 Task: Buy 4 Razor Strops for Men's from Shave & Hair Removal section under best seller category for shipping address: Manuel Garcia, 1228 Ridge Road, Dodge City, Kansas 67801, Cell Number 6205197251. Pay from credit card ending with 7965, CVV 549
Action: Mouse moved to (485, 66)
Screenshot: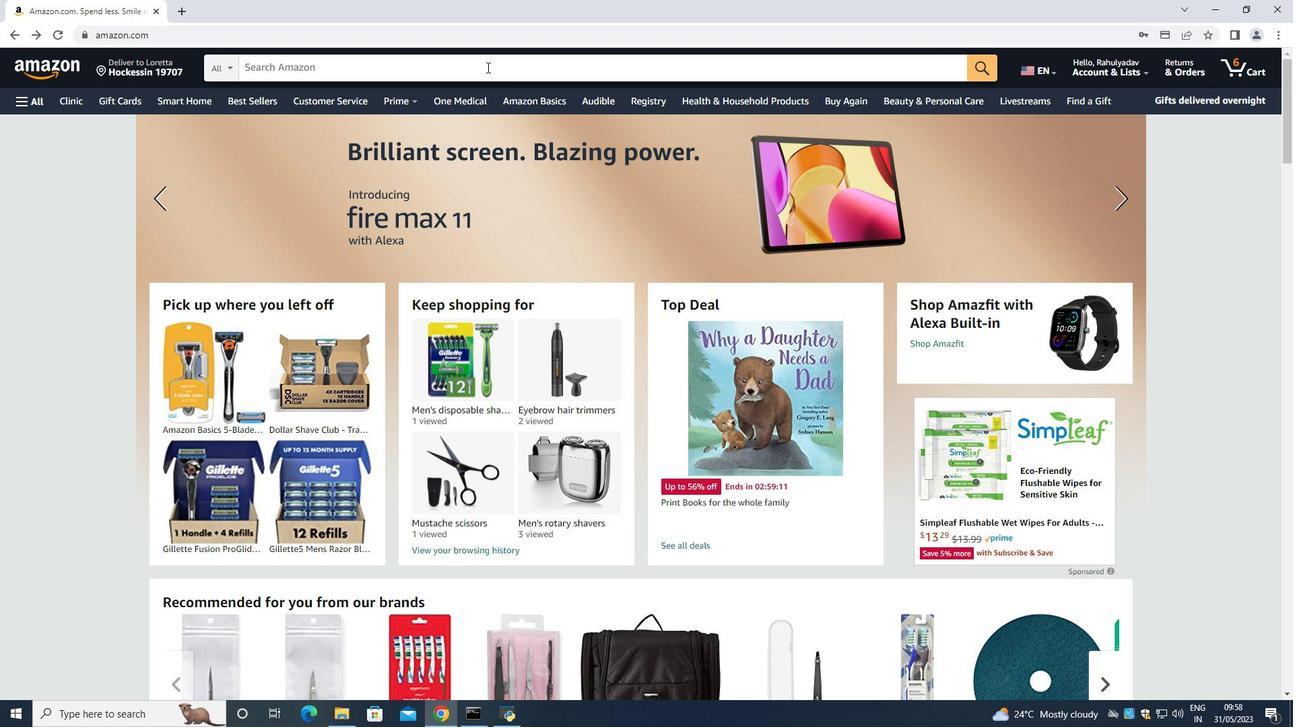 
Action: Mouse pressed left at (485, 66)
Screenshot: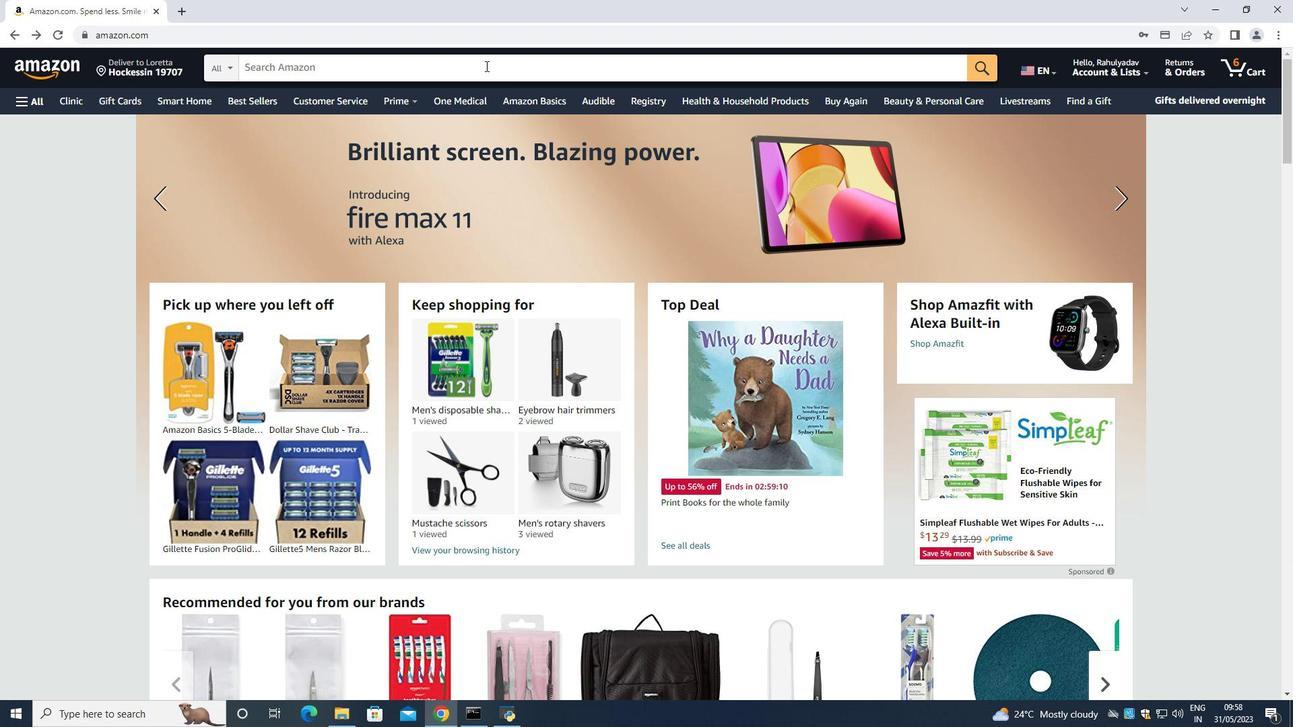 
Action: Key pressed <Key.shift>ra<Key.backspace><Key.backspace><Key.shift><Key.shift>Razor<Key.space><Key.shift>Strop<Key.space><Key.shift>For<Key.space><Key.shift>Men<Key.space>\<Key.enter>
Screenshot: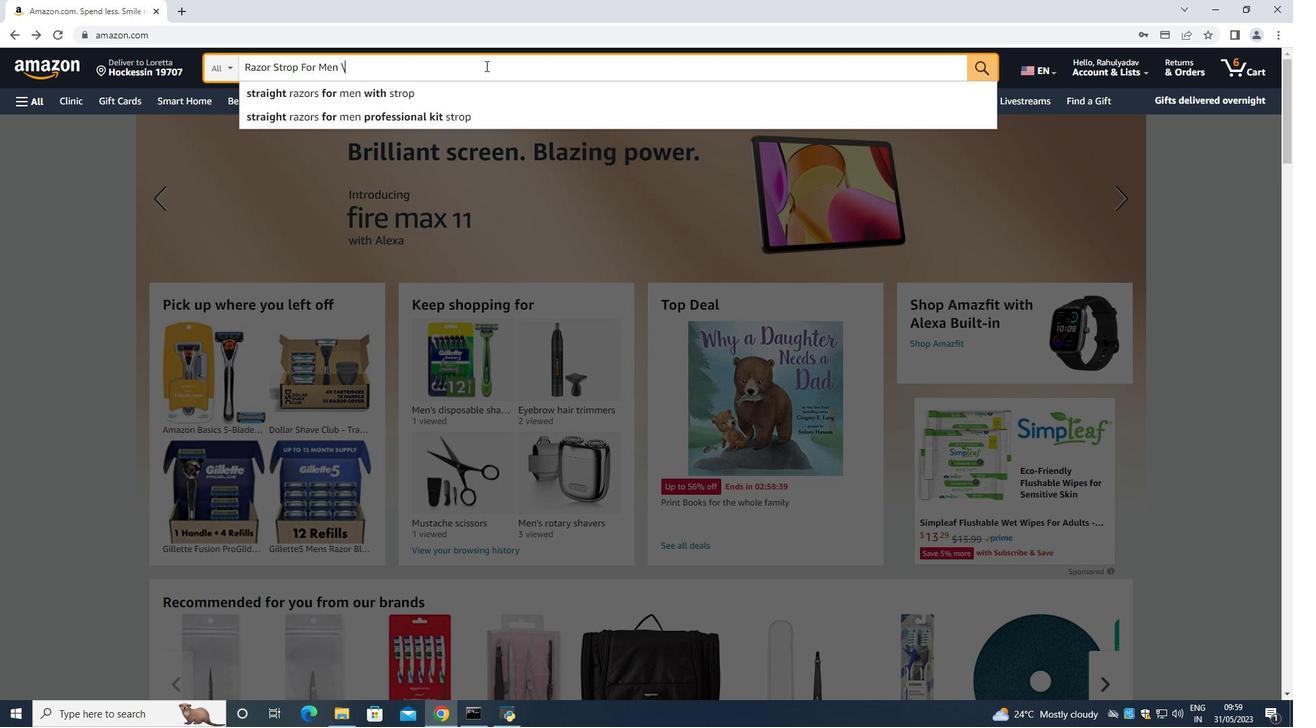 
Action: Mouse moved to (427, 52)
Screenshot: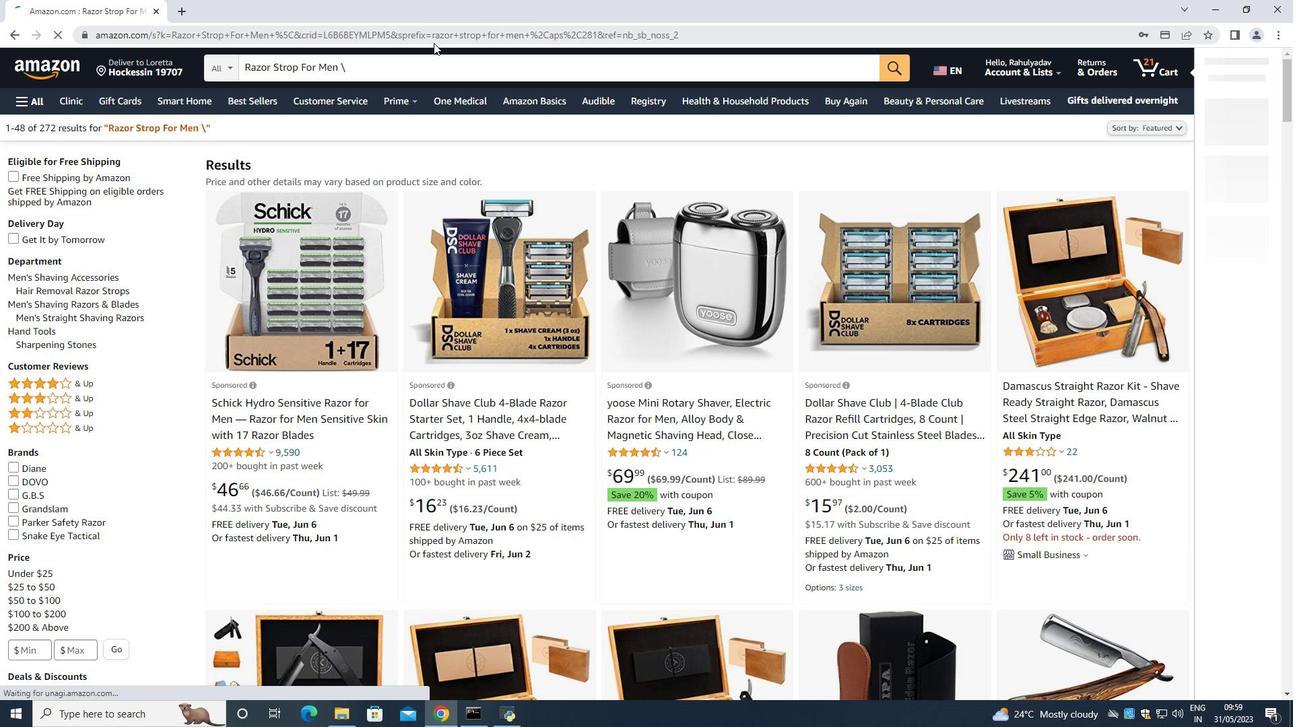 
Action: Mouse pressed left at (427, 52)
Screenshot: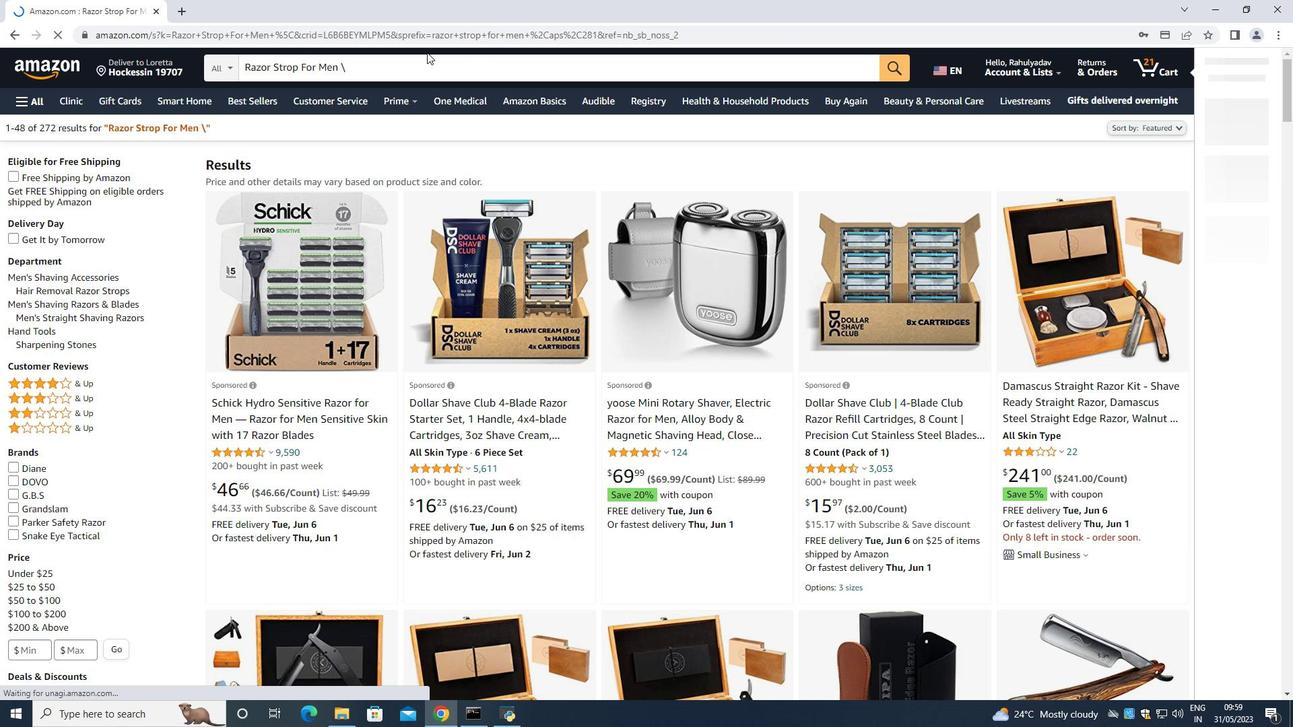 
Action: Mouse moved to (413, 72)
Screenshot: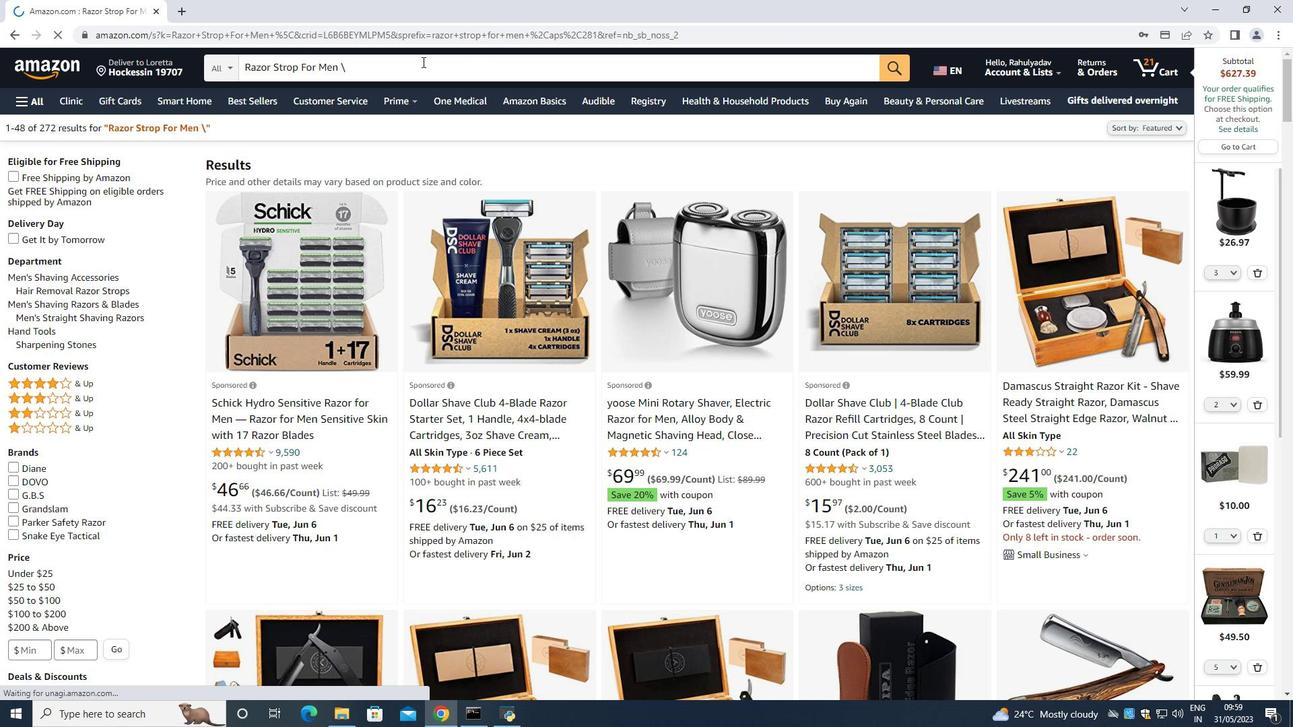 
Action: Mouse pressed left at (413, 72)
Screenshot: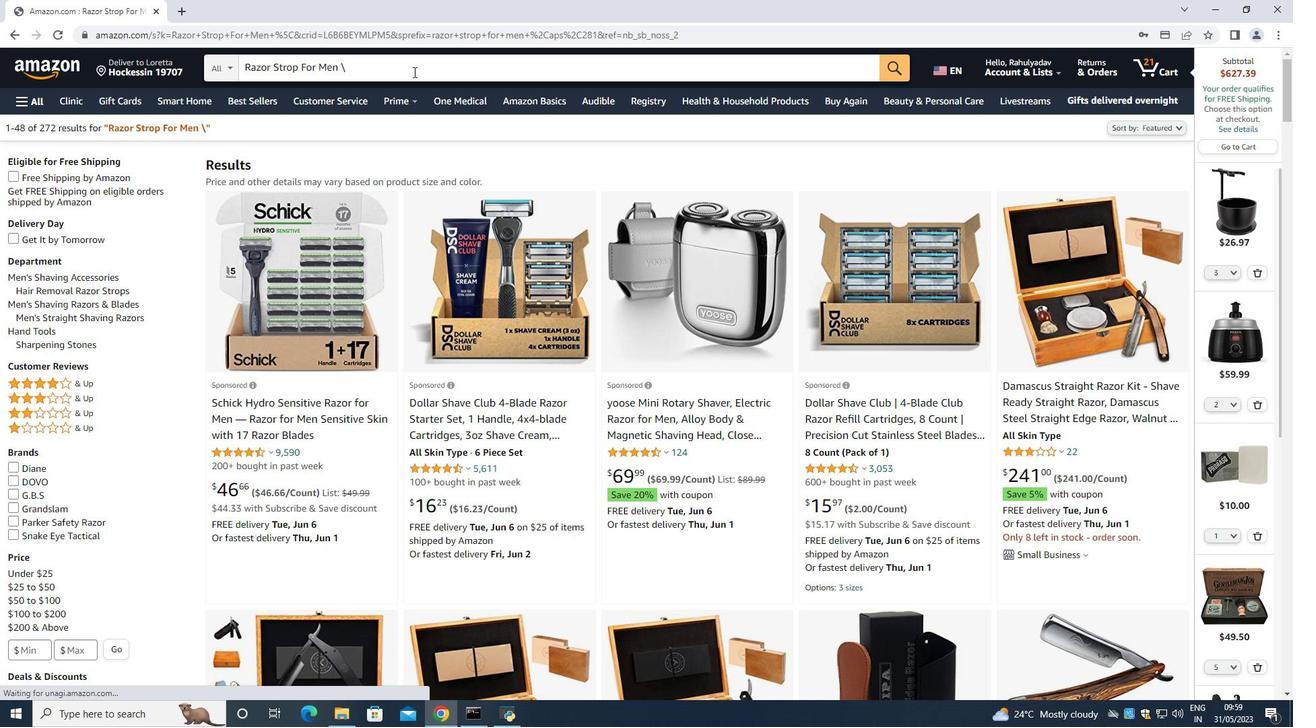 
Action: Mouse moved to (412, 72)
Screenshot: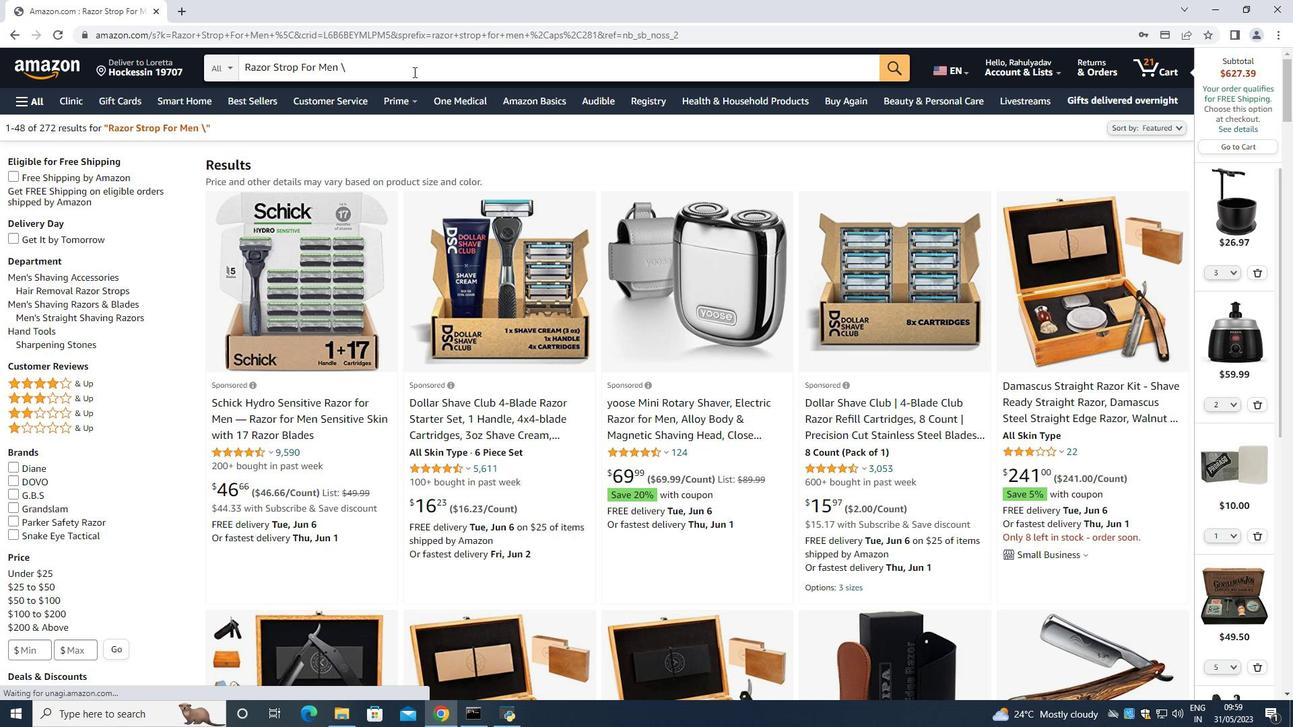 
Action: Key pressed <Key.backspace><Key.enter>
Screenshot: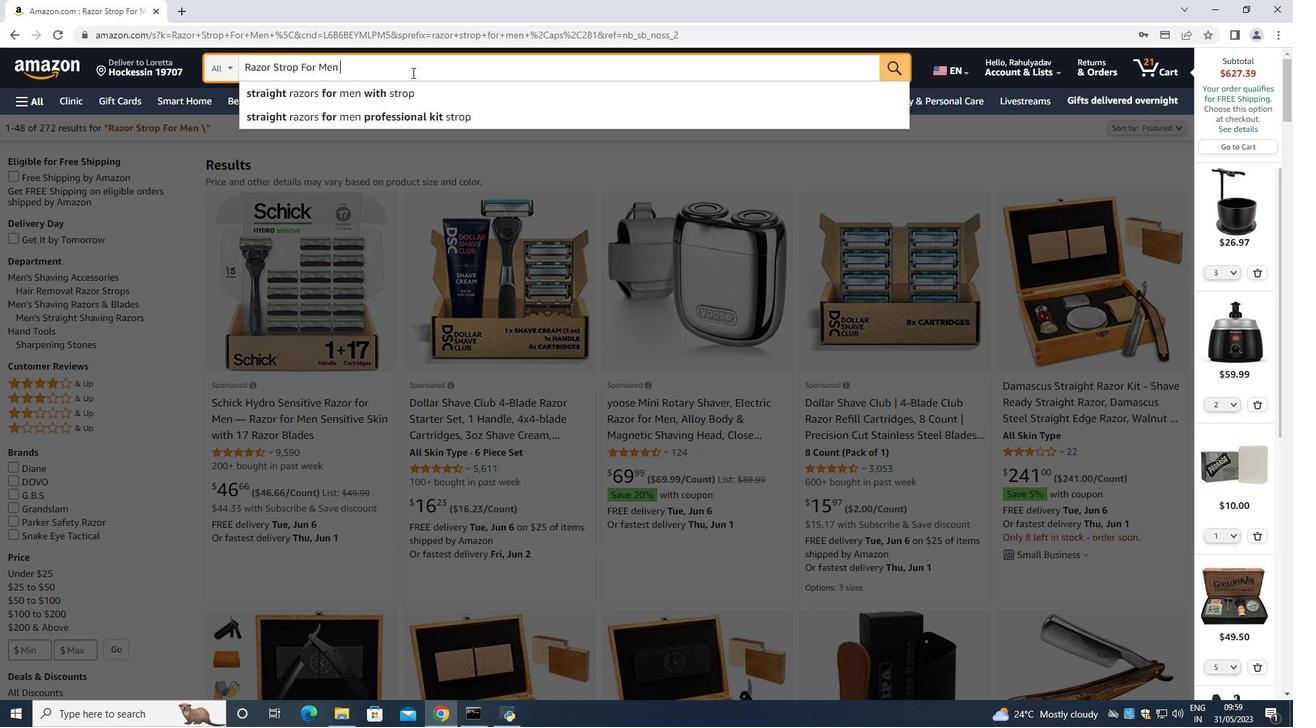 
Action: Mouse moved to (299, 66)
Screenshot: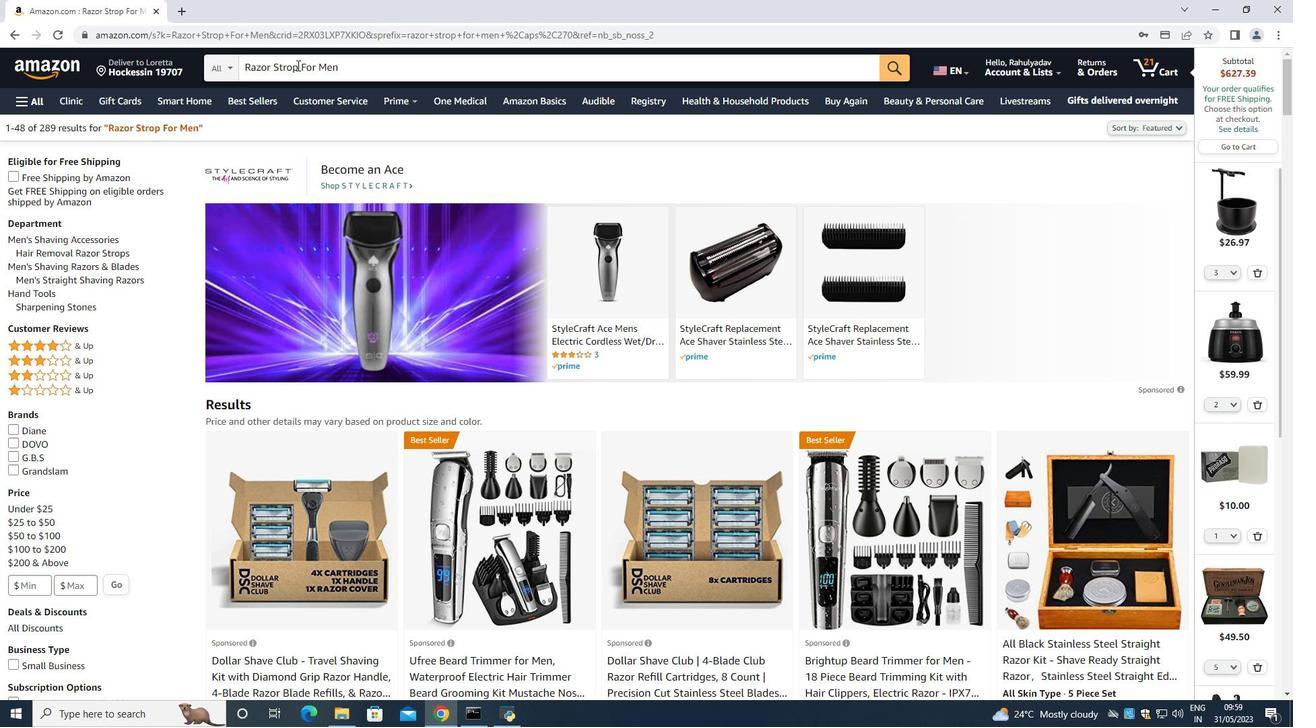 
Action: Mouse pressed left at (299, 66)
Screenshot: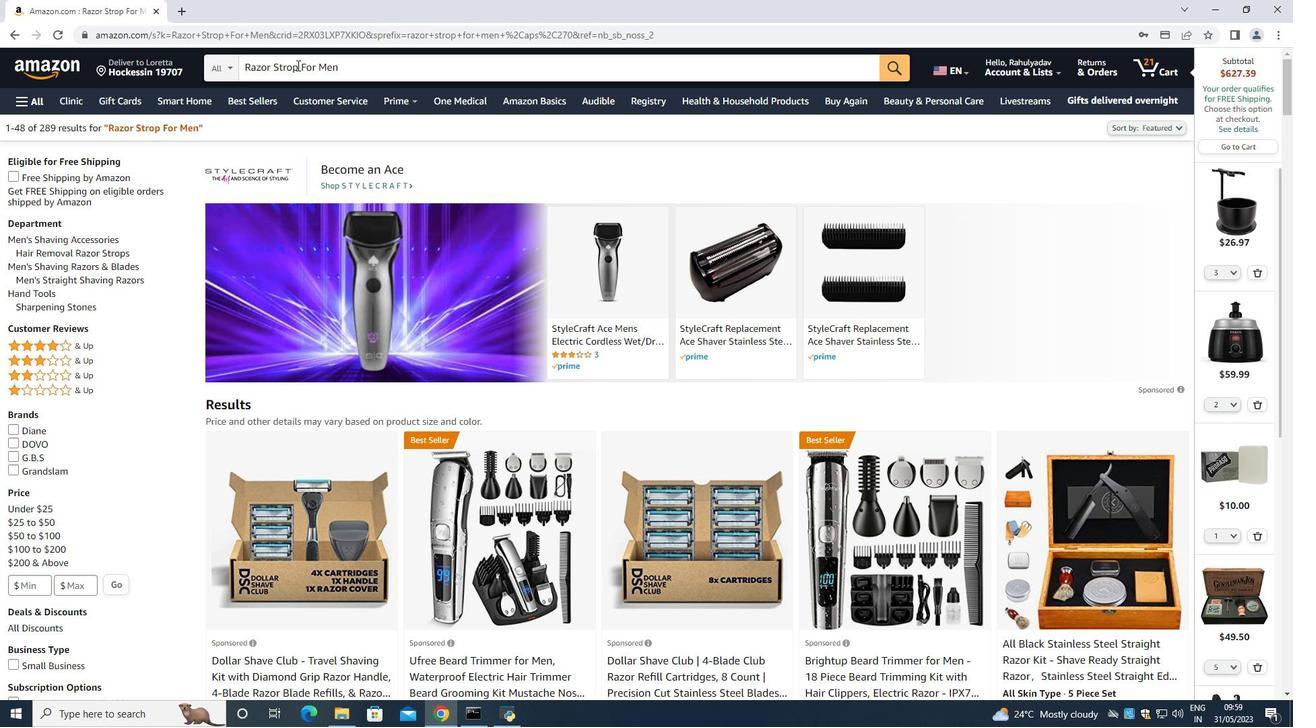 
Action: Mouse moved to (301, 67)
Screenshot: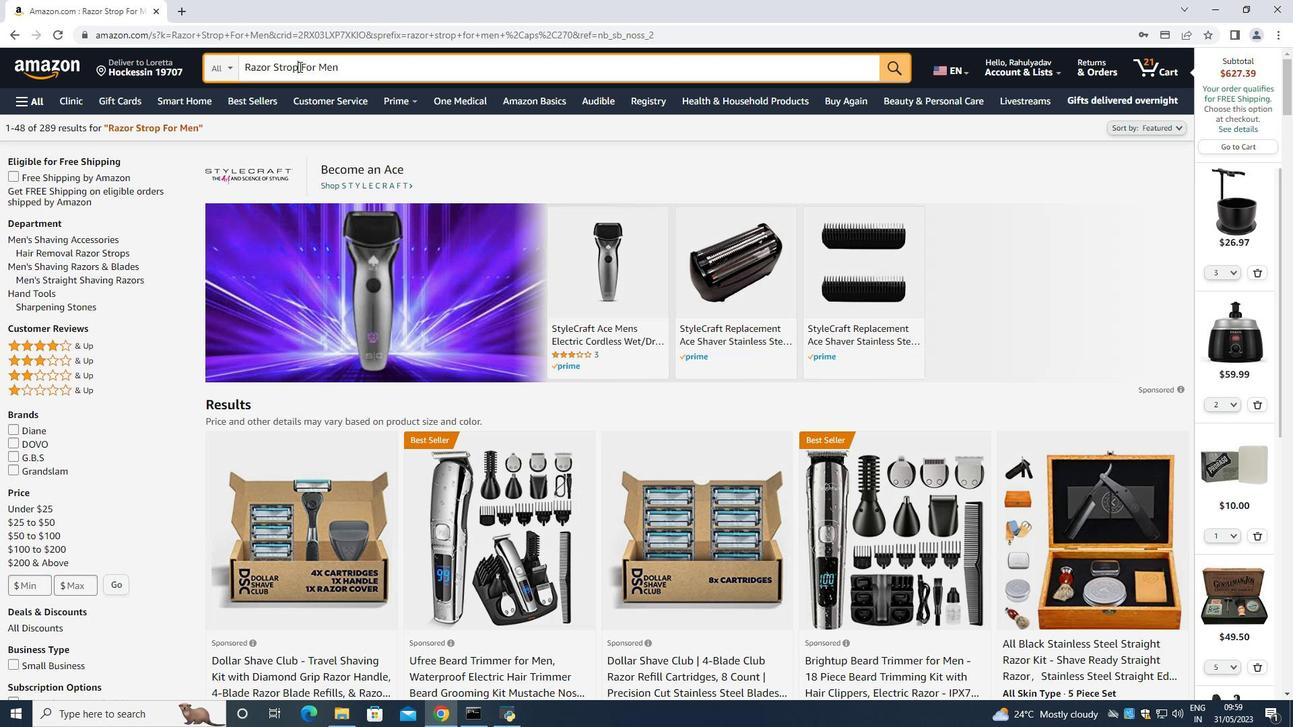 
Action: Key pressed s<Key.enter><Key.down><Key.down><Key.down><Key.down><Key.down><Key.down><Key.down><Key.down><Key.down><Key.down><Key.down><Key.down><Key.down><Key.down><Key.up><Key.up><Key.down><Key.down><Key.down><Key.down><Key.down><Key.down><Key.down><Key.down><Key.down><Key.down><Key.down><Key.down><Key.down><Key.down><Key.down>
Screenshot: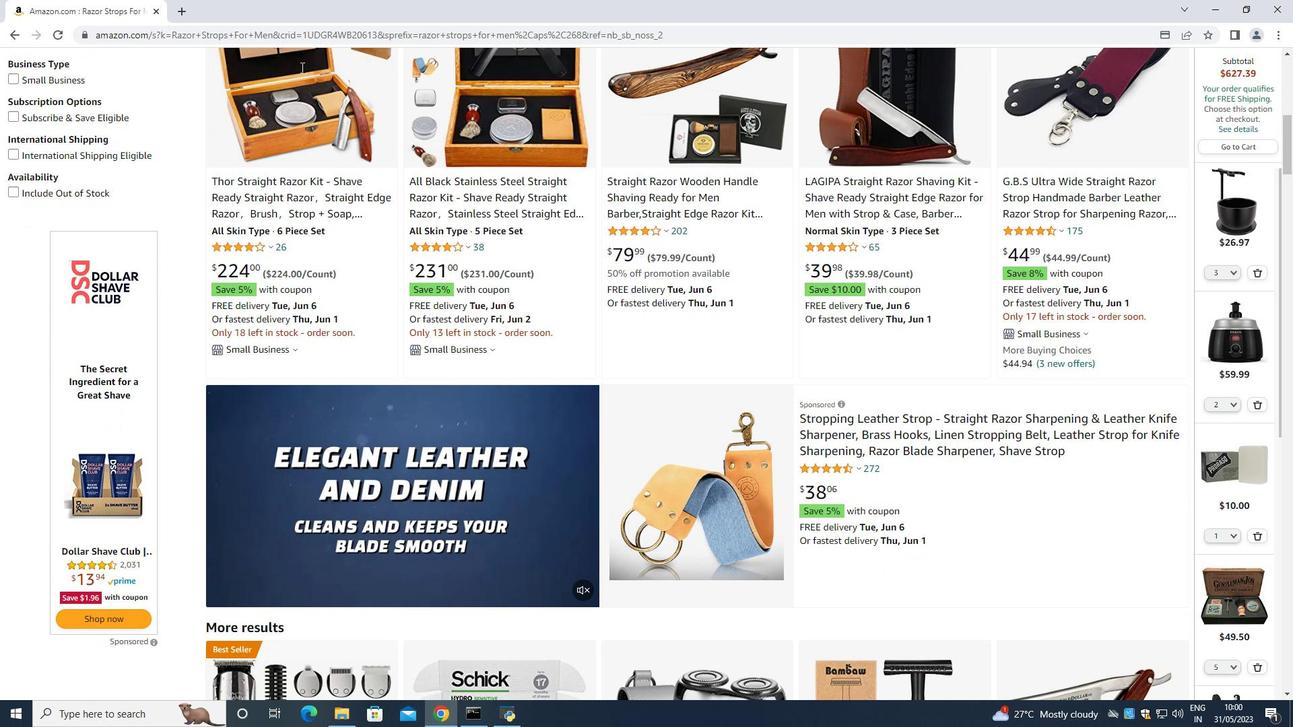 
Action: Mouse moved to (945, 210)
Screenshot: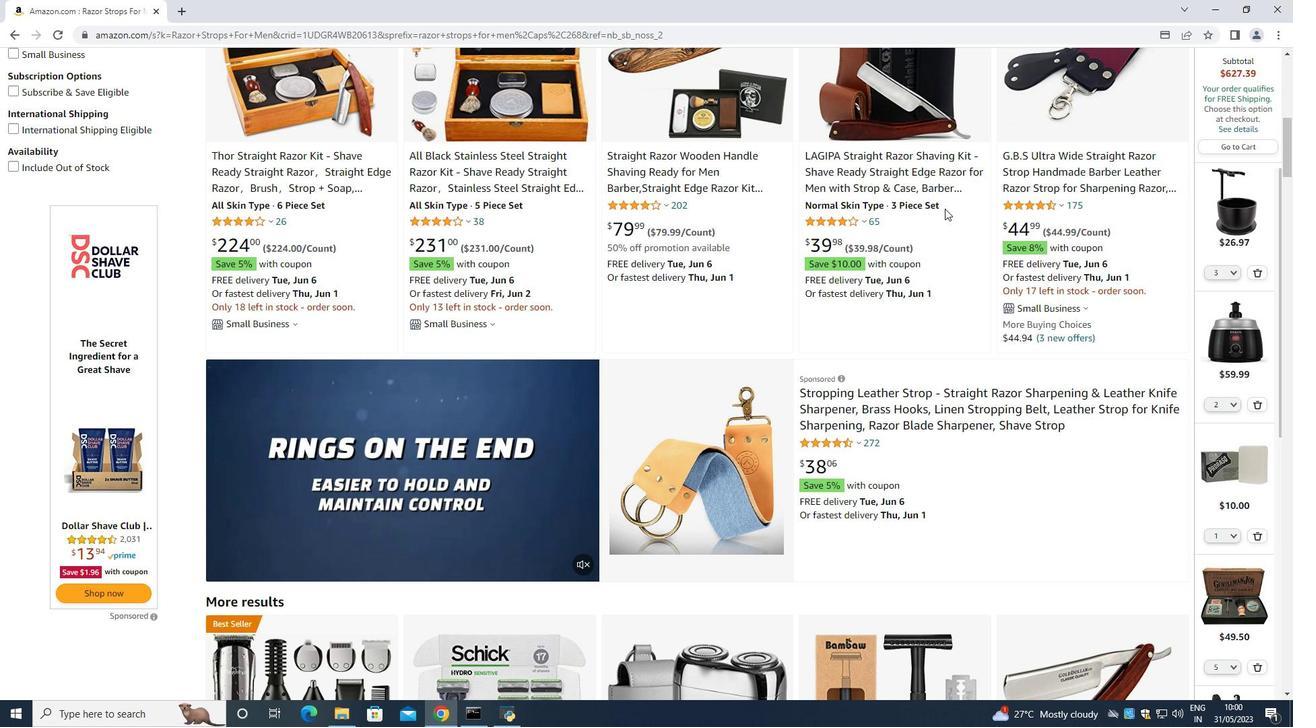 
Action: Mouse scrolled (945, 209) with delta (0, 0)
Screenshot: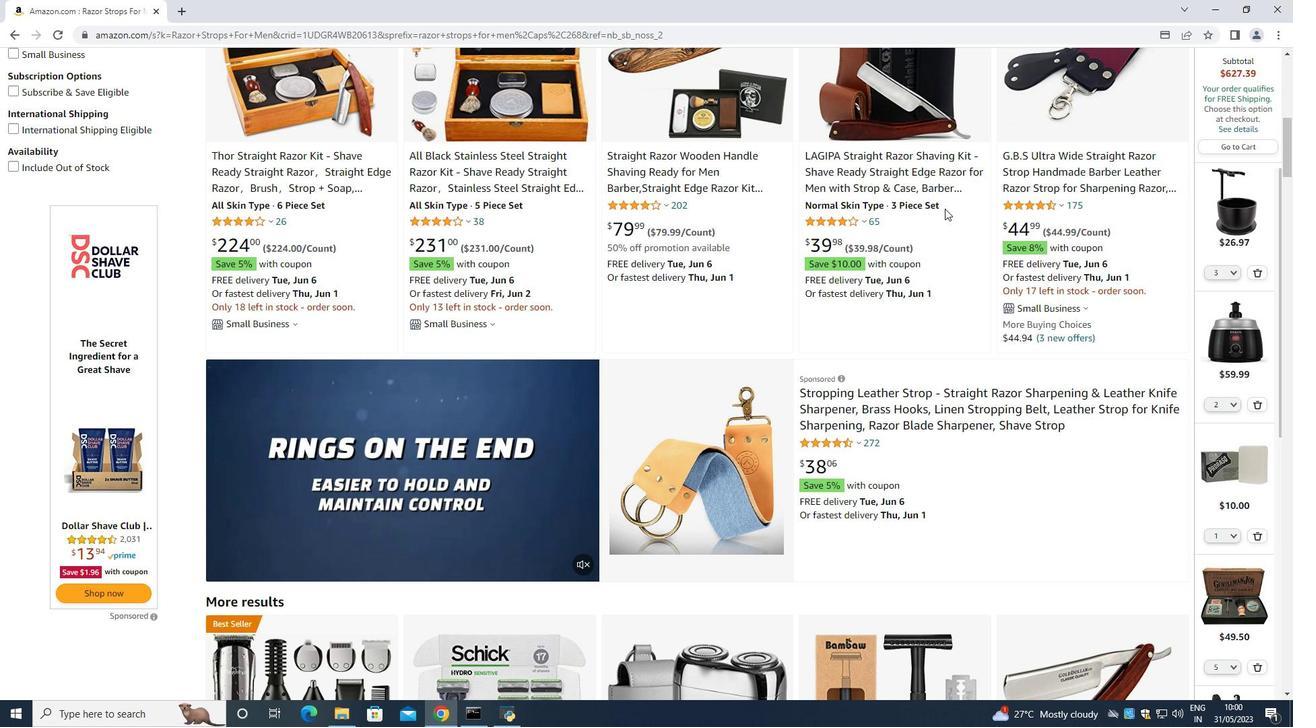 
Action: Mouse moved to (930, 207)
Screenshot: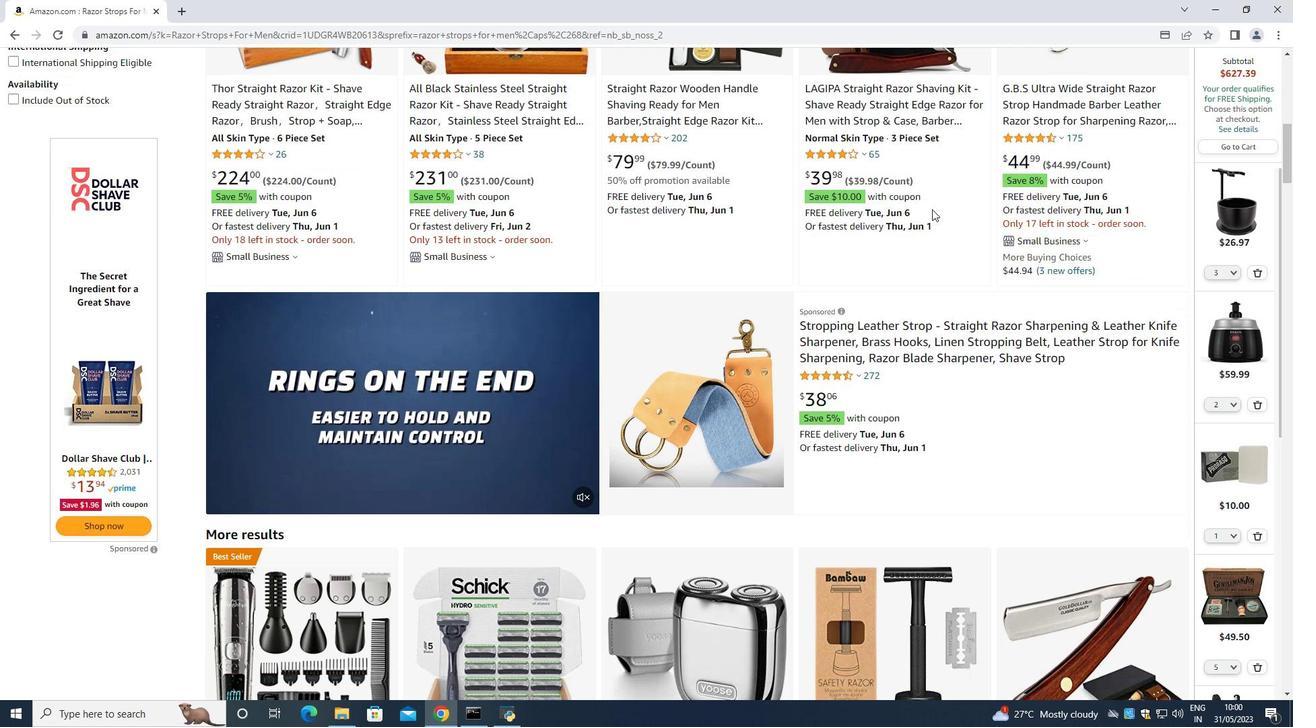 
Action: Mouse scrolled (930, 206) with delta (0, 0)
Screenshot: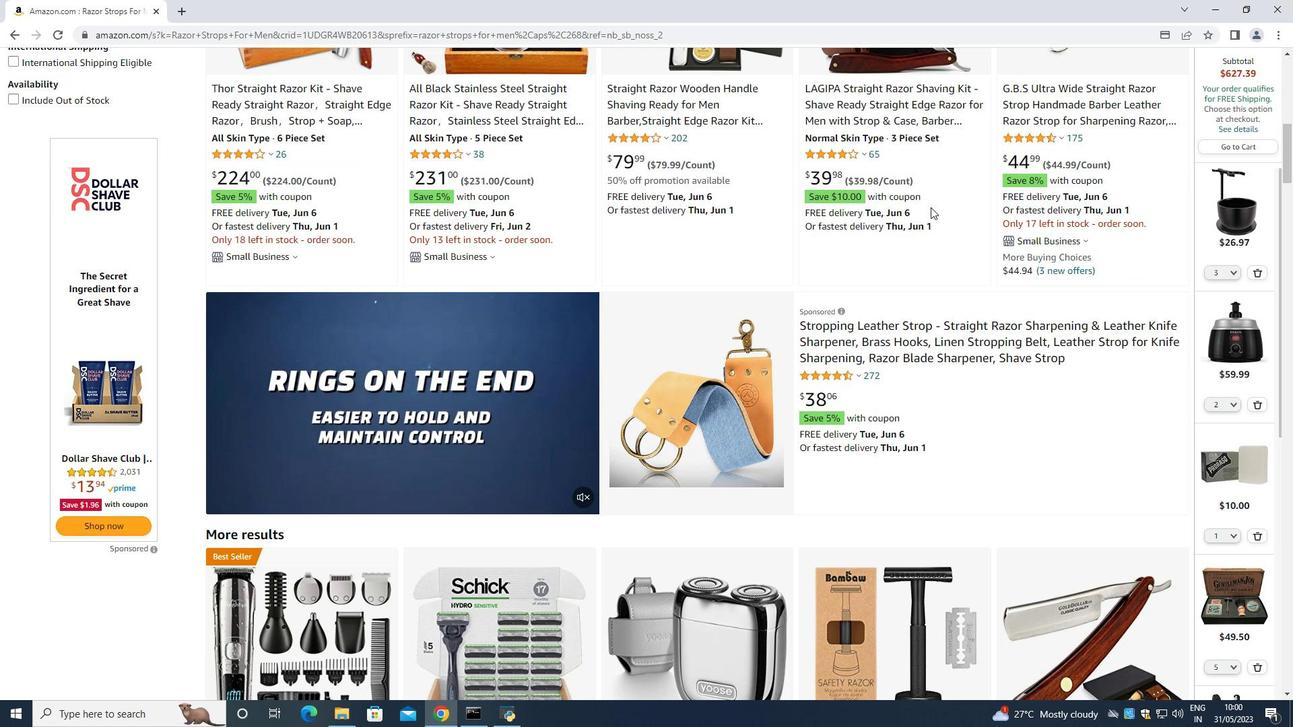 
Action: Mouse scrolled (930, 206) with delta (0, 0)
Screenshot: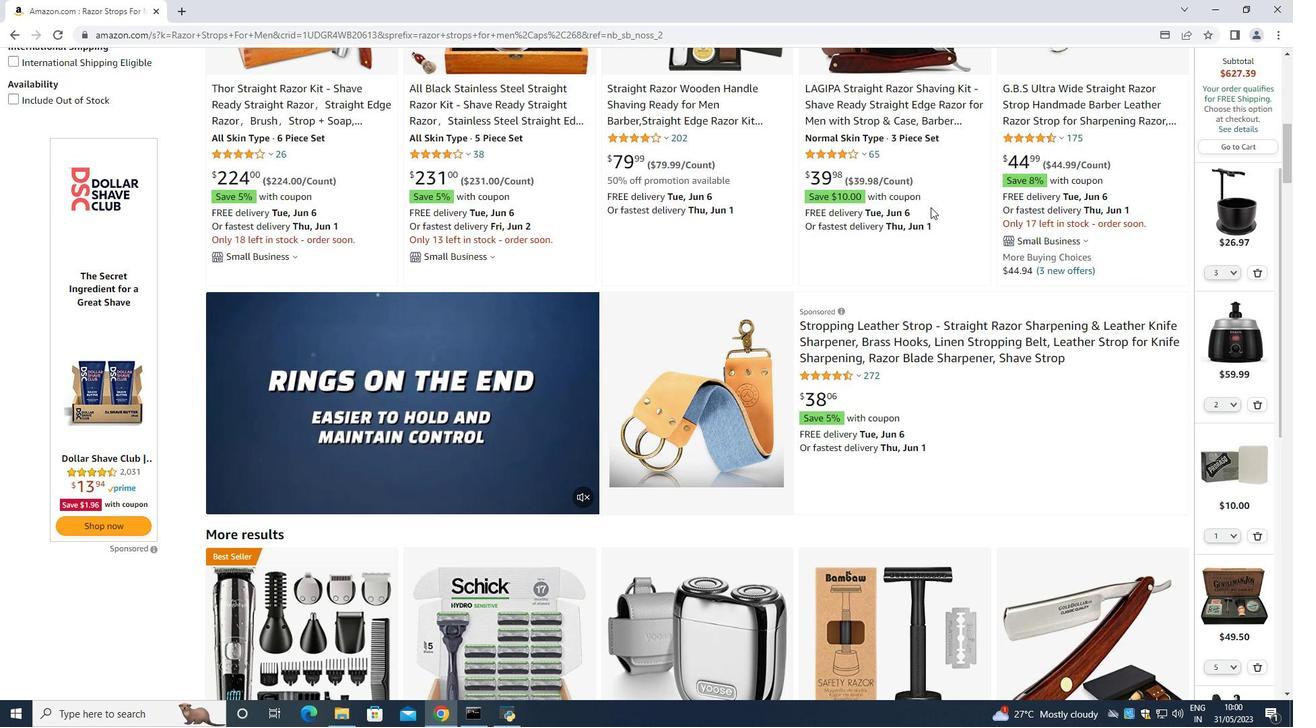 
Action: Mouse moved to (925, 206)
Screenshot: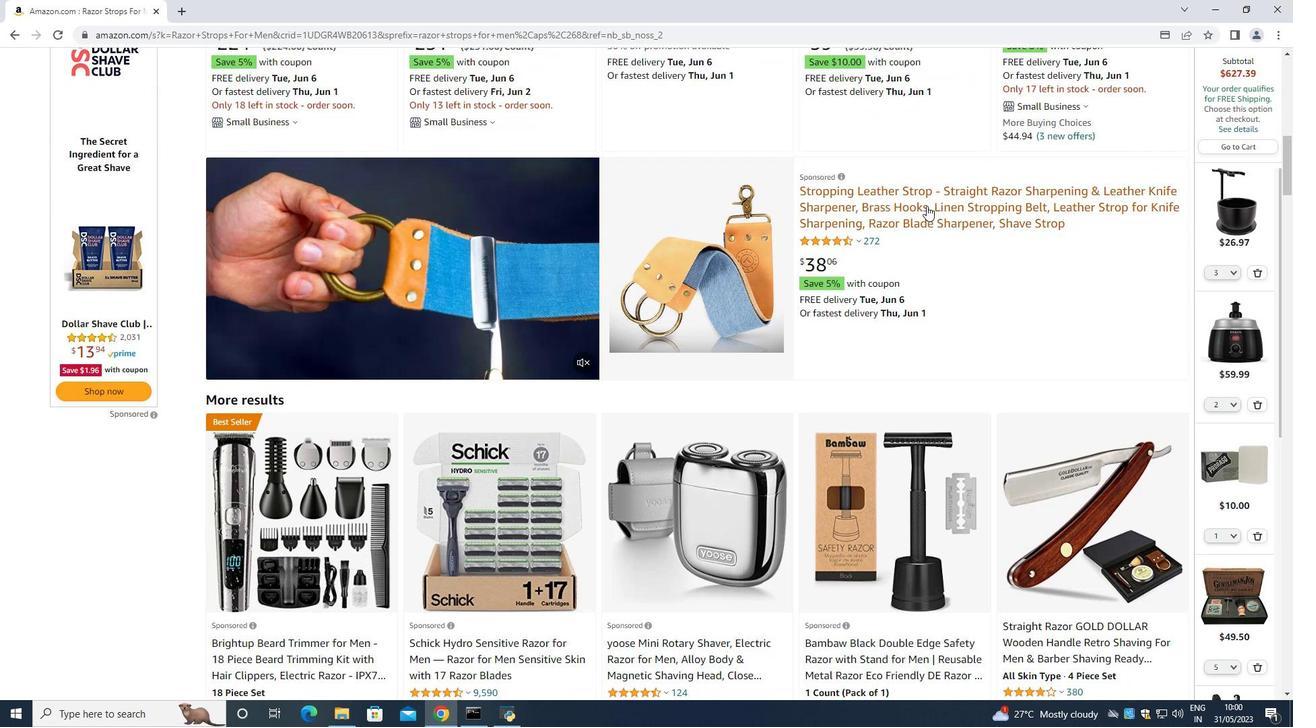 
Action: Mouse scrolled (925, 205) with delta (0, 0)
Screenshot: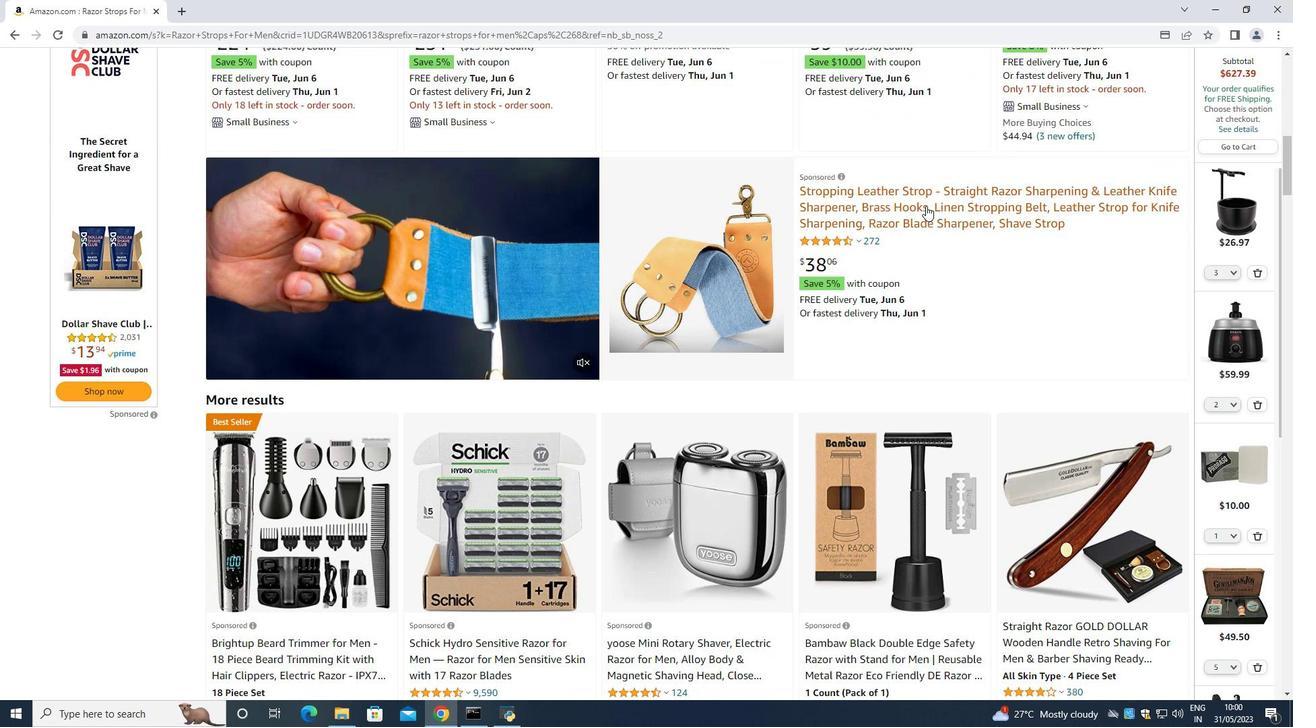 
Action: Mouse scrolled (925, 205) with delta (0, 0)
Screenshot: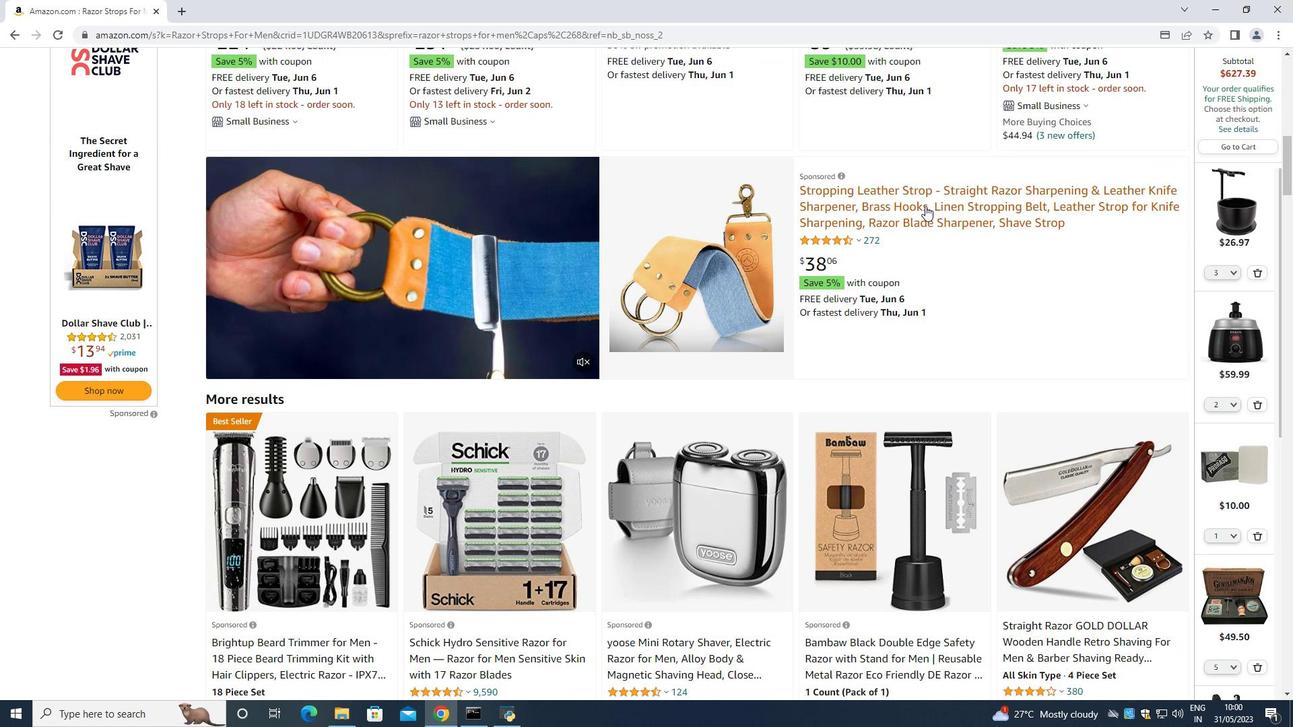
Action: Mouse moved to (918, 204)
Screenshot: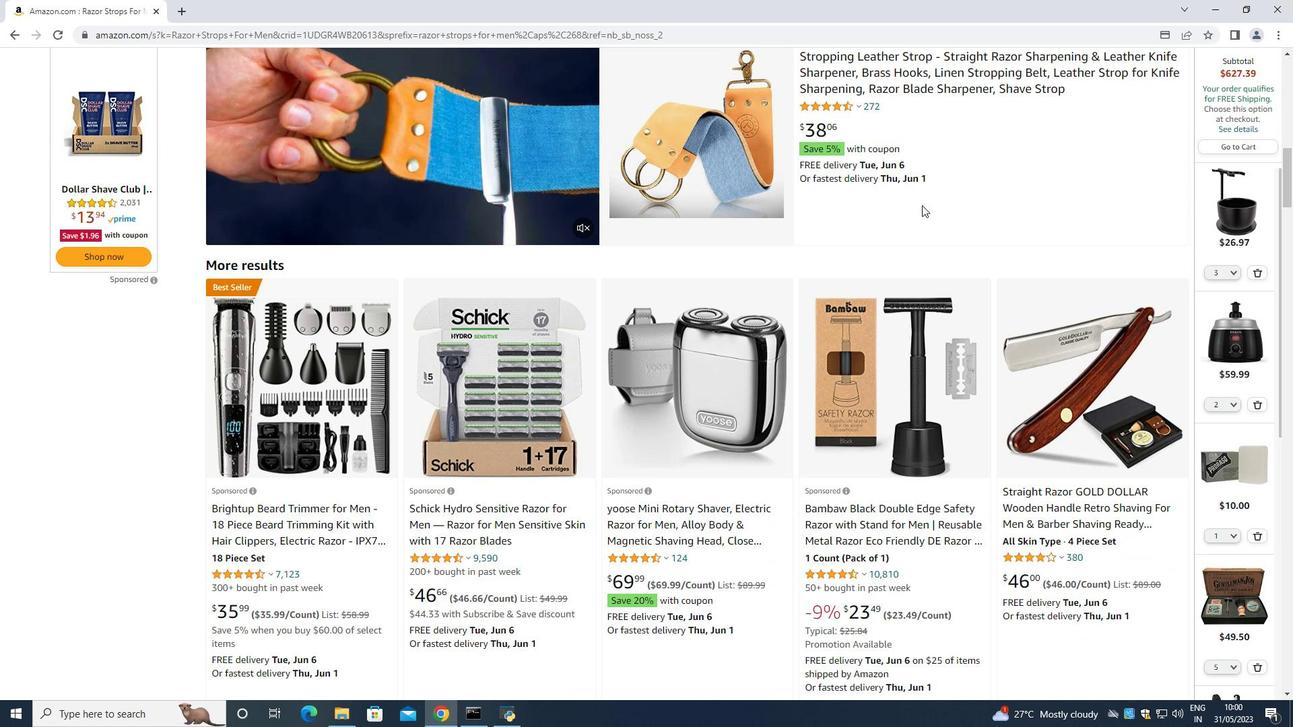 
Action: Mouse scrolled (918, 204) with delta (0, 0)
Screenshot: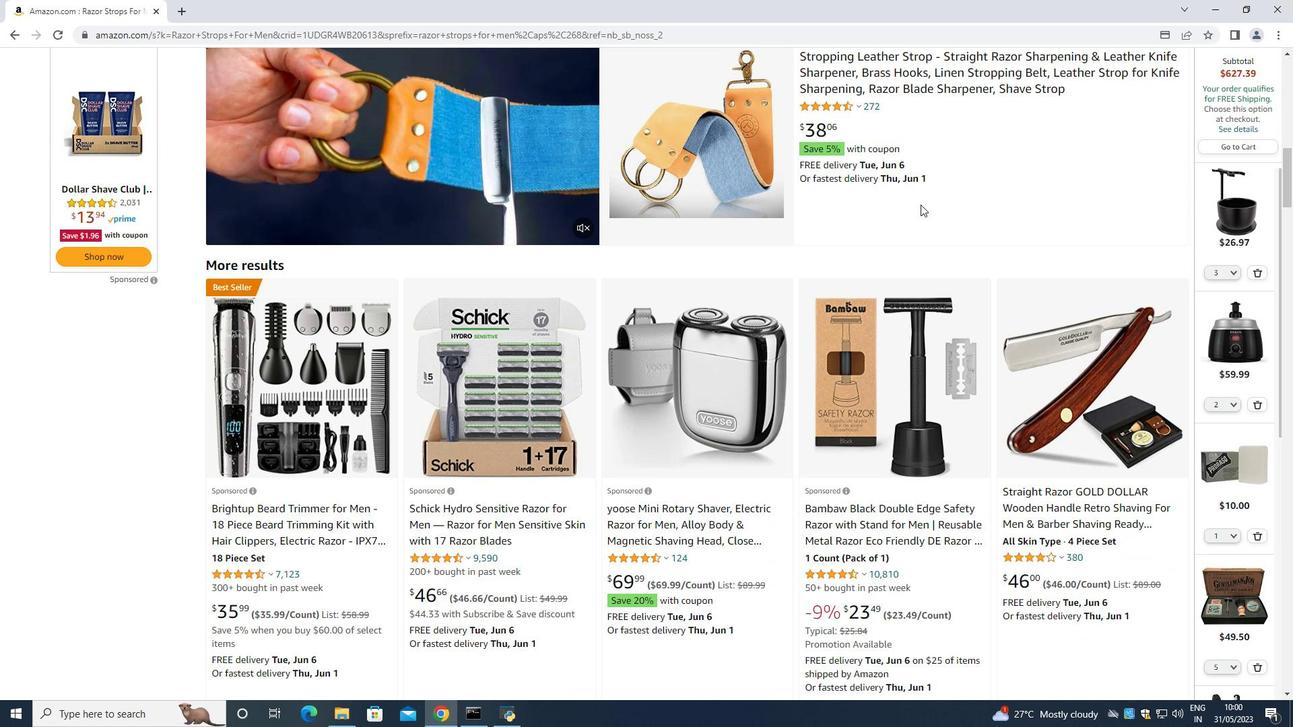 
Action: Mouse moved to (914, 207)
Screenshot: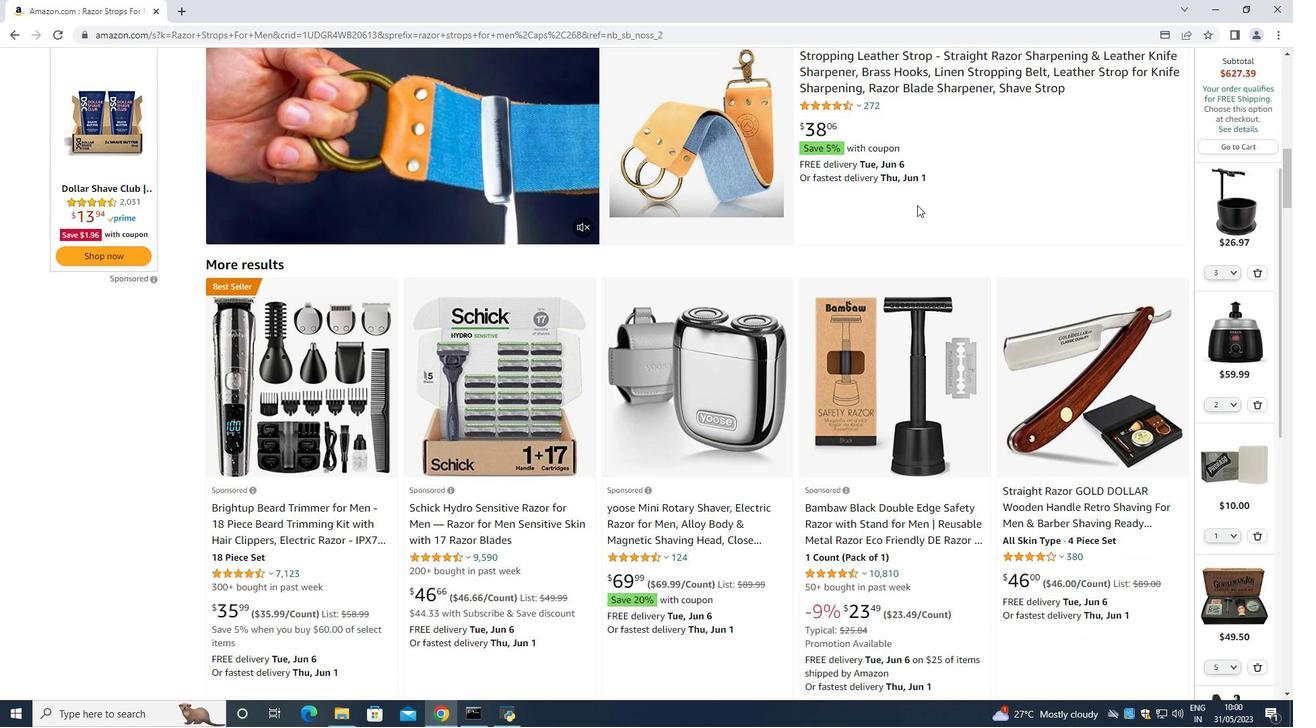
Action: Mouse scrolled (914, 206) with delta (0, 0)
Screenshot: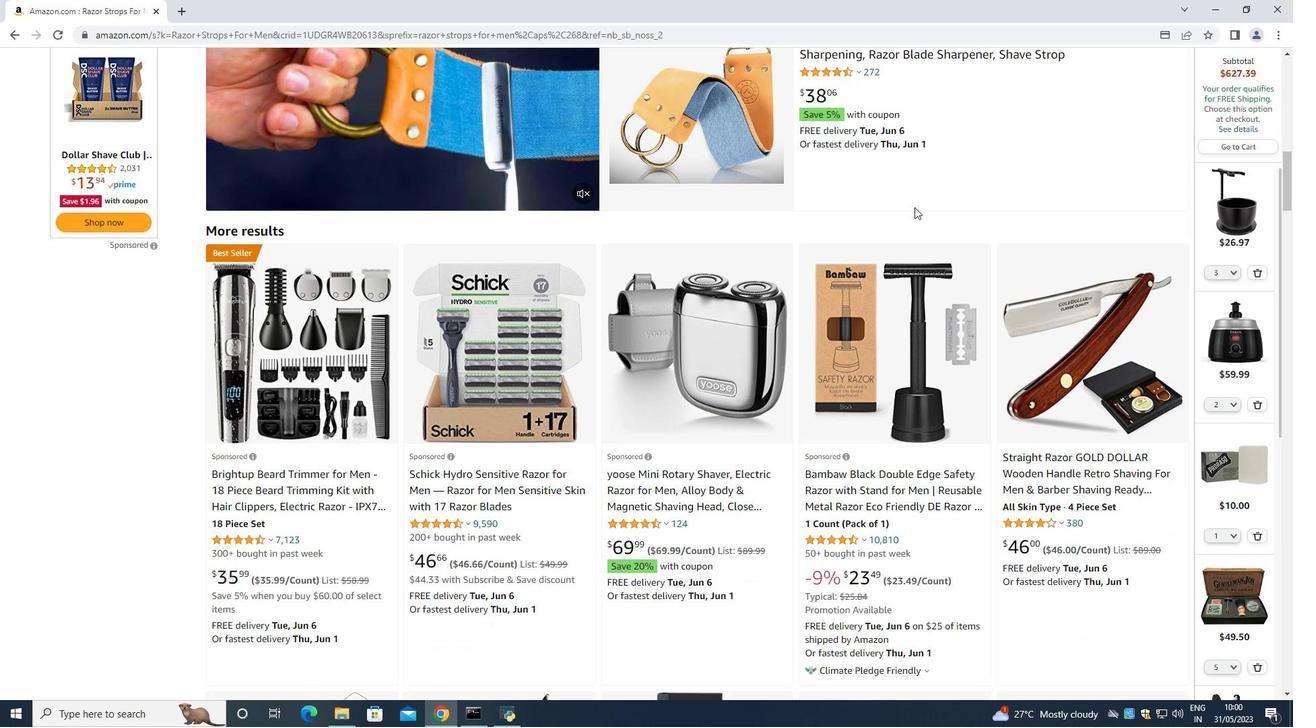 
Action: Mouse moved to (914, 208)
Screenshot: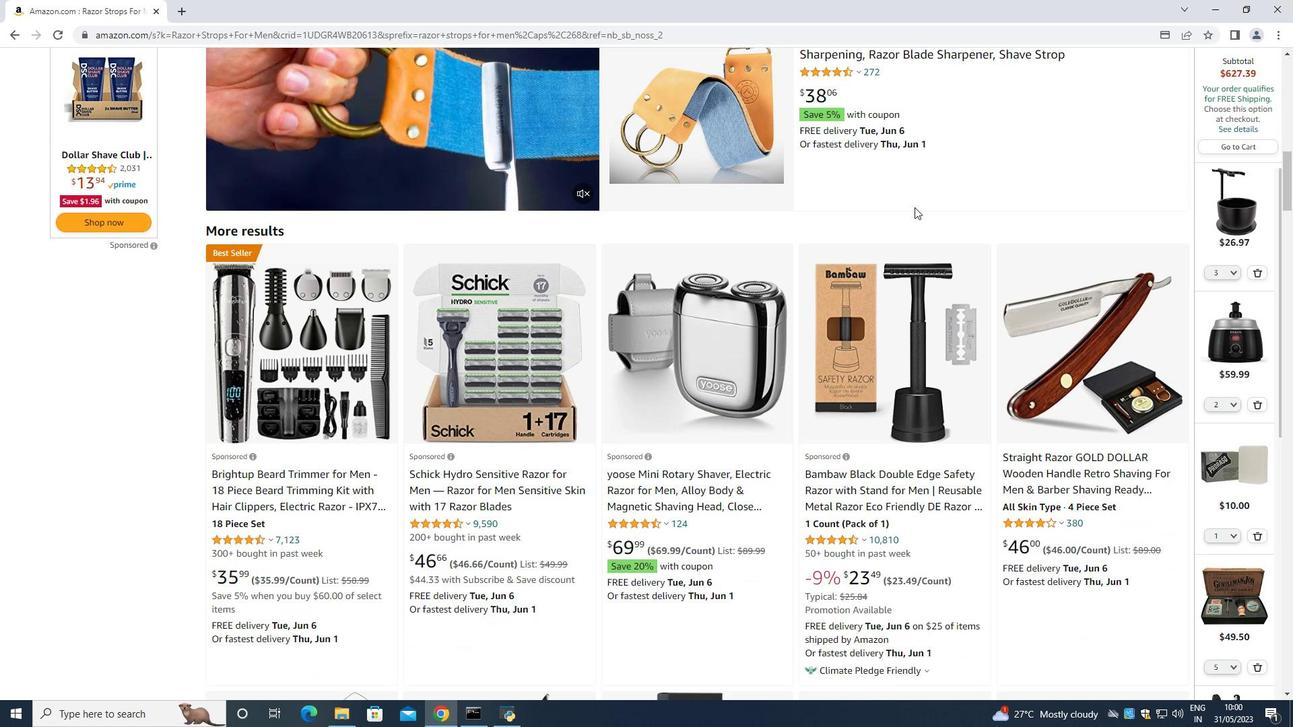 
Action: Mouse scrolled (914, 207) with delta (0, 0)
Screenshot: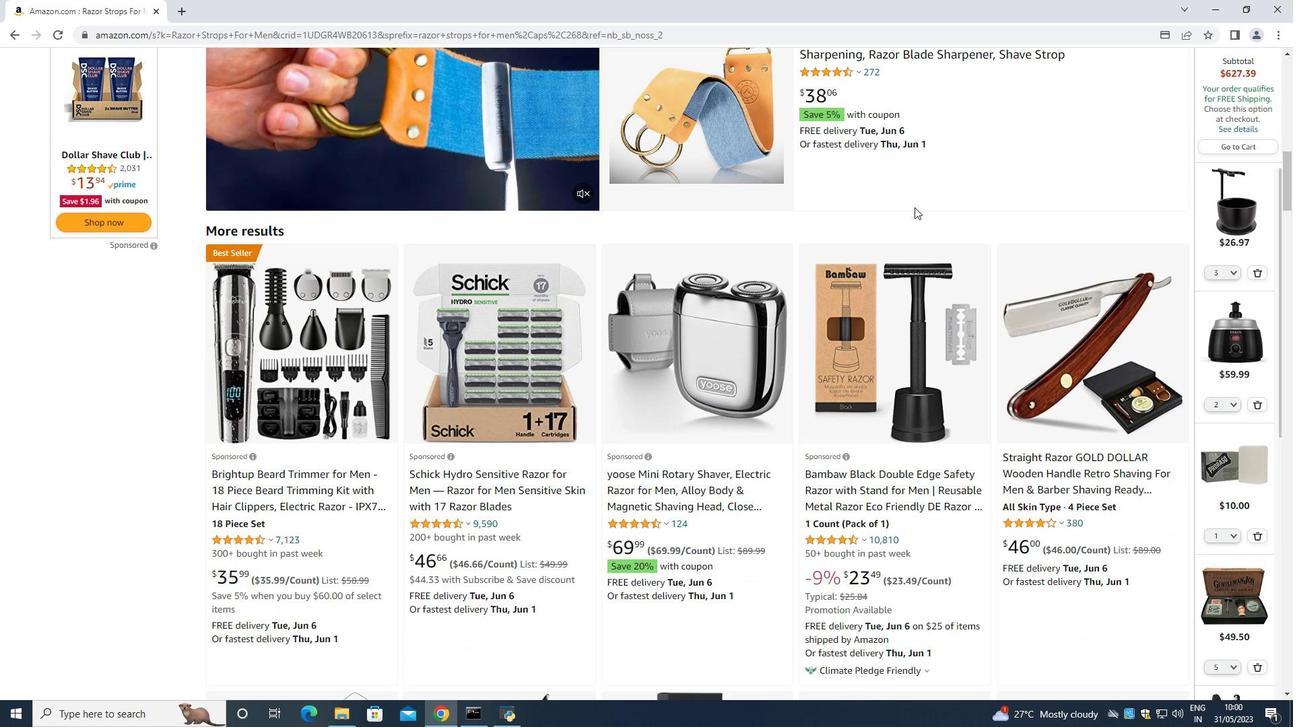 
Action: Mouse scrolled (914, 207) with delta (0, 0)
Screenshot: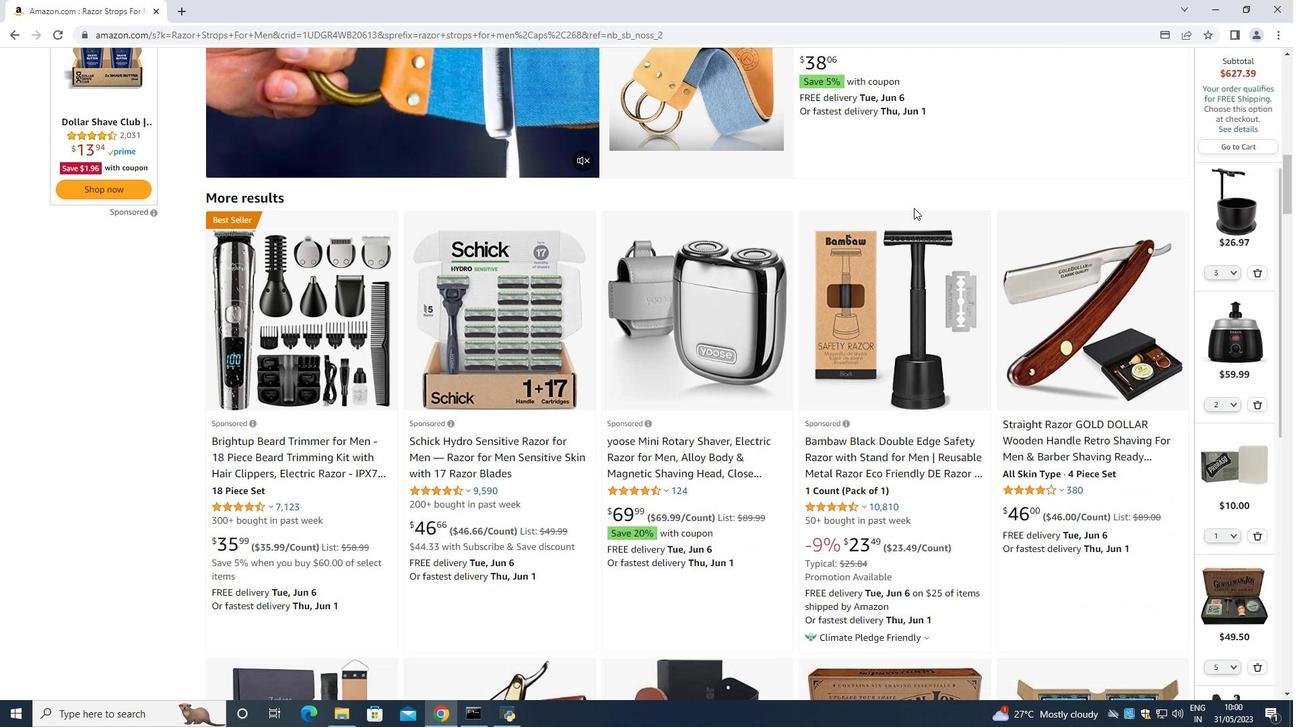 
Action: Mouse scrolled (914, 207) with delta (0, 0)
Screenshot: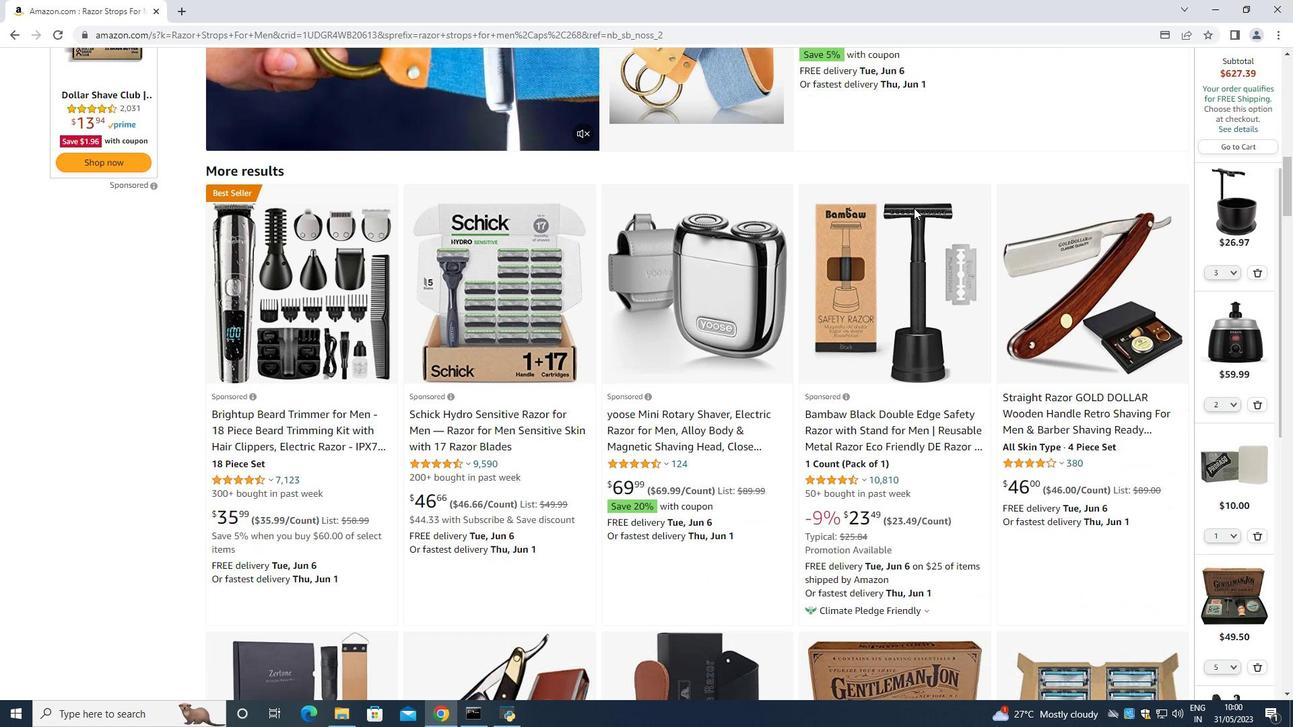 
Action: Mouse moved to (913, 208)
Screenshot: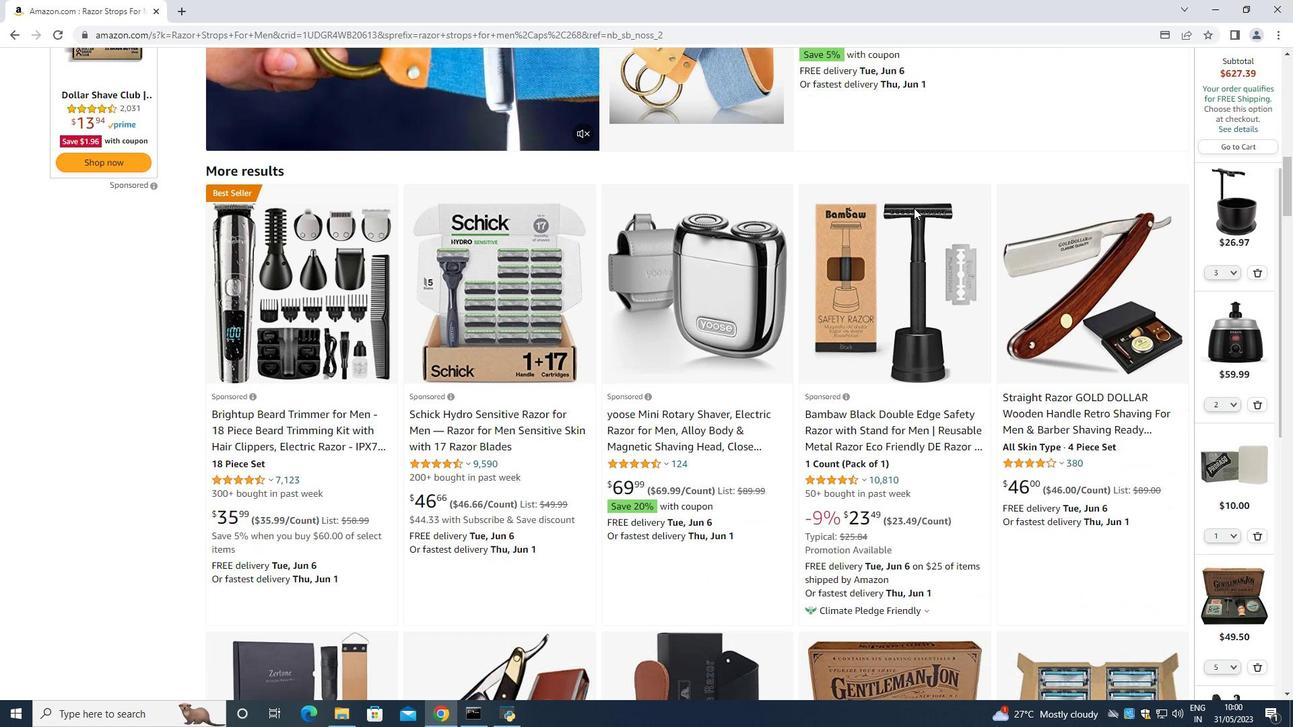 
Action: Mouse scrolled (913, 208) with delta (0, 0)
Screenshot: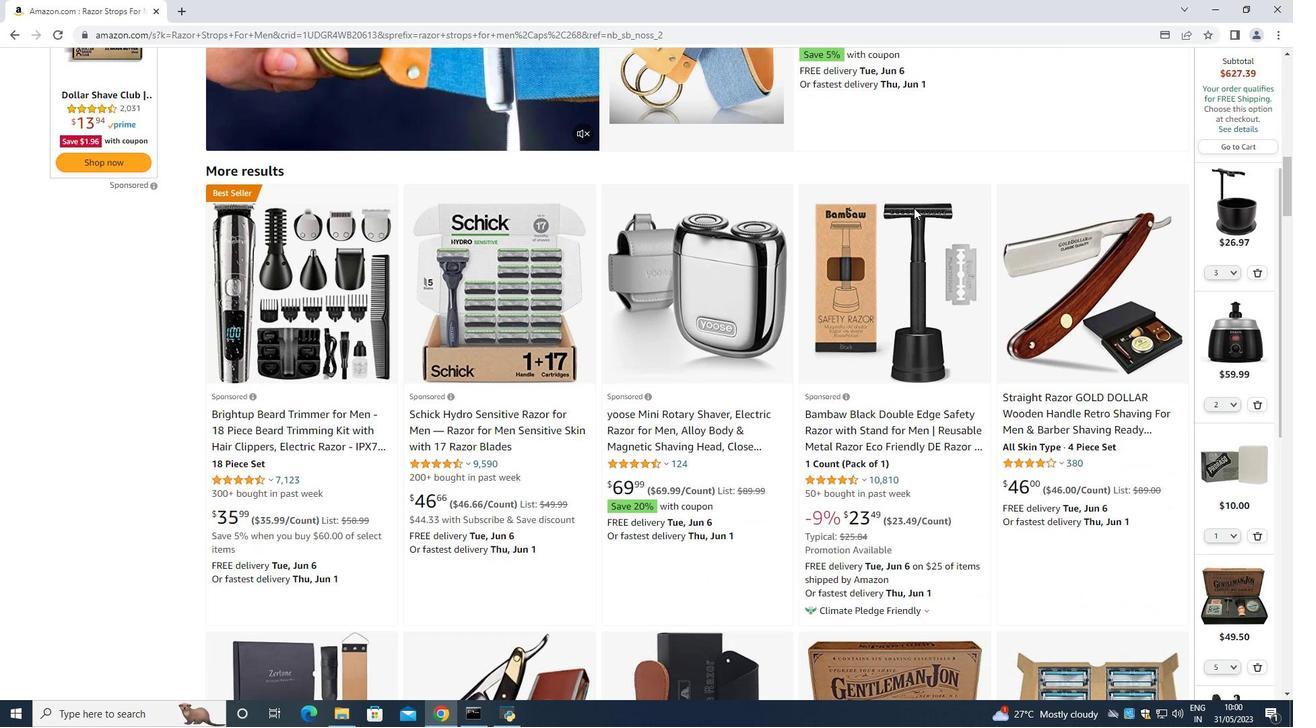 
Action: Mouse moved to (589, 547)
Screenshot: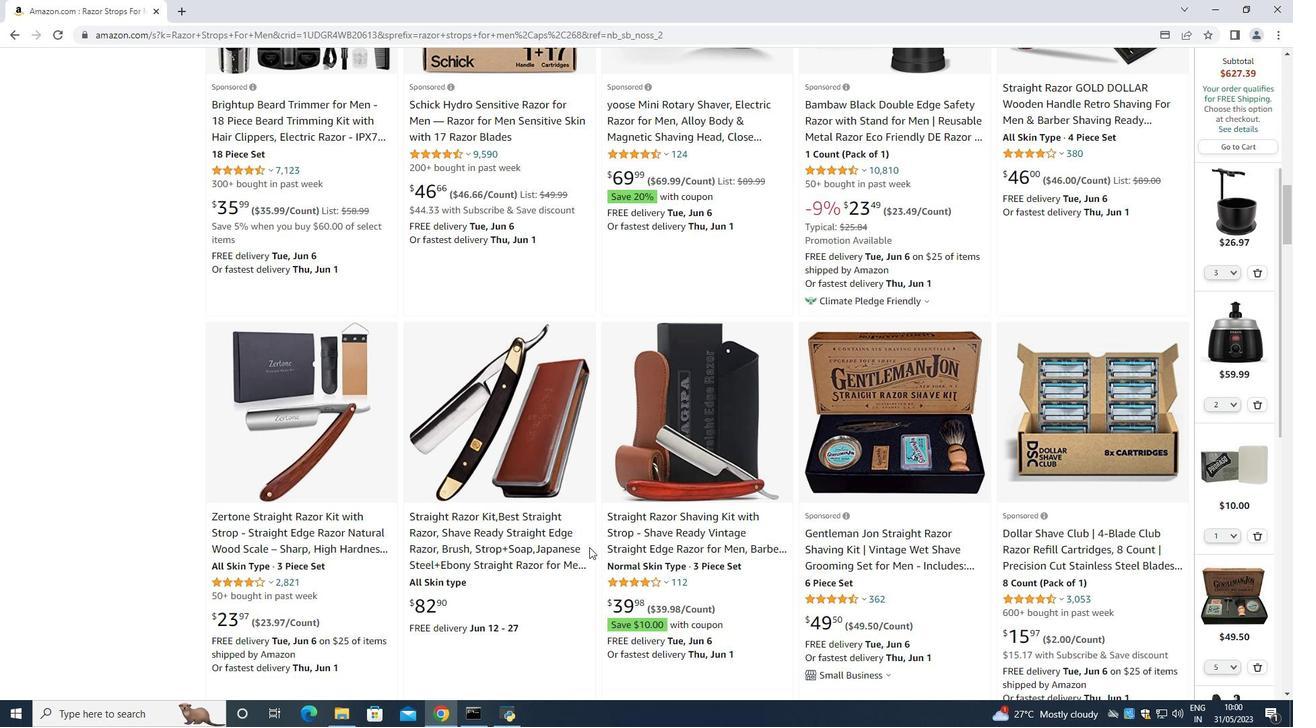 
Action: Mouse scrolled (589, 548) with delta (0, 0)
Screenshot: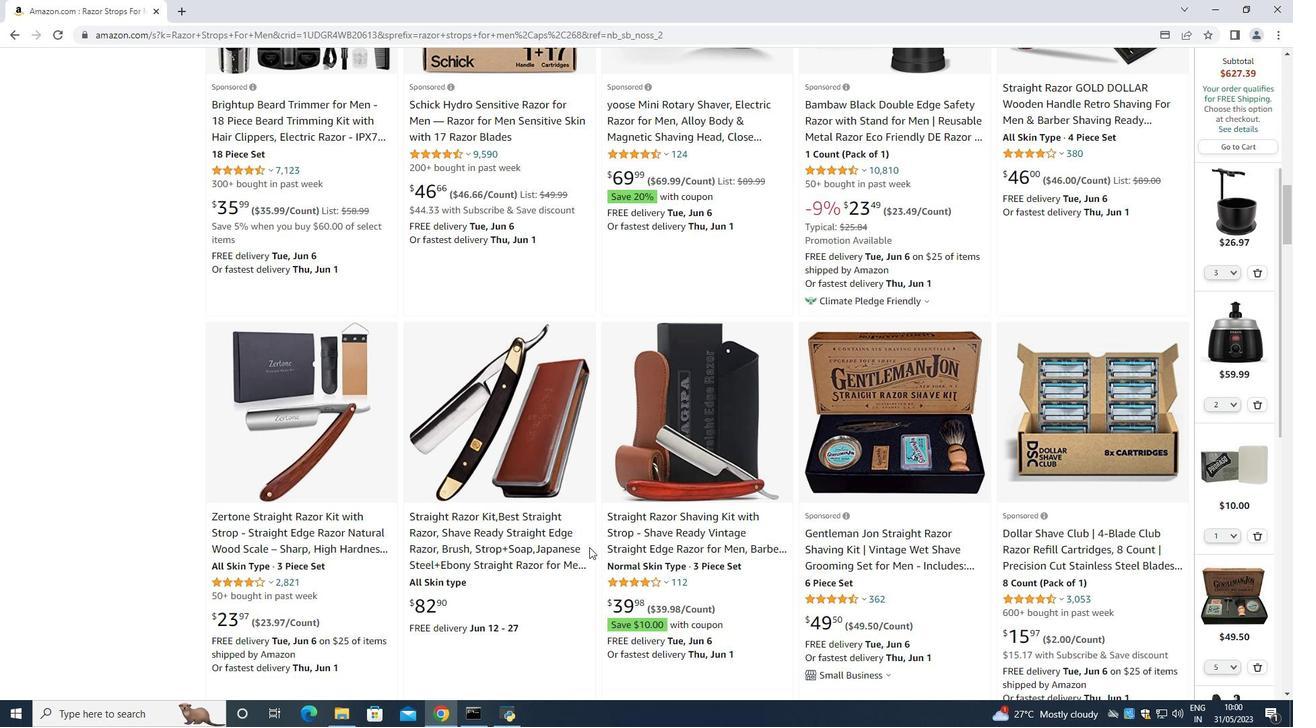 
Action: Mouse moved to (592, 544)
Screenshot: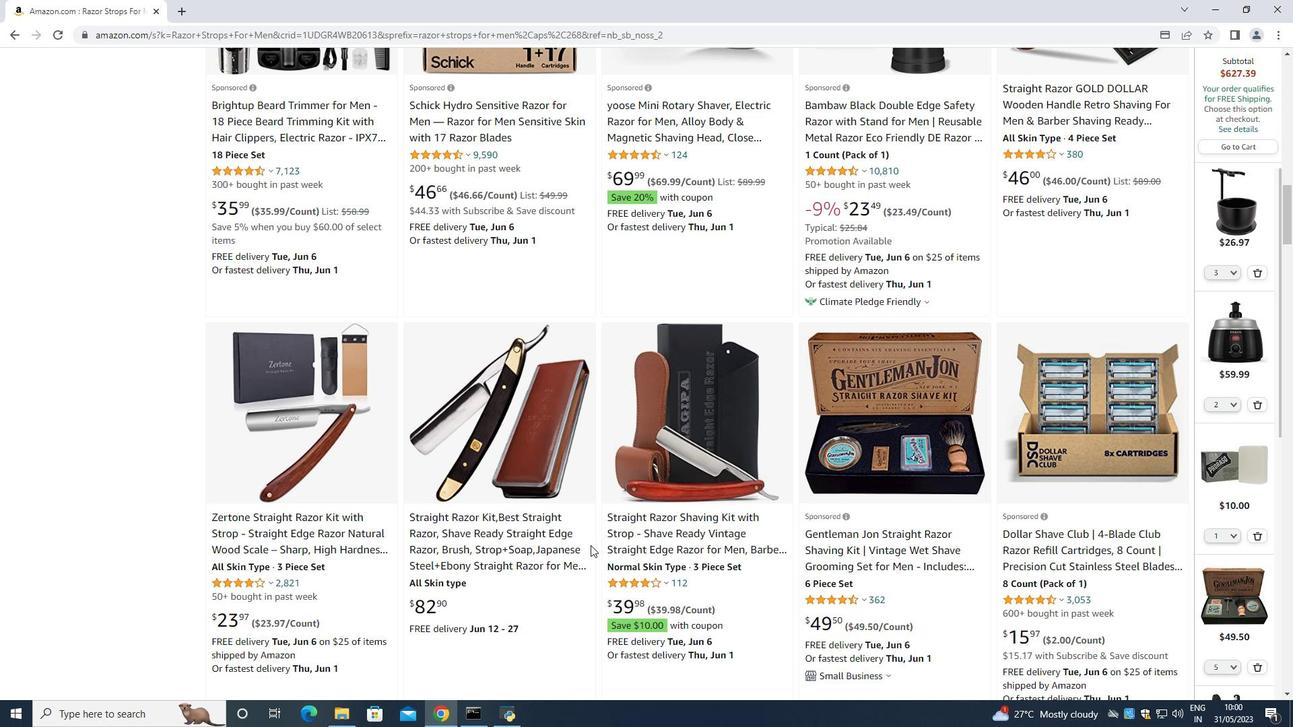 
Action: Mouse scrolled (592, 545) with delta (0, 0)
Screenshot: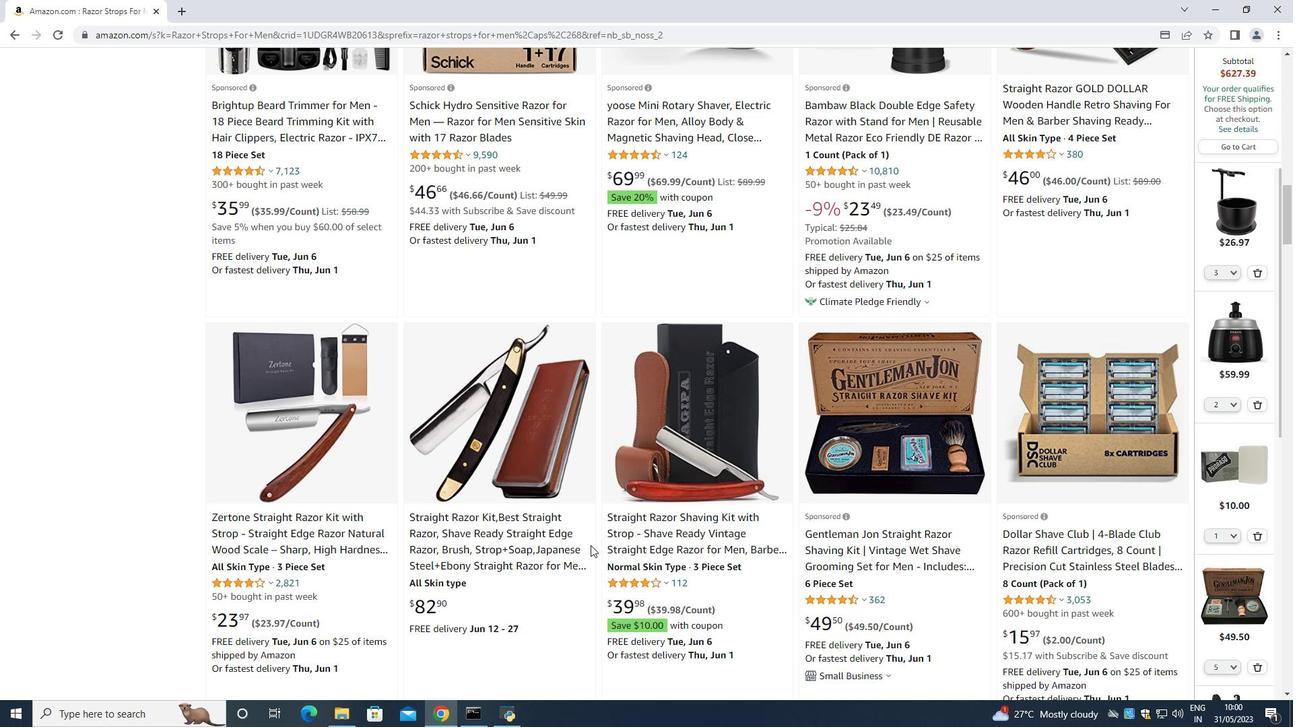 
Action: Mouse moved to (604, 538)
Screenshot: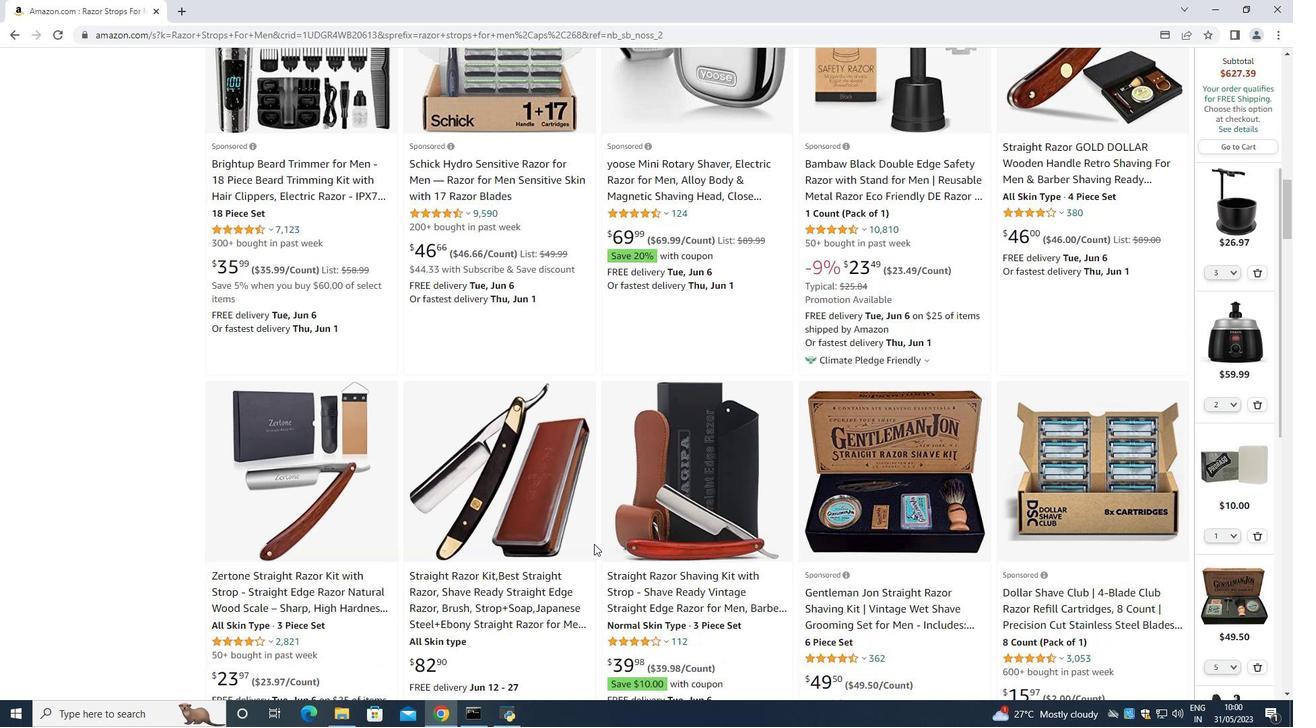 
Action: Mouse scrolled (604, 538) with delta (0, 0)
Screenshot: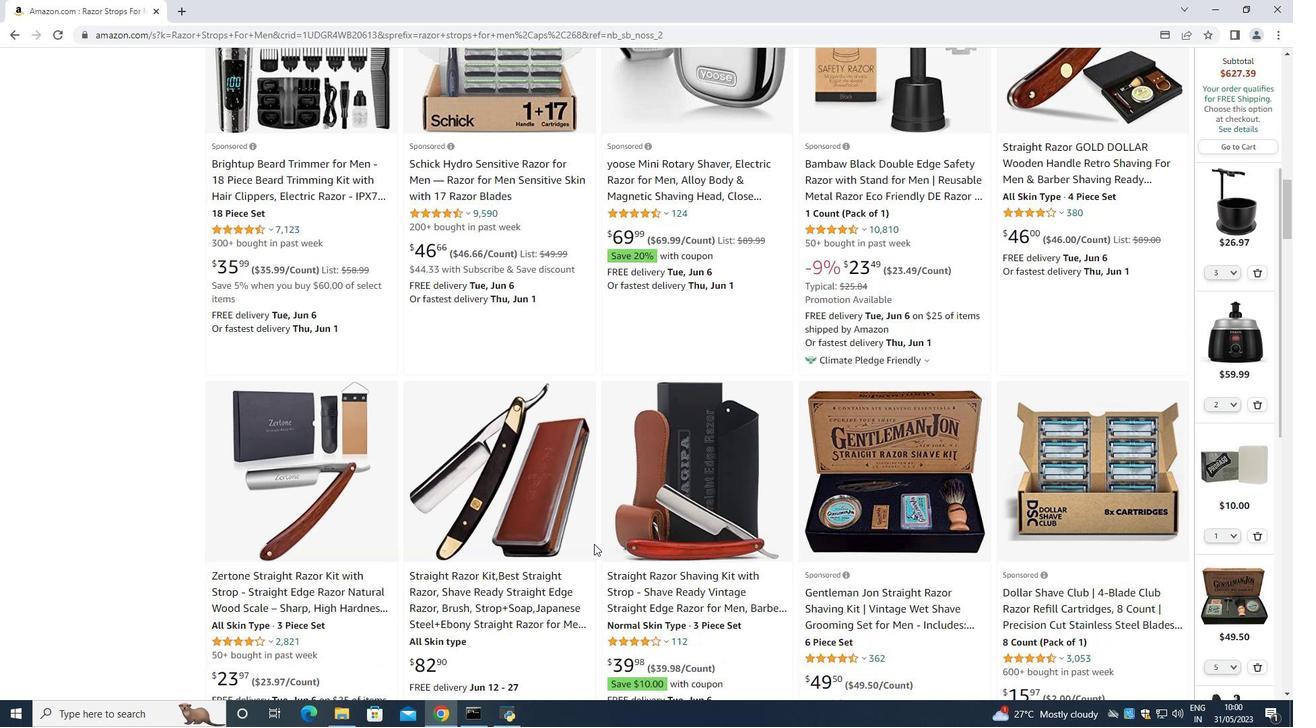 
Action: Mouse moved to (610, 535)
Screenshot: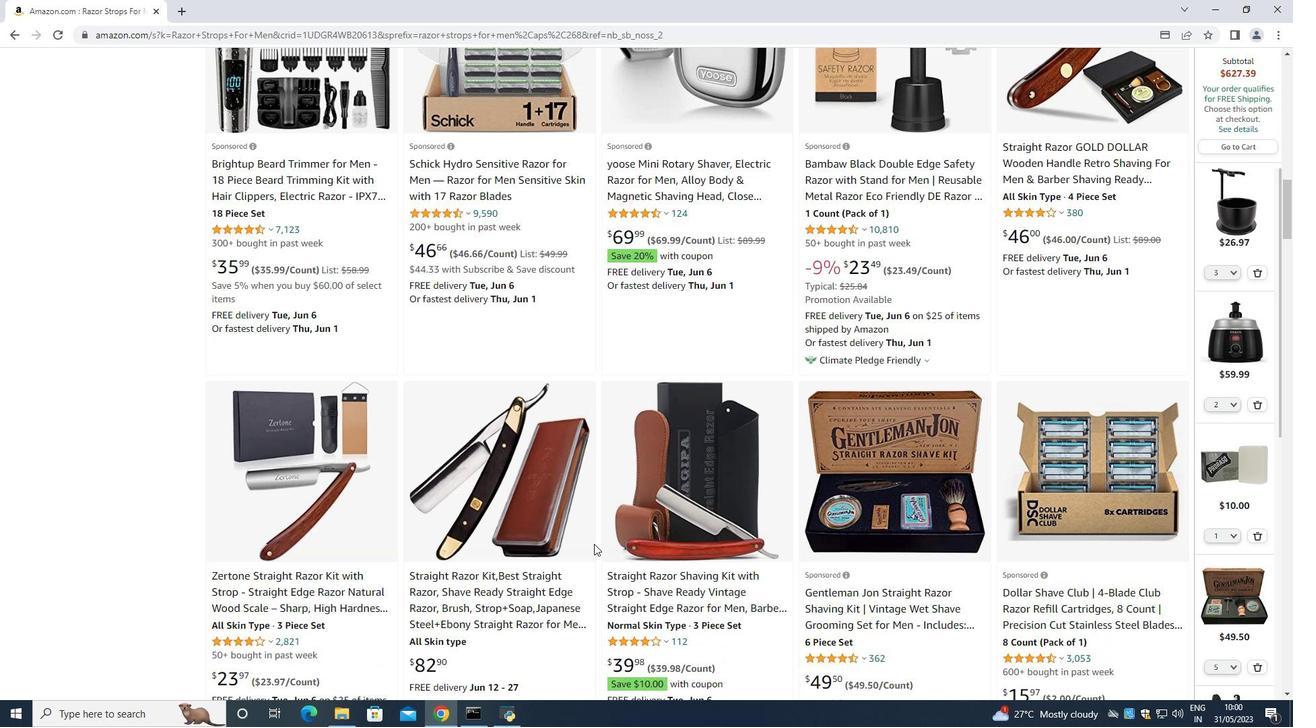 
Action: Mouse scrolled (610, 536) with delta (0, 0)
Screenshot: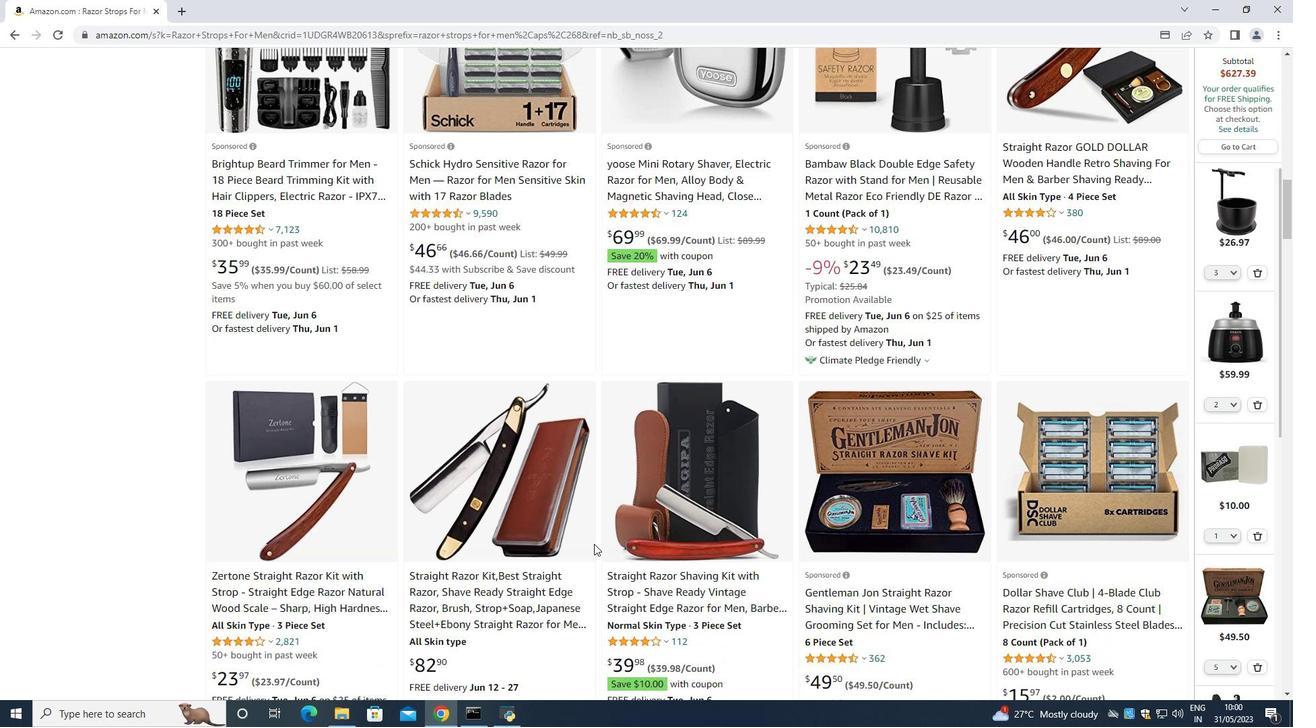 
Action: Mouse scrolled (610, 536) with delta (0, 0)
Screenshot: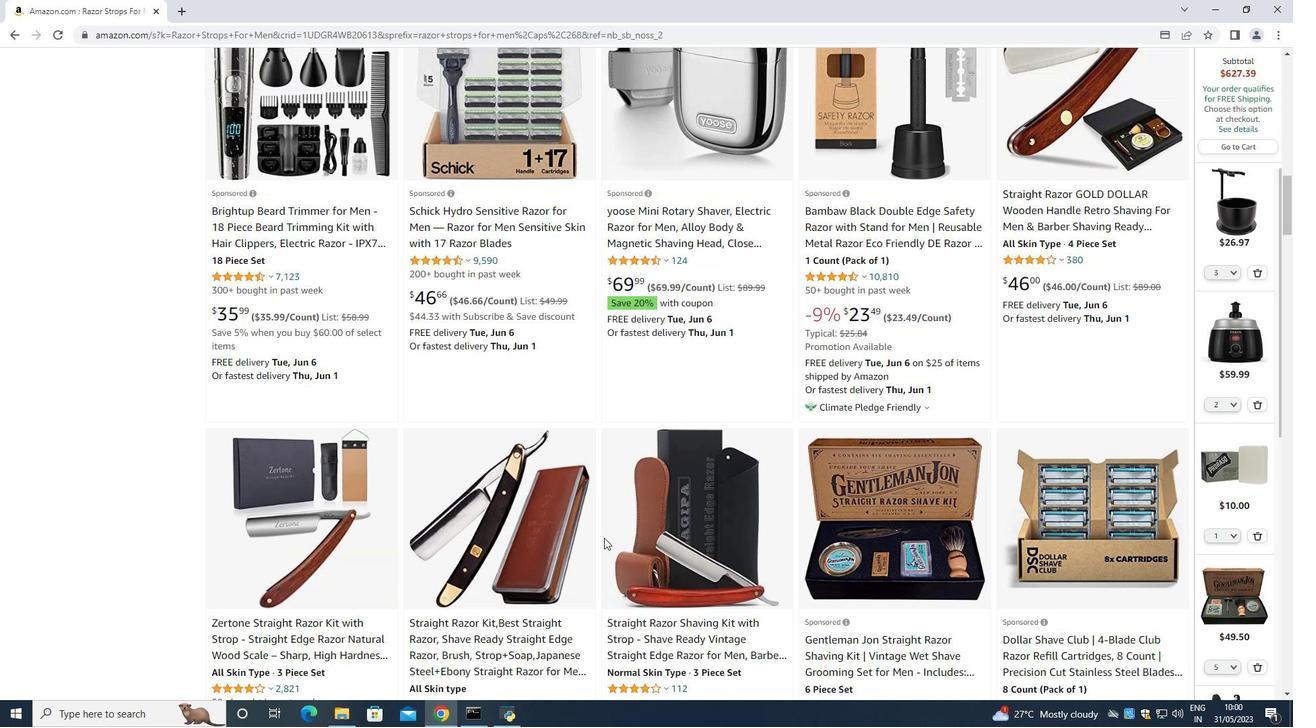 
Action: Mouse moved to (612, 534)
Screenshot: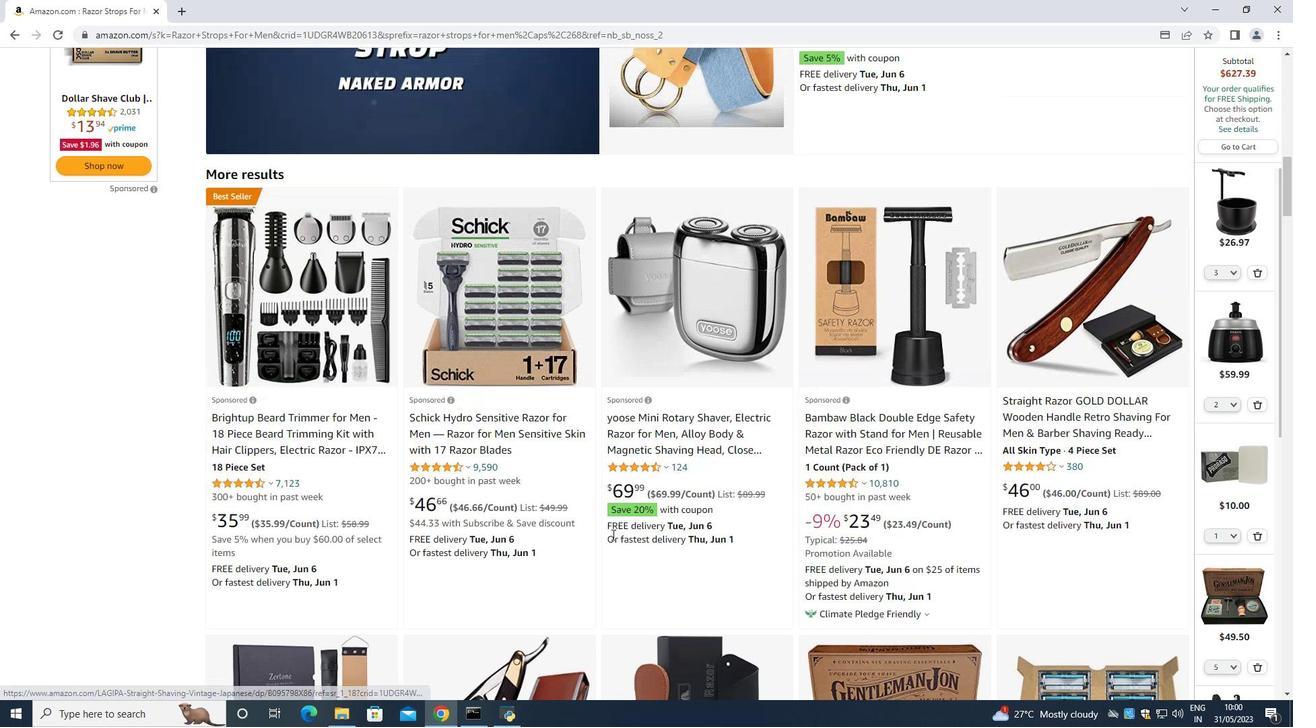 
Action: Mouse scrolled (612, 535) with delta (0, 0)
Screenshot: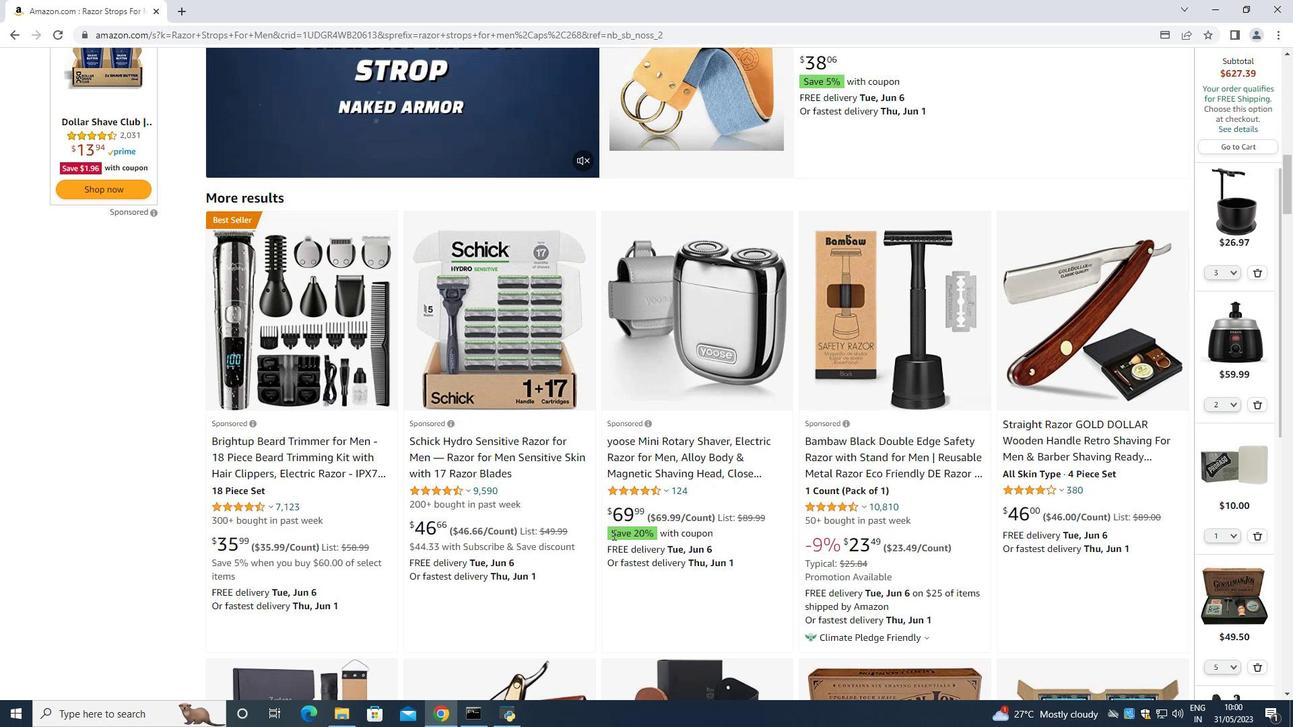 
Action: Mouse scrolled (612, 535) with delta (0, 0)
Screenshot: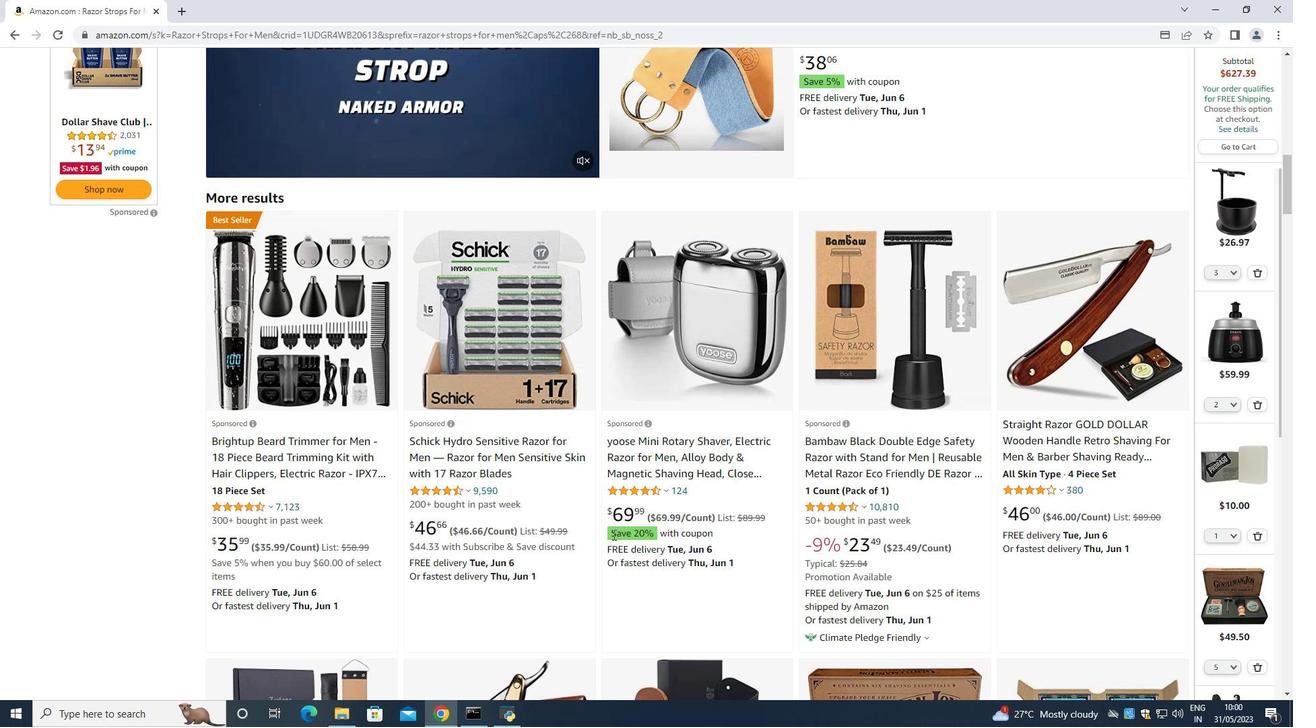 
Action: Mouse scrolled (612, 535) with delta (0, 0)
Screenshot: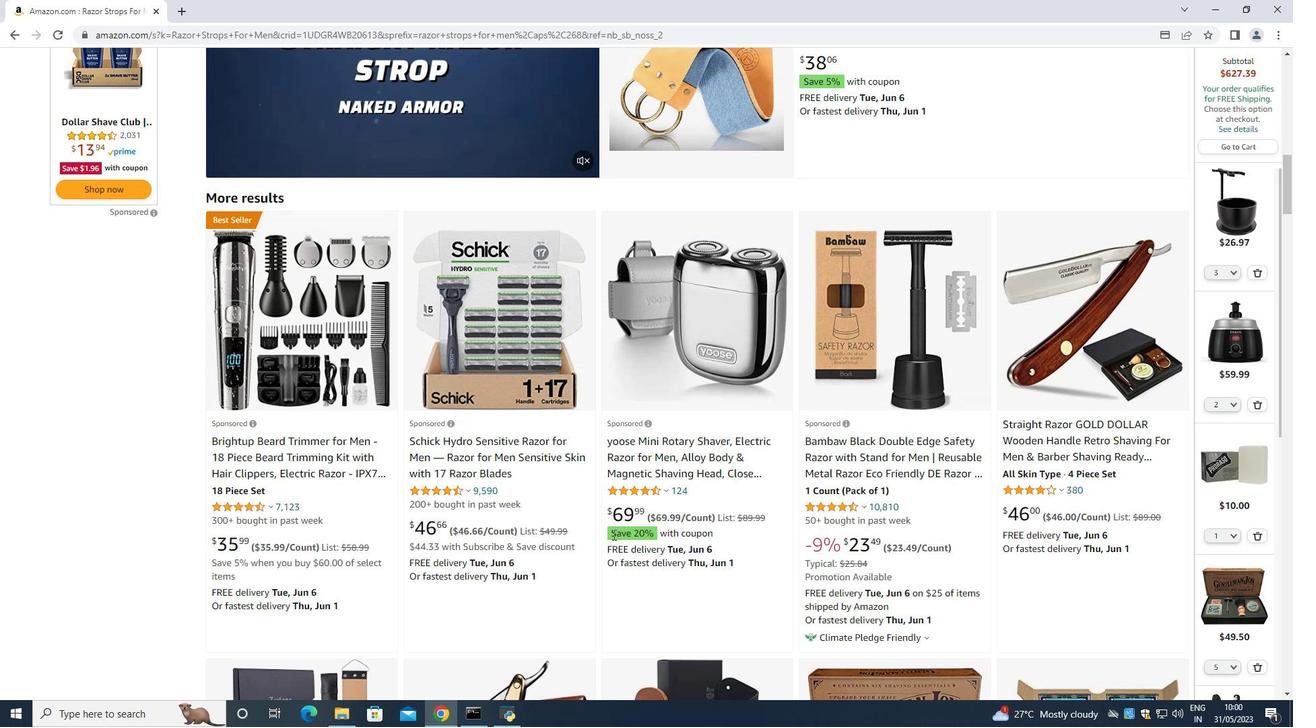 
Action: Mouse scrolled (612, 535) with delta (0, 0)
Screenshot: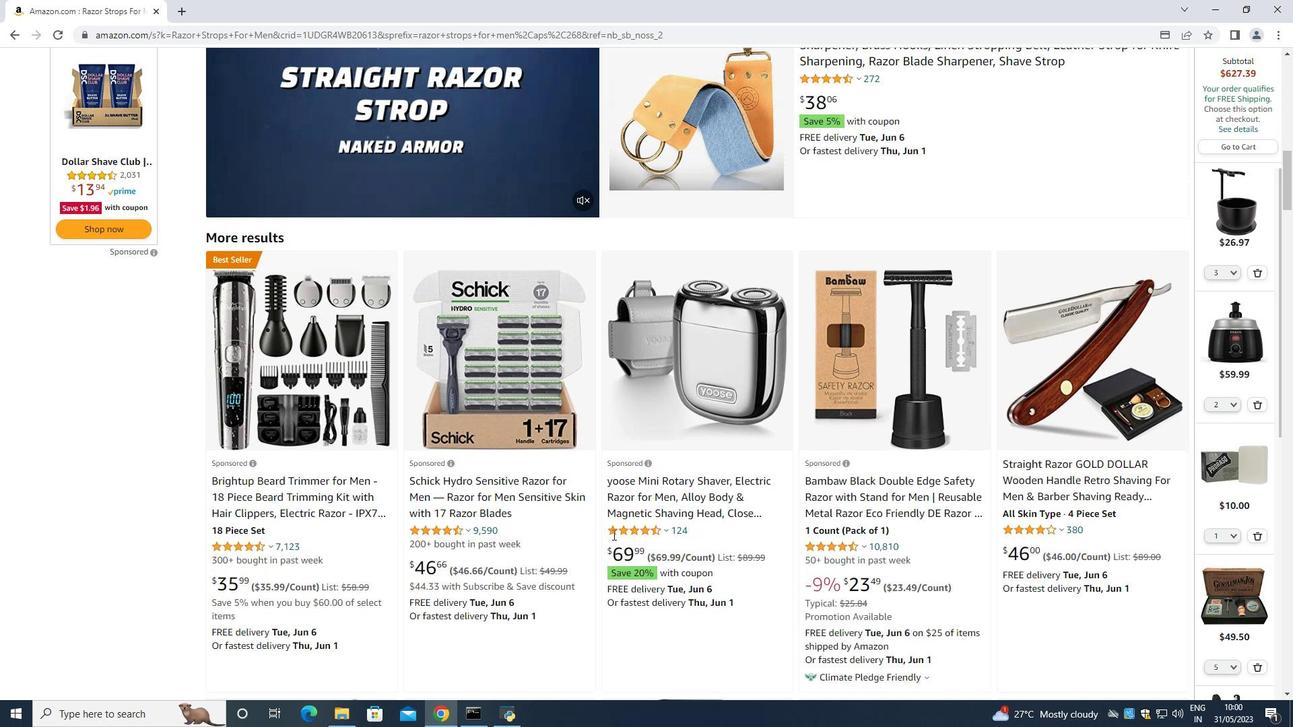 
Action: Mouse scrolled (612, 535) with delta (0, 0)
Screenshot: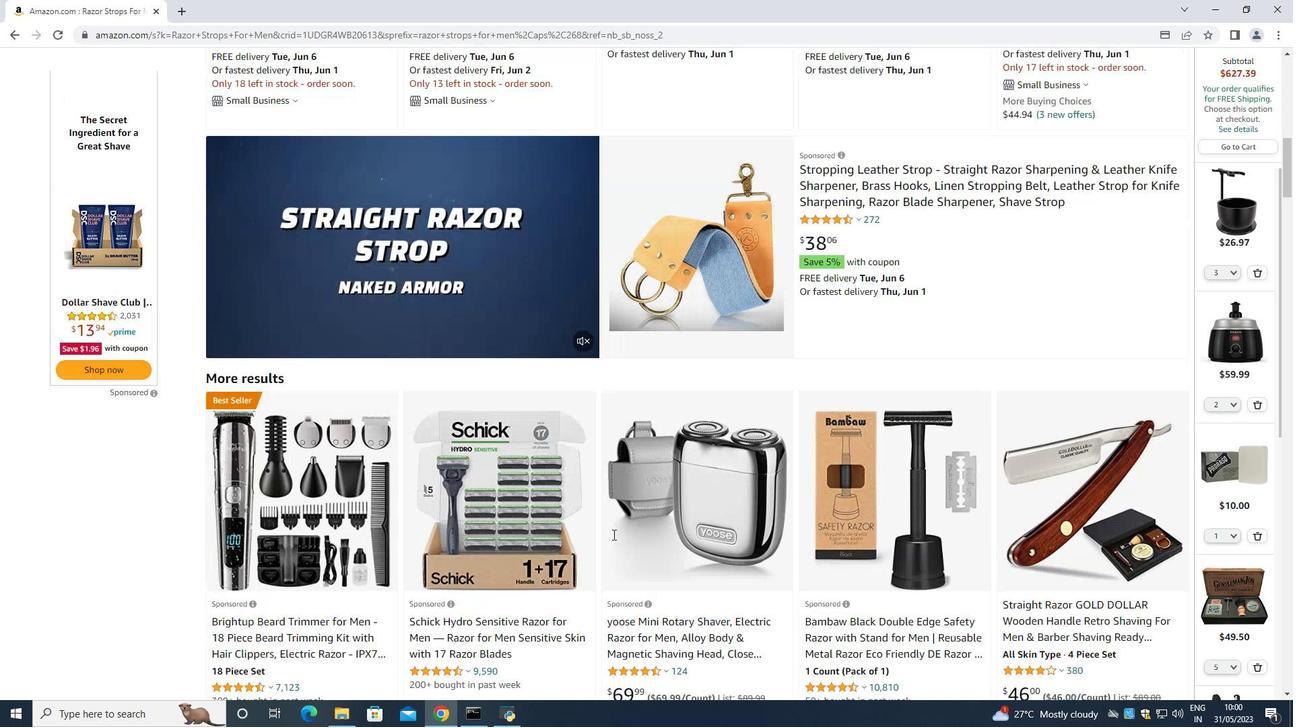 
Action: Mouse moved to (614, 534)
Screenshot: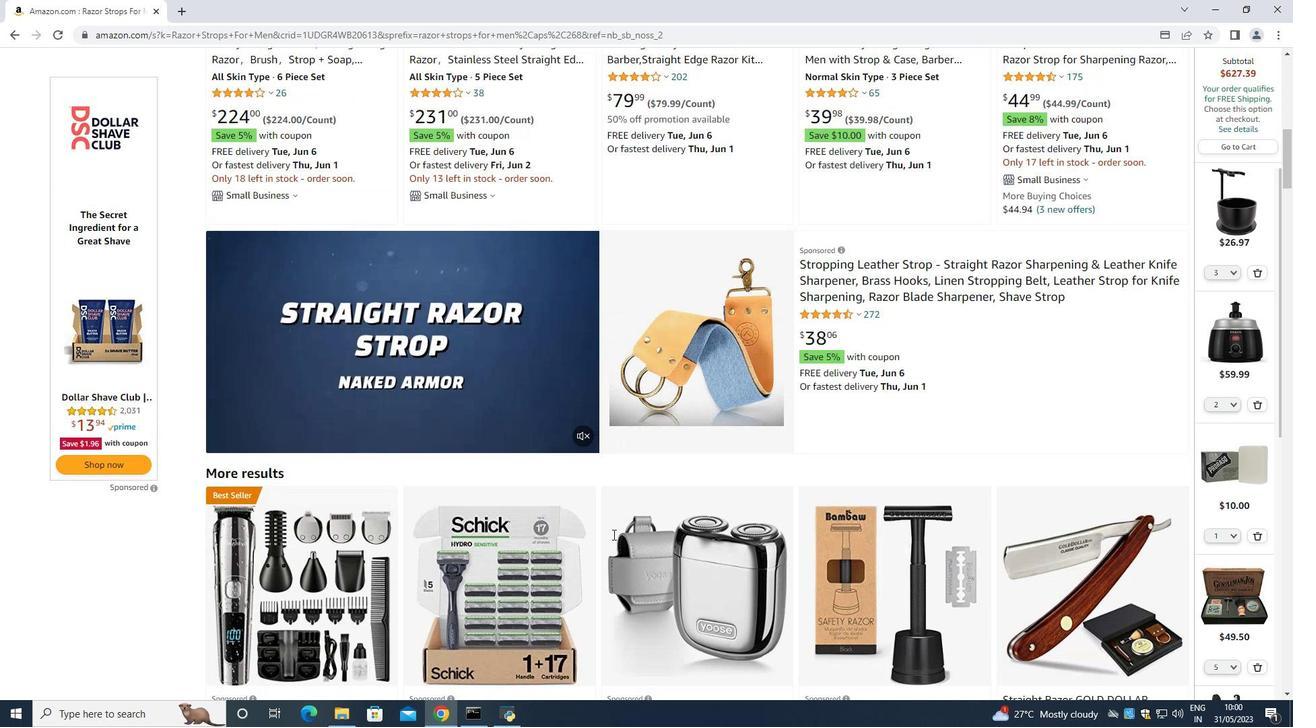 
Action: Mouse scrolled (614, 535) with delta (0, 0)
Screenshot: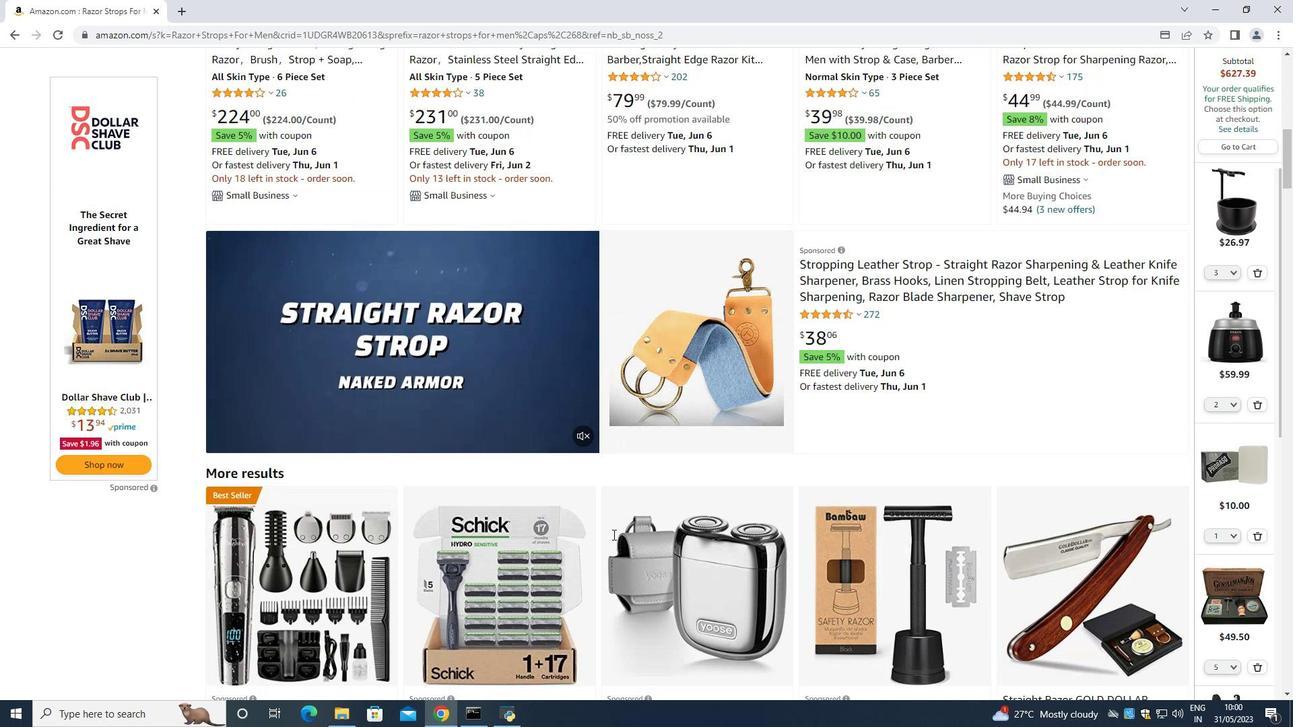 
Action: Mouse moved to (616, 534)
Screenshot: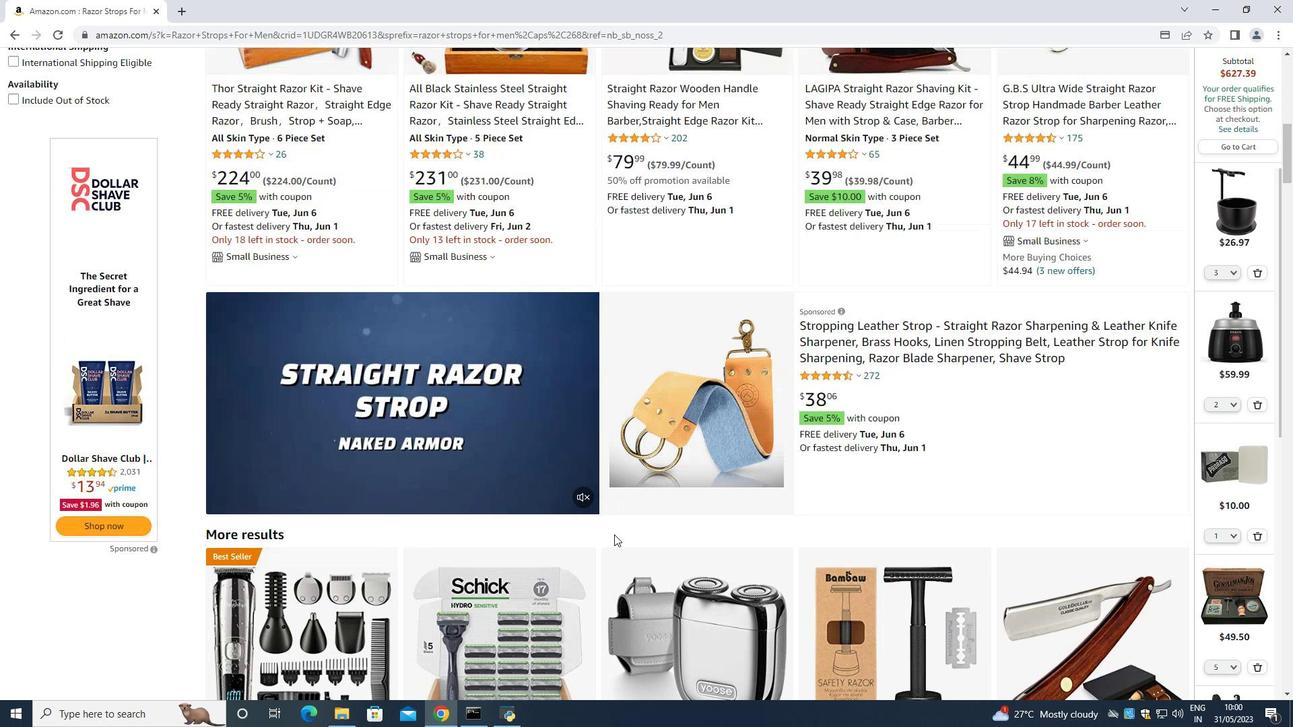 
Action: Mouse scrolled (616, 534) with delta (0, 0)
Screenshot: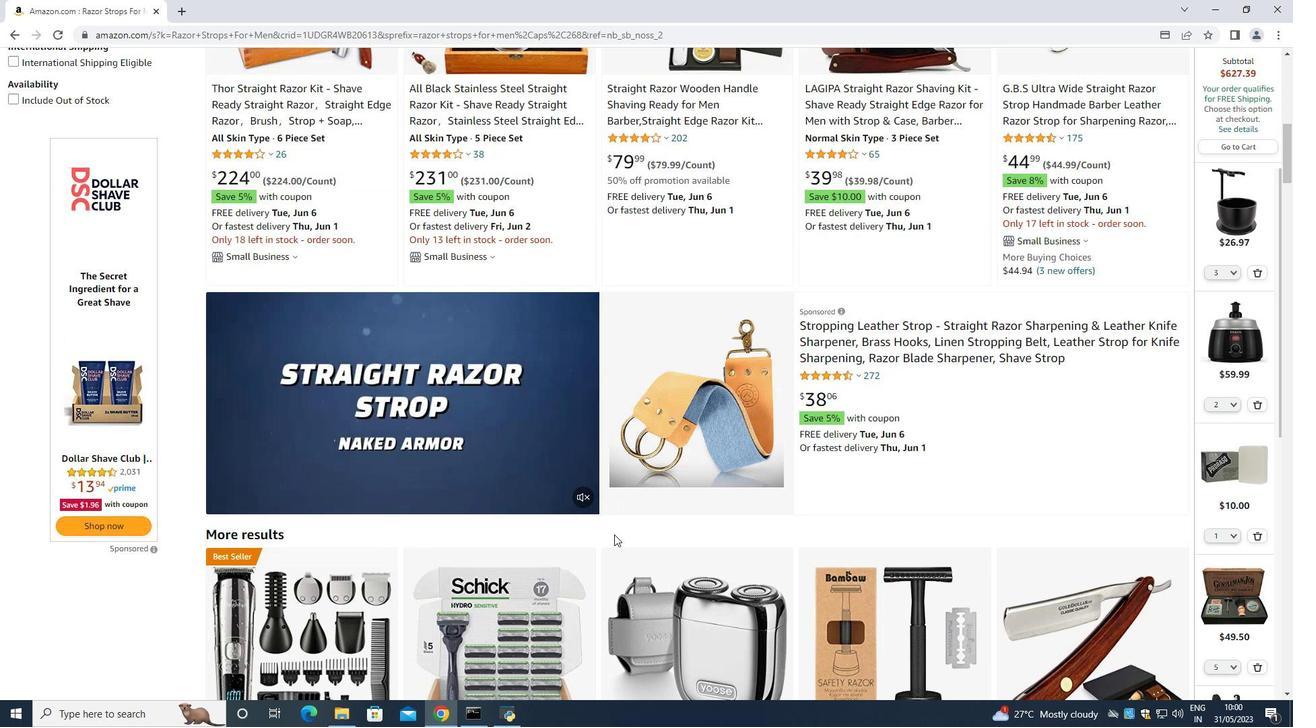 
Action: Mouse scrolled (616, 534) with delta (0, 0)
Screenshot: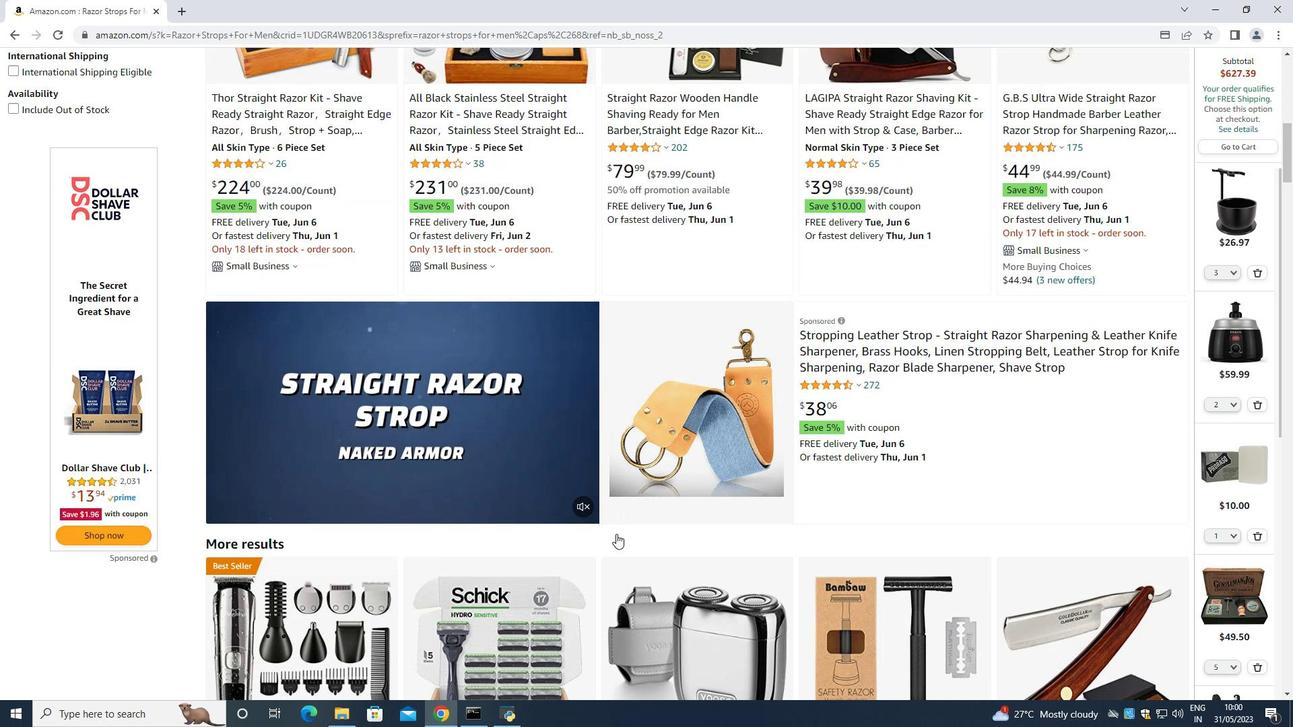 
Action: Mouse moved to (1079, 311)
Screenshot: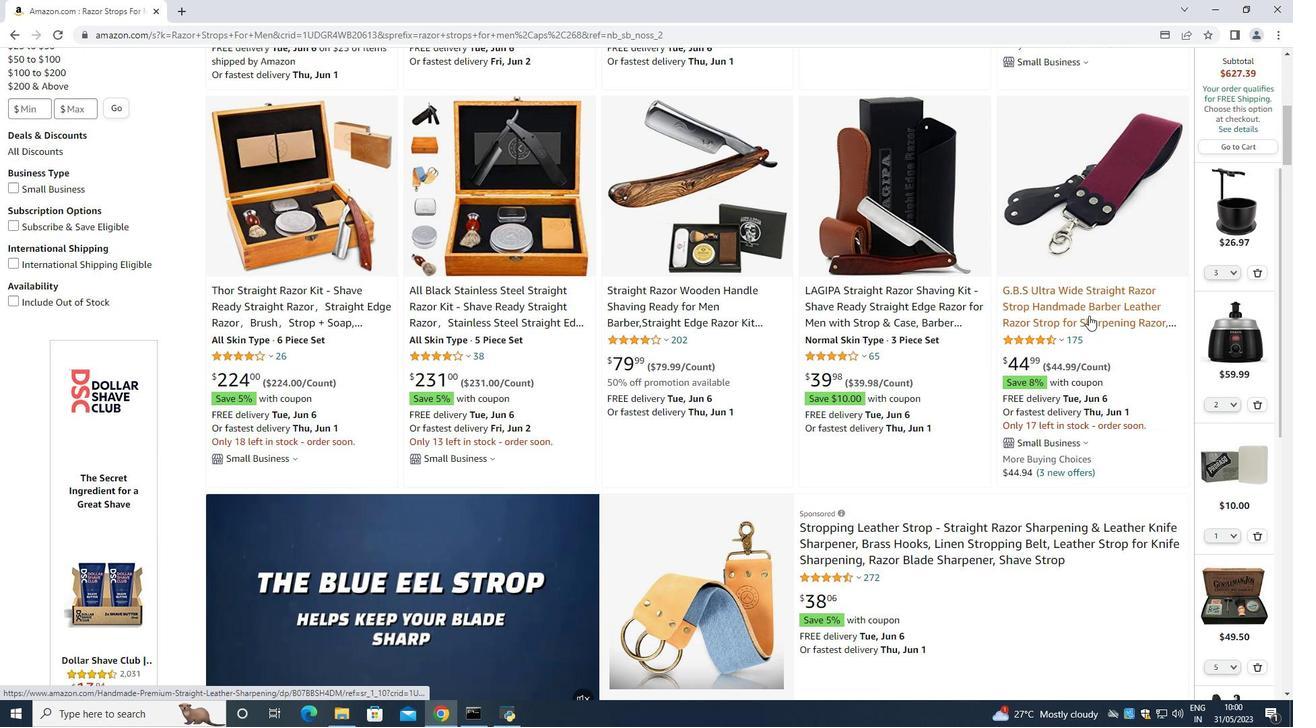 
Action: Mouse pressed left at (1079, 311)
Screenshot: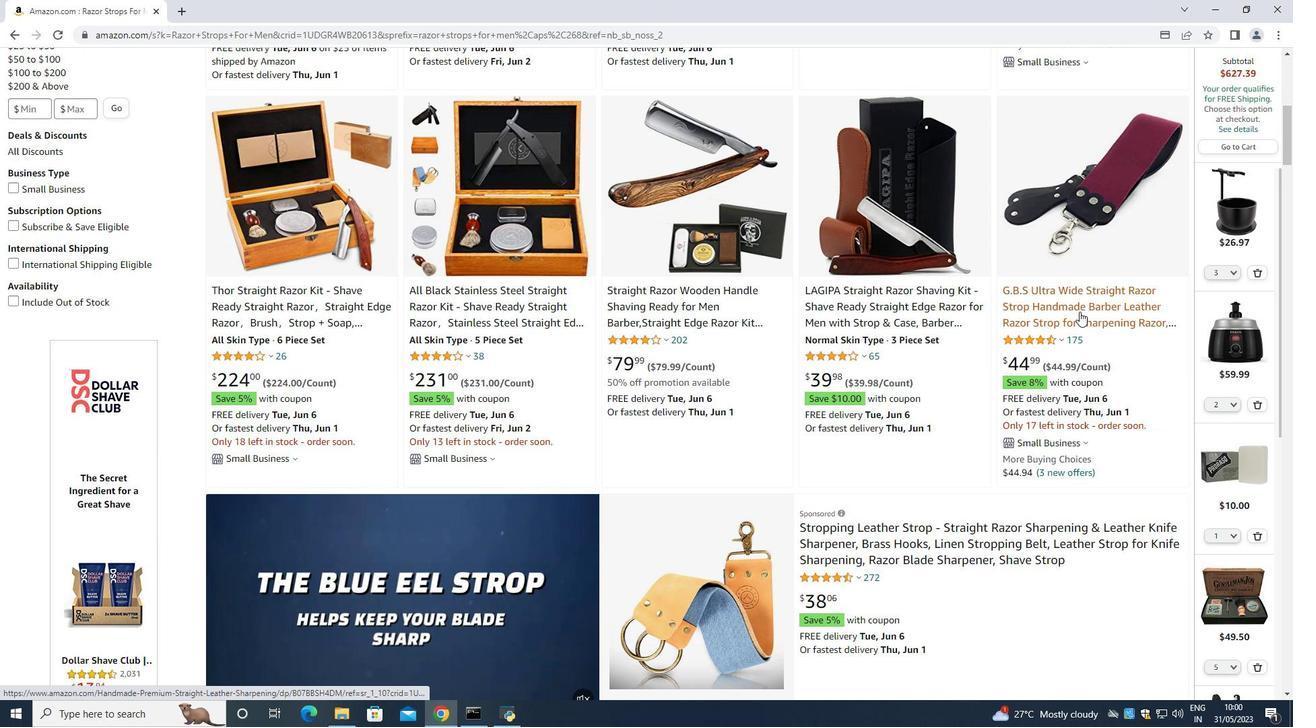 
Action: Mouse moved to (955, 412)
Screenshot: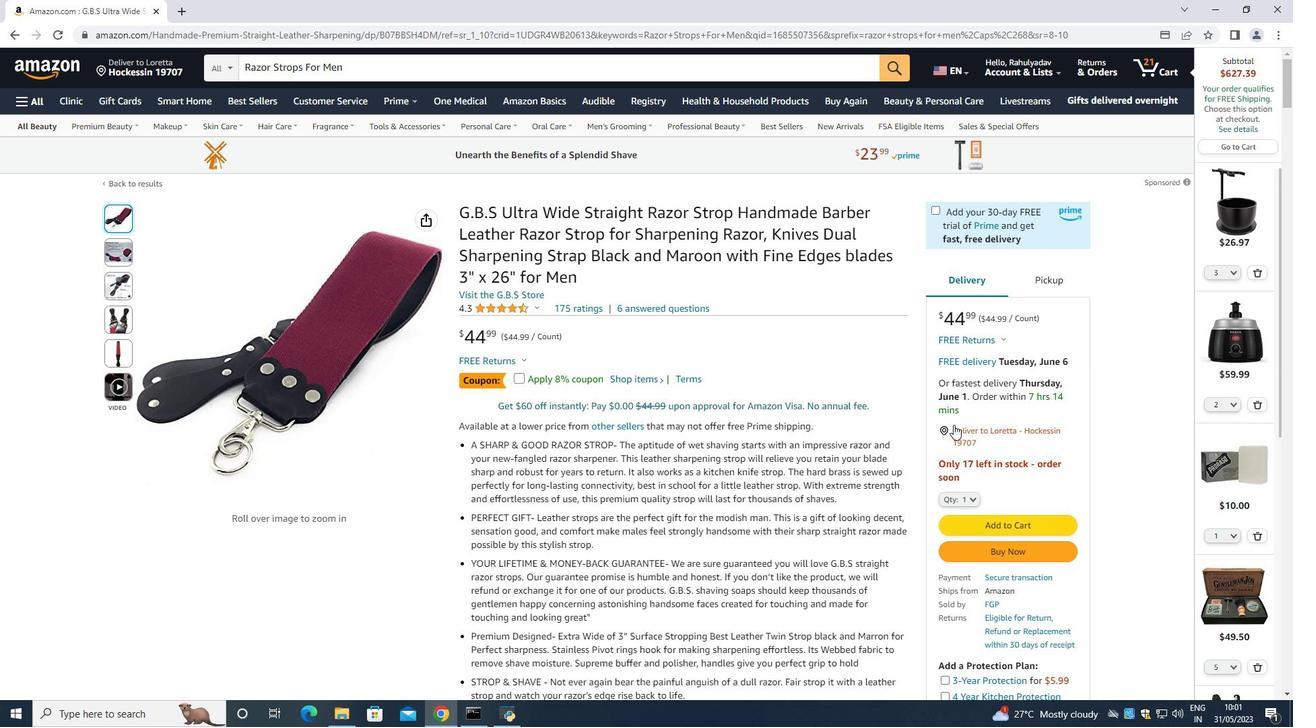 
Action: Mouse scrolled (955, 412) with delta (0, 0)
Screenshot: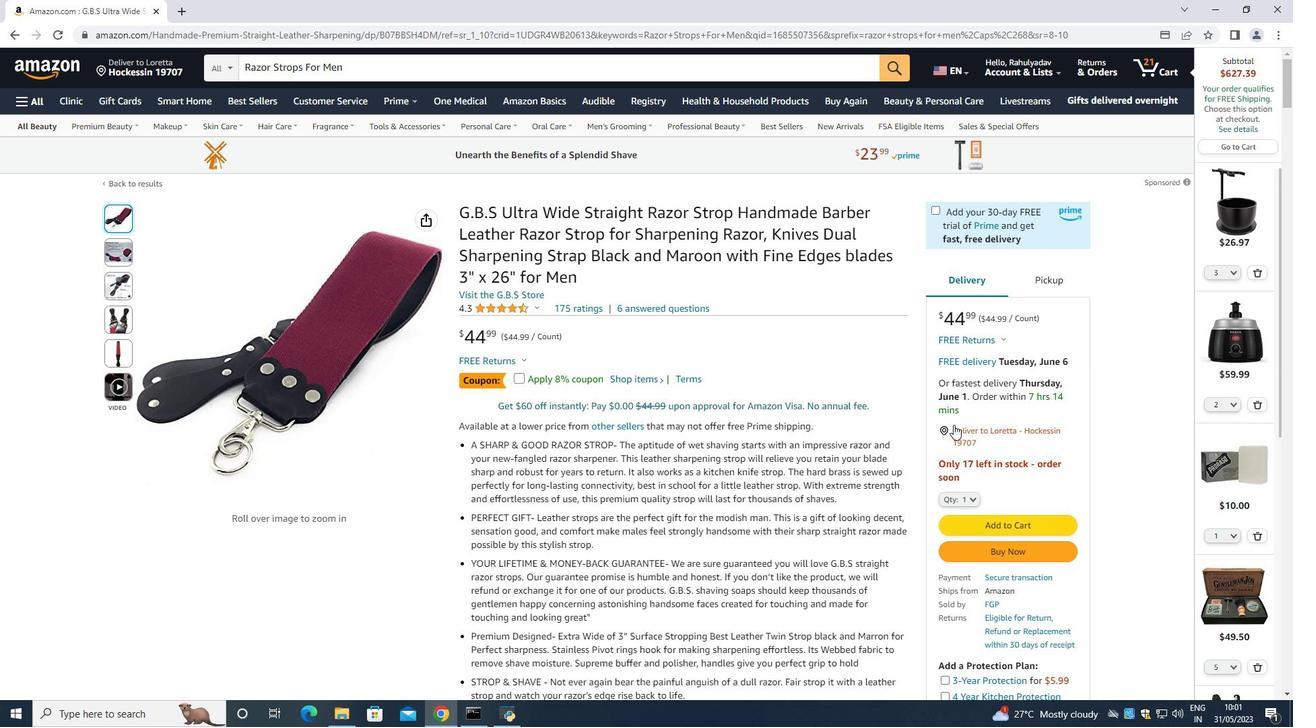
Action: Mouse moved to (915, 372)
Screenshot: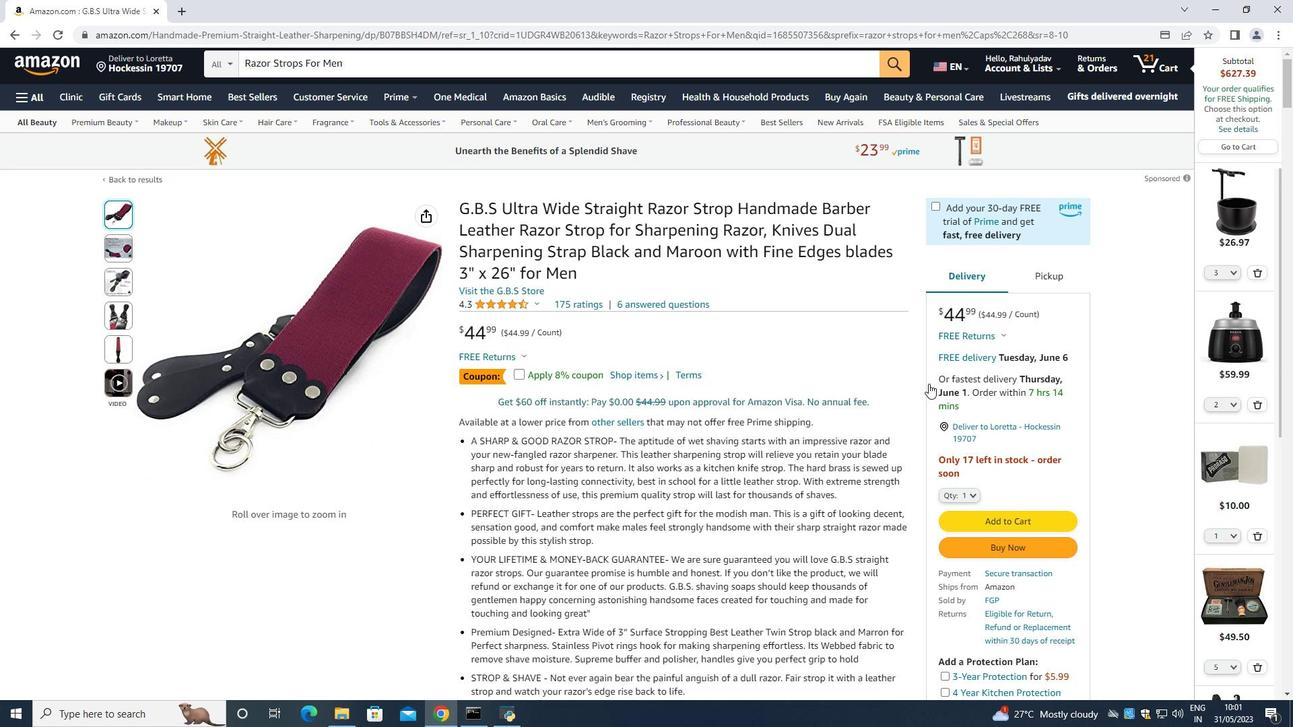 
Action: Mouse scrolled (915, 371) with delta (0, 0)
Screenshot: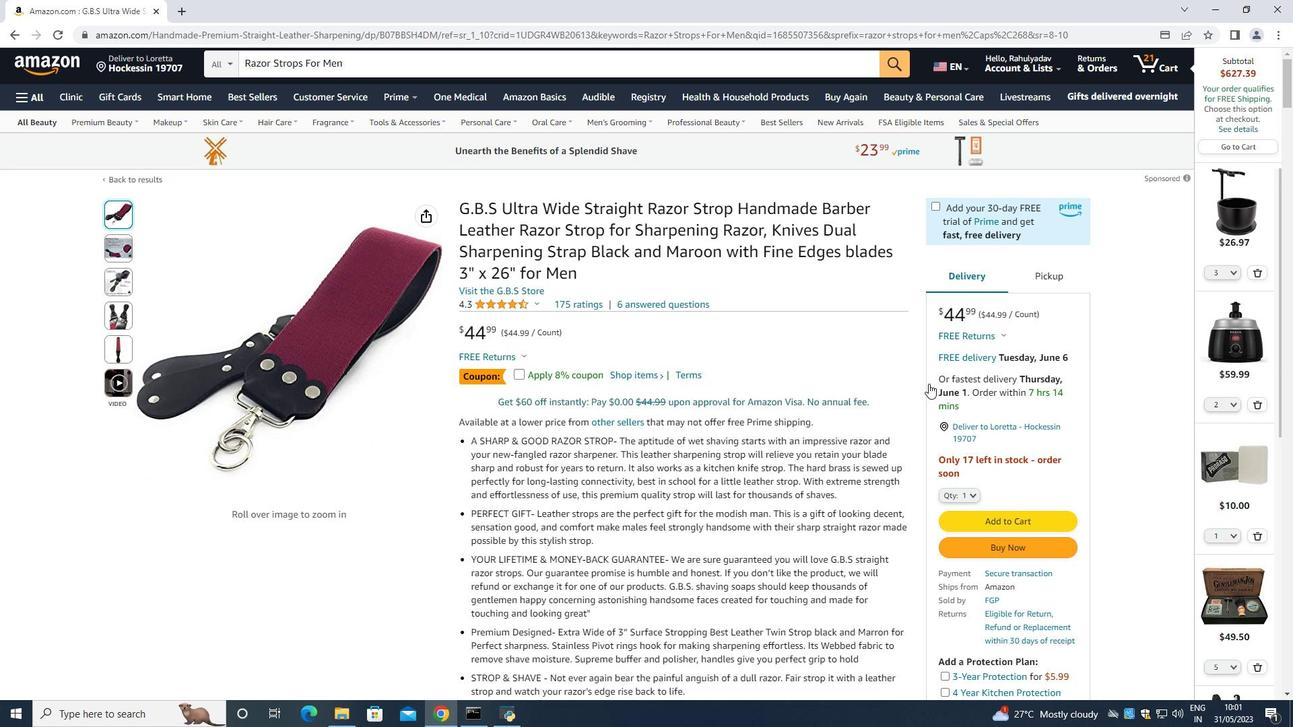 
Action: Mouse moved to (956, 212)
Screenshot: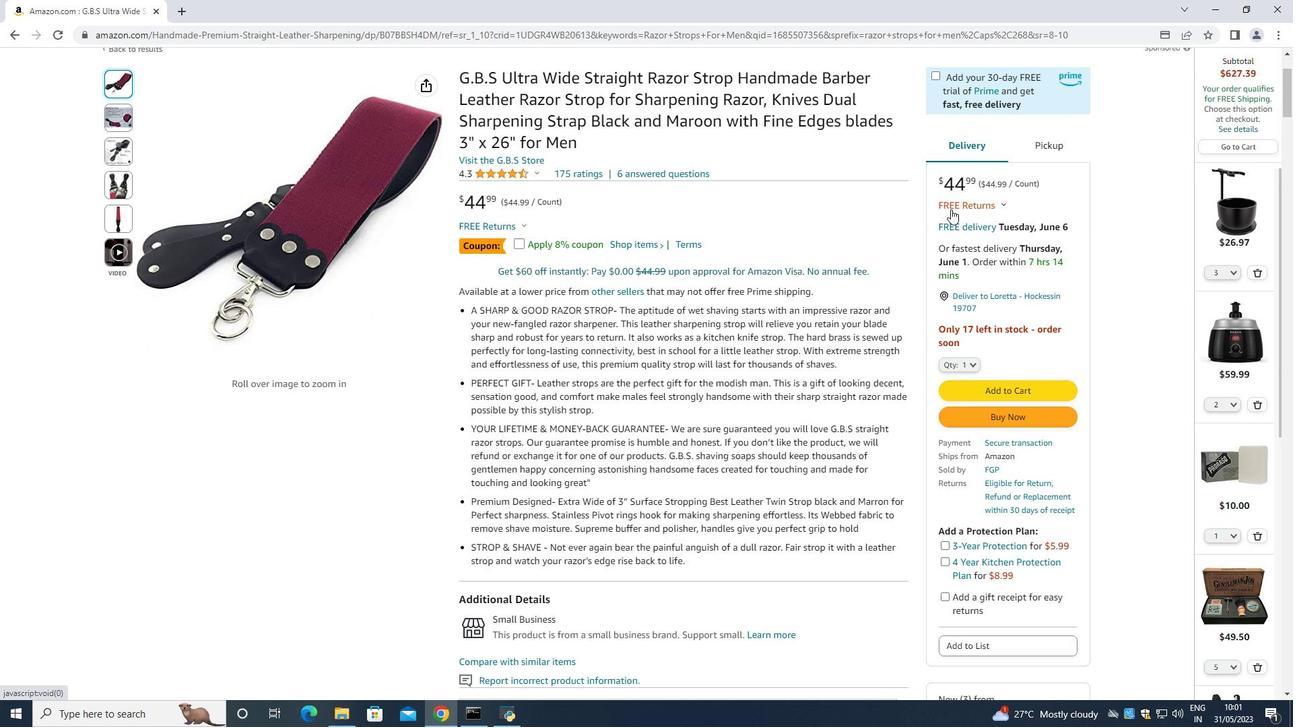 
Action: Mouse scrolled (954, 211) with delta (0, 0)
Screenshot: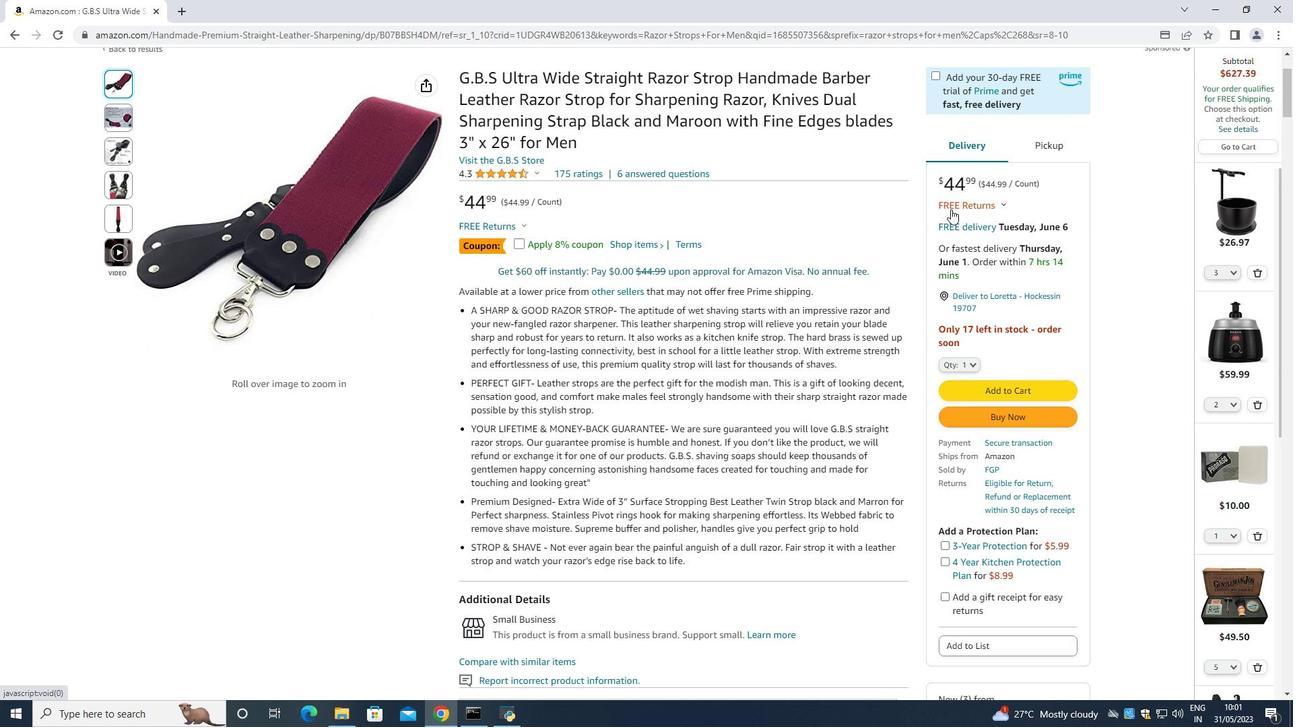 
Action: Mouse moved to (957, 213)
Screenshot: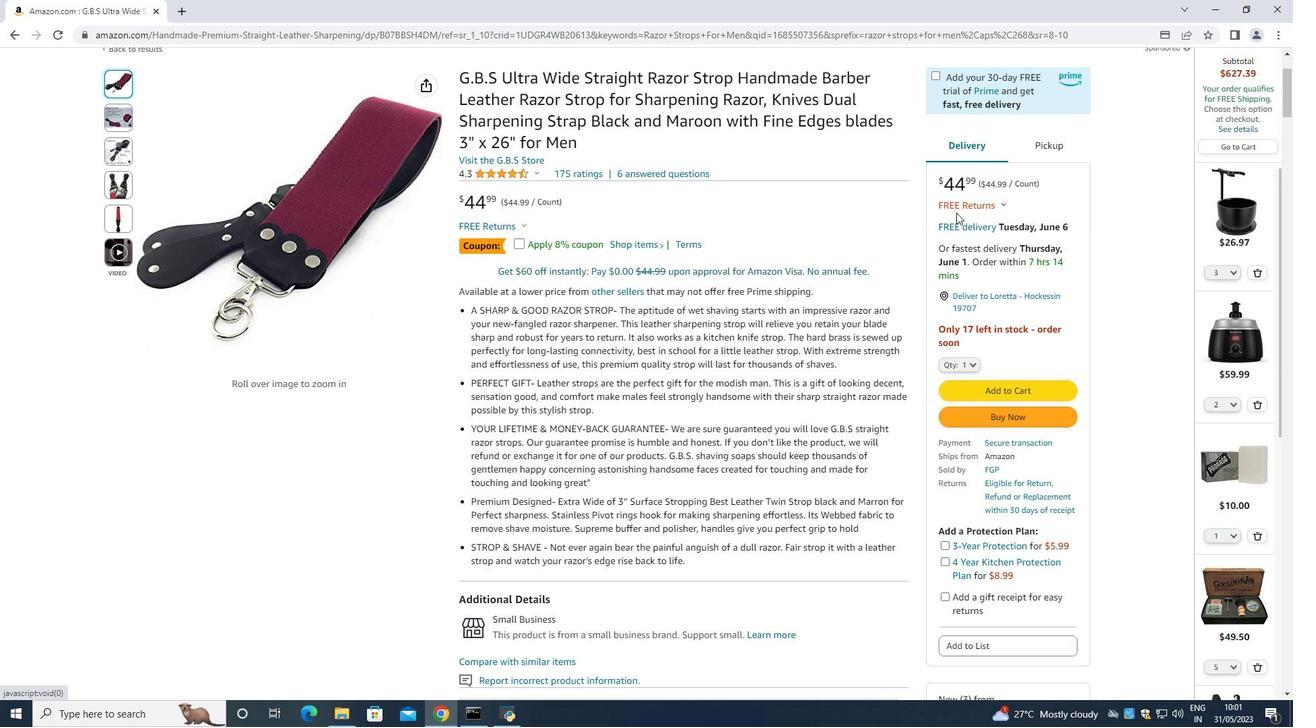 
Action: Mouse scrolled (957, 212) with delta (0, 0)
Screenshot: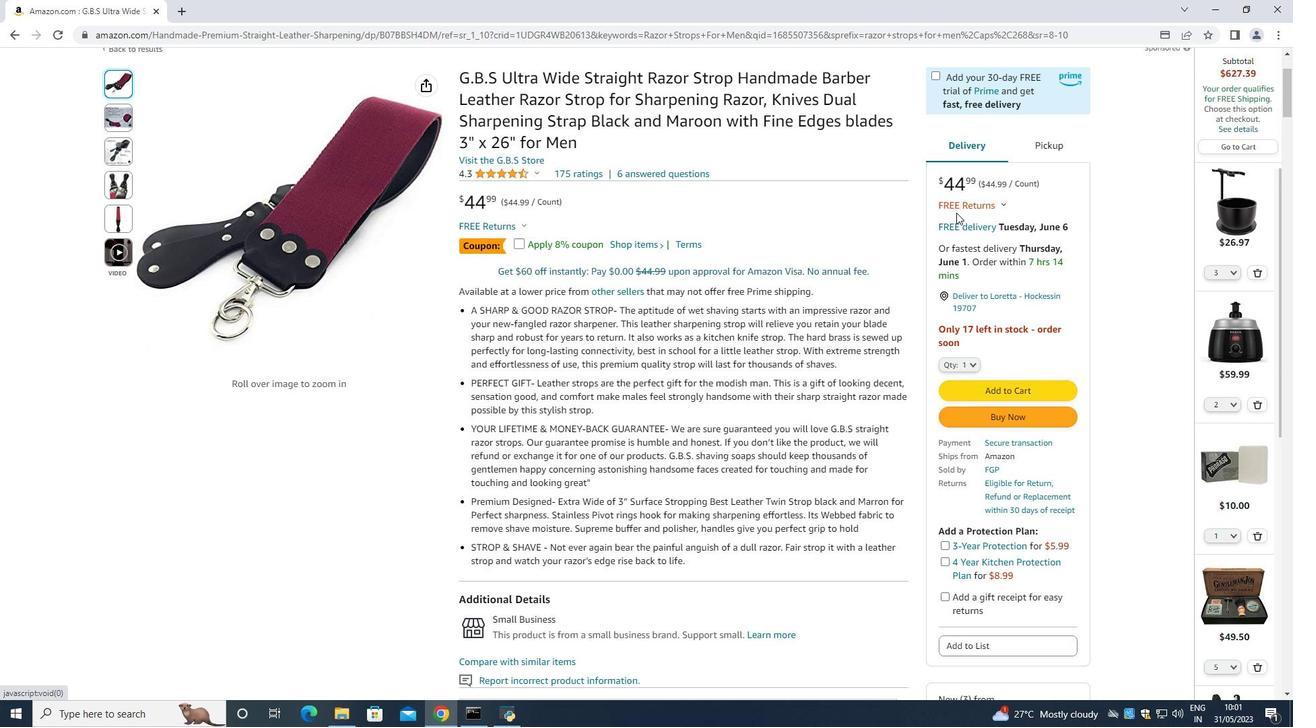 
Action: Mouse scrolled (957, 212) with delta (0, 0)
Screenshot: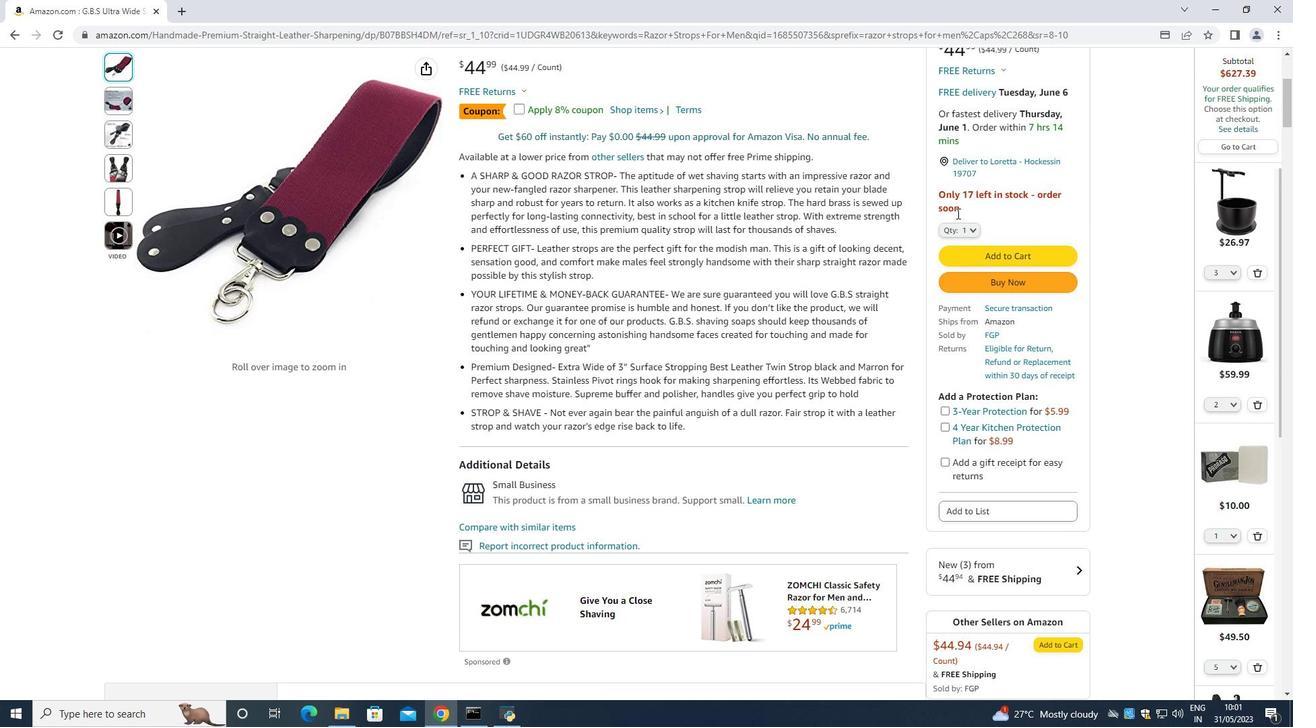 
Action: Mouse moved to (958, 163)
Screenshot: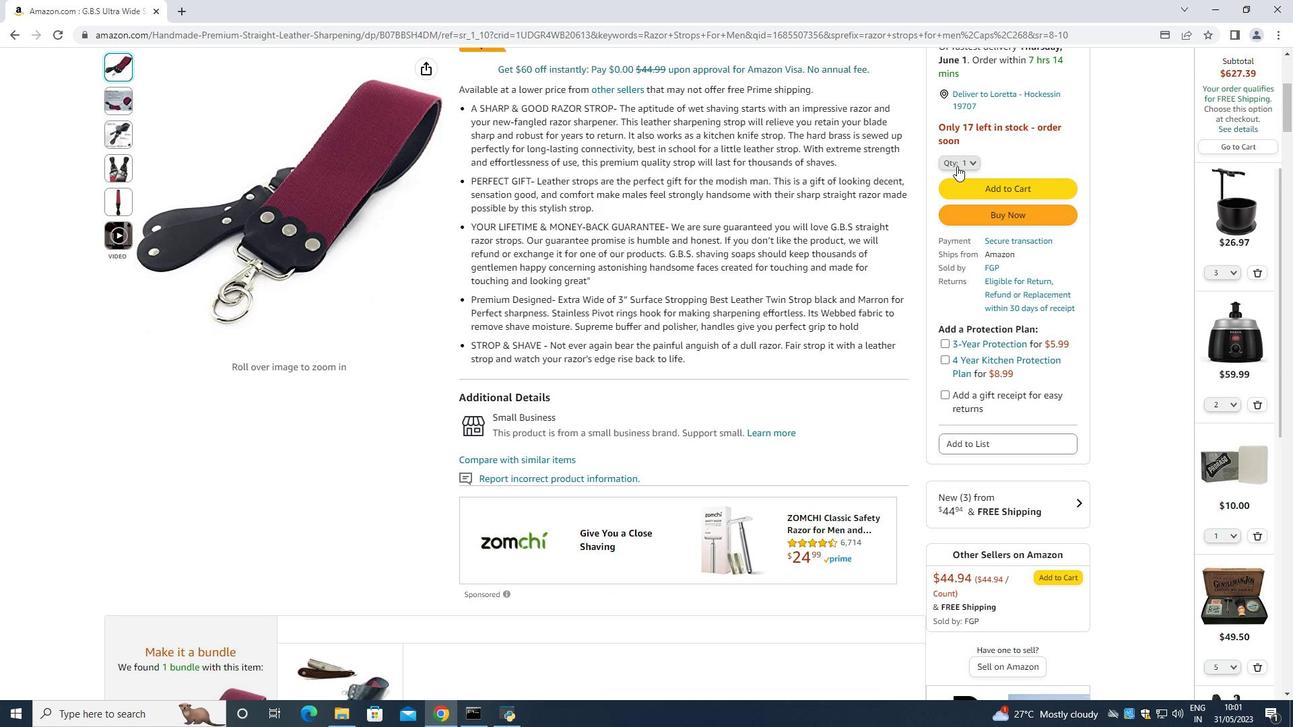 
Action: Mouse pressed left at (958, 163)
Screenshot: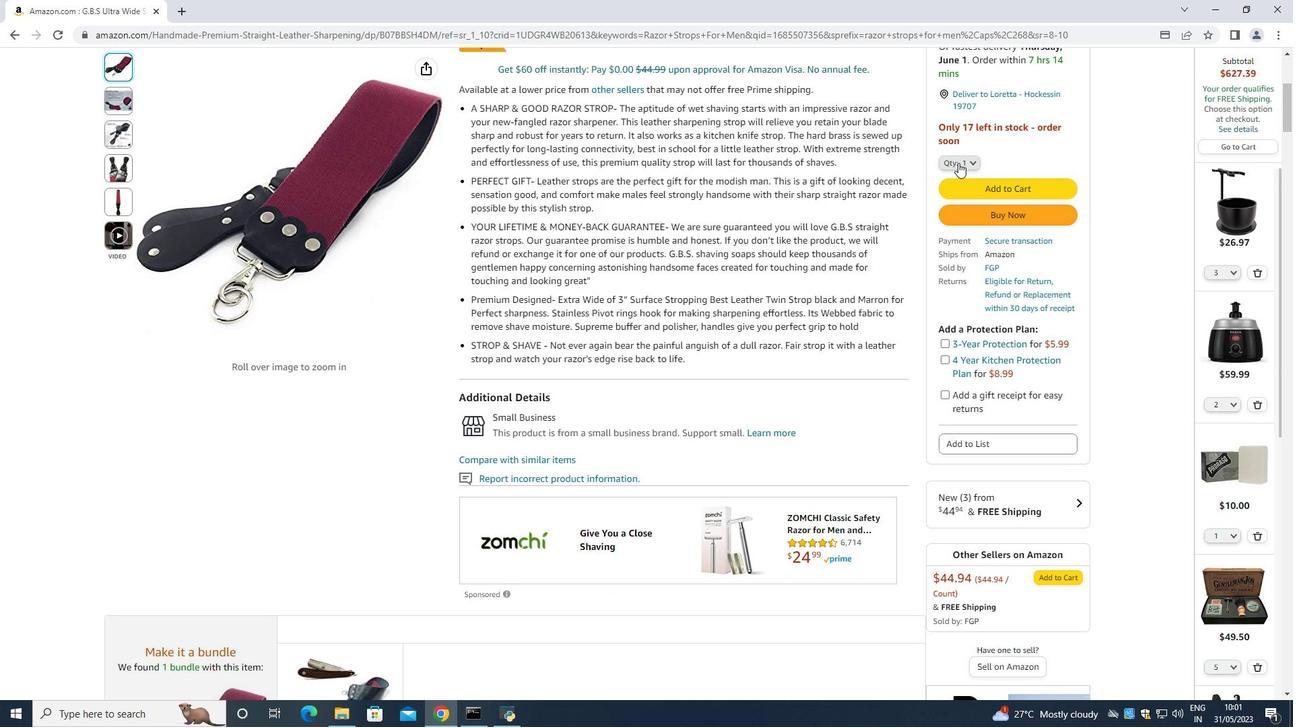 
Action: Mouse moved to (959, 214)
Screenshot: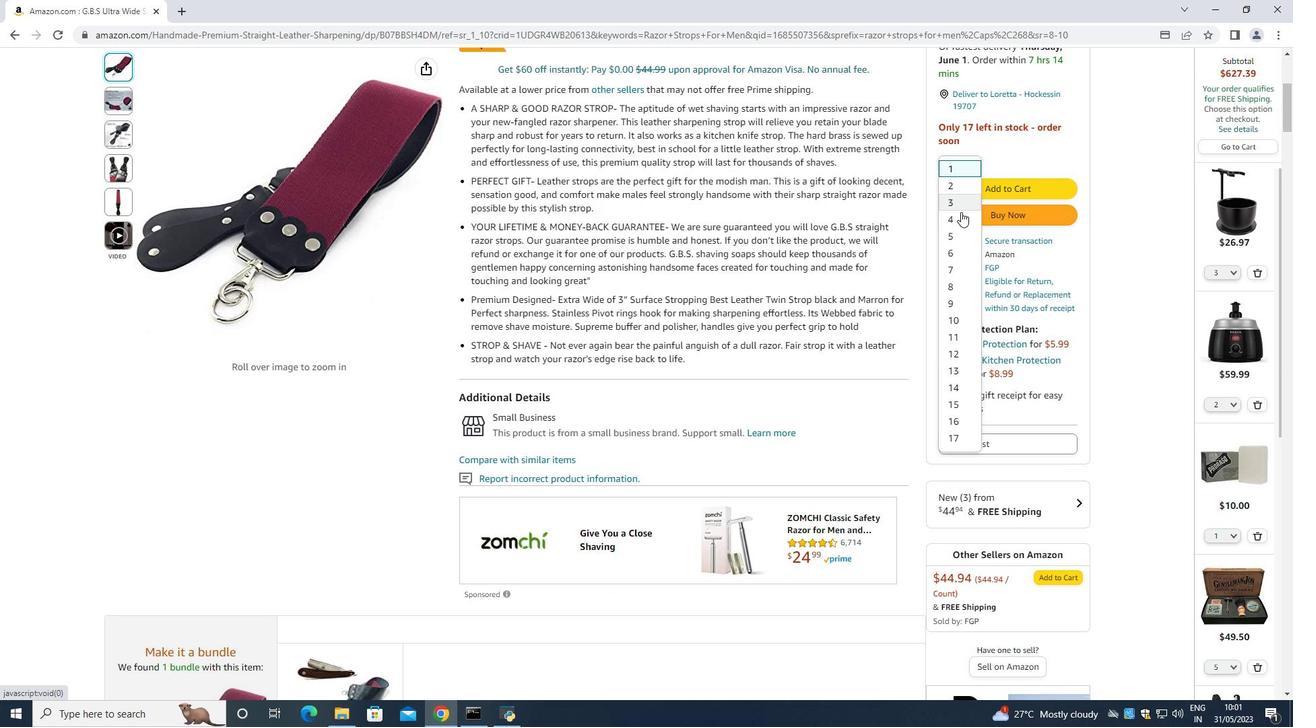 
Action: Mouse pressed left at (959, 214)
Screenshot: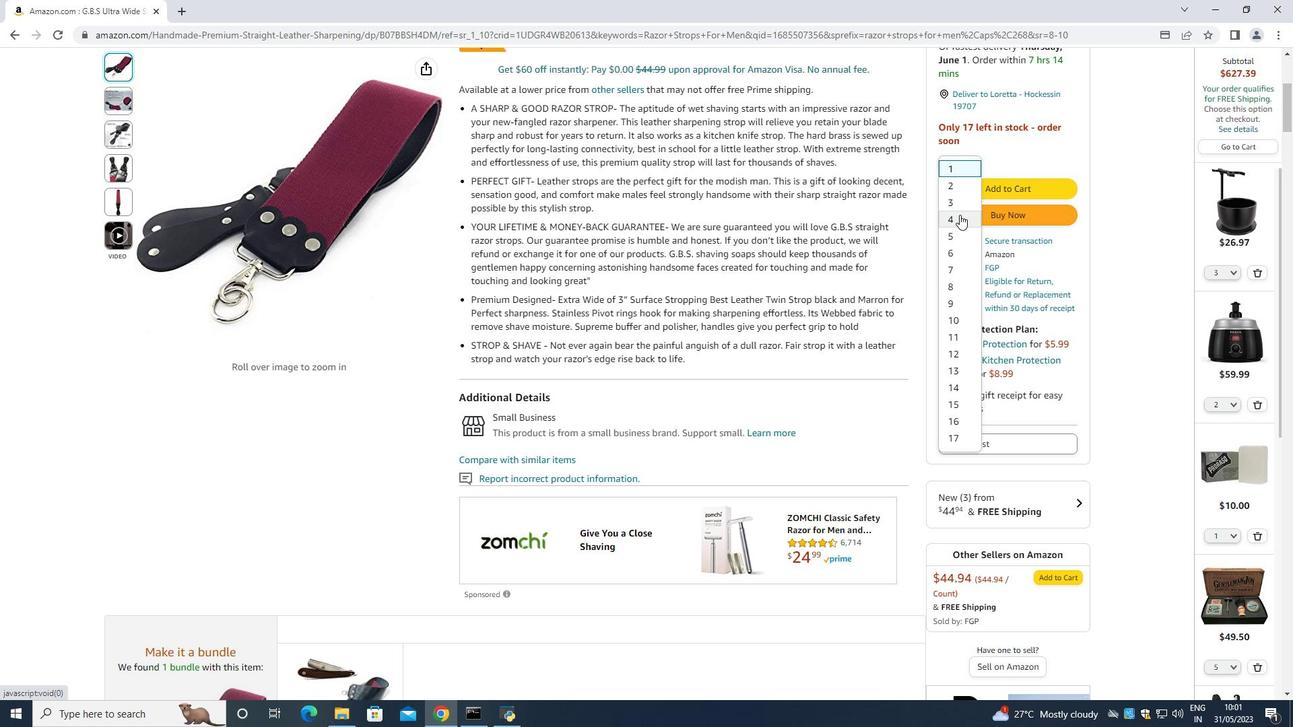 
Action: Mouse moved to (1029, 214)
Screenshot: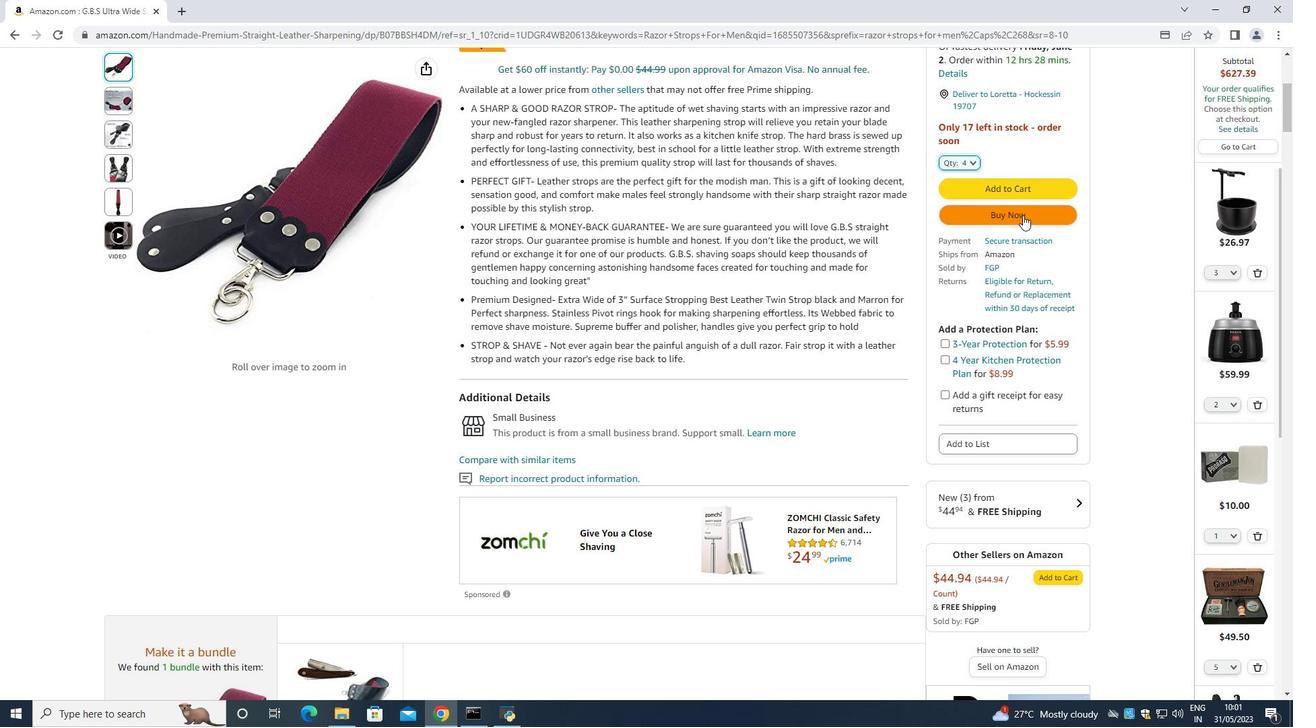 
Action: Mouse pressed left at (1029, 214)
Screenshot: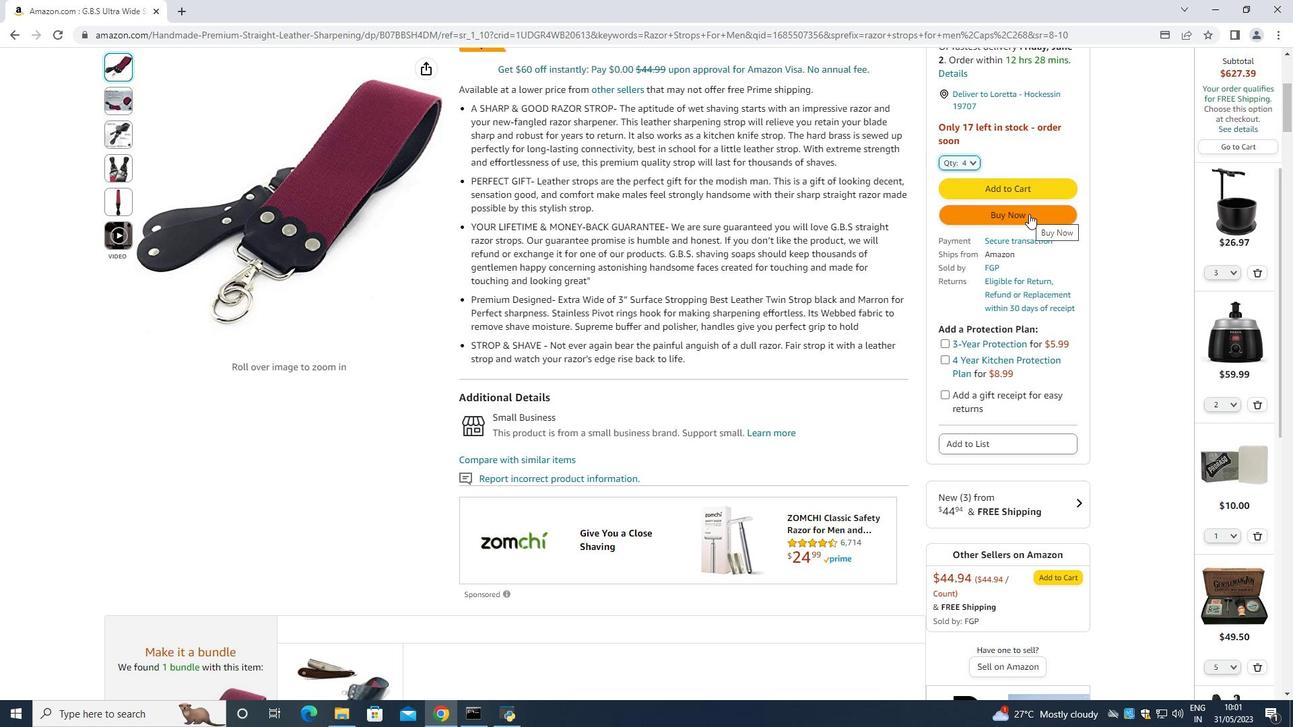 
Action: Mouse moved to (773, 111)
Screenshot: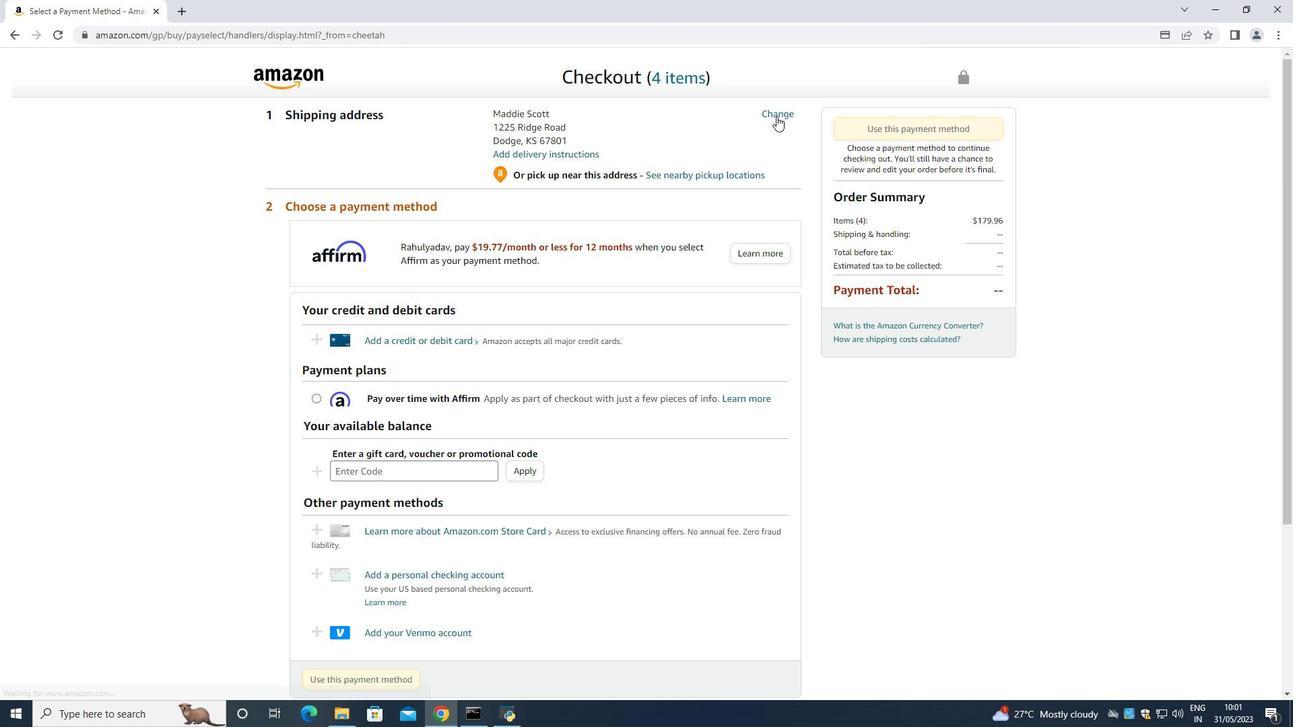 
Action: Mouse pressed left at (773, 111)
Screenshot: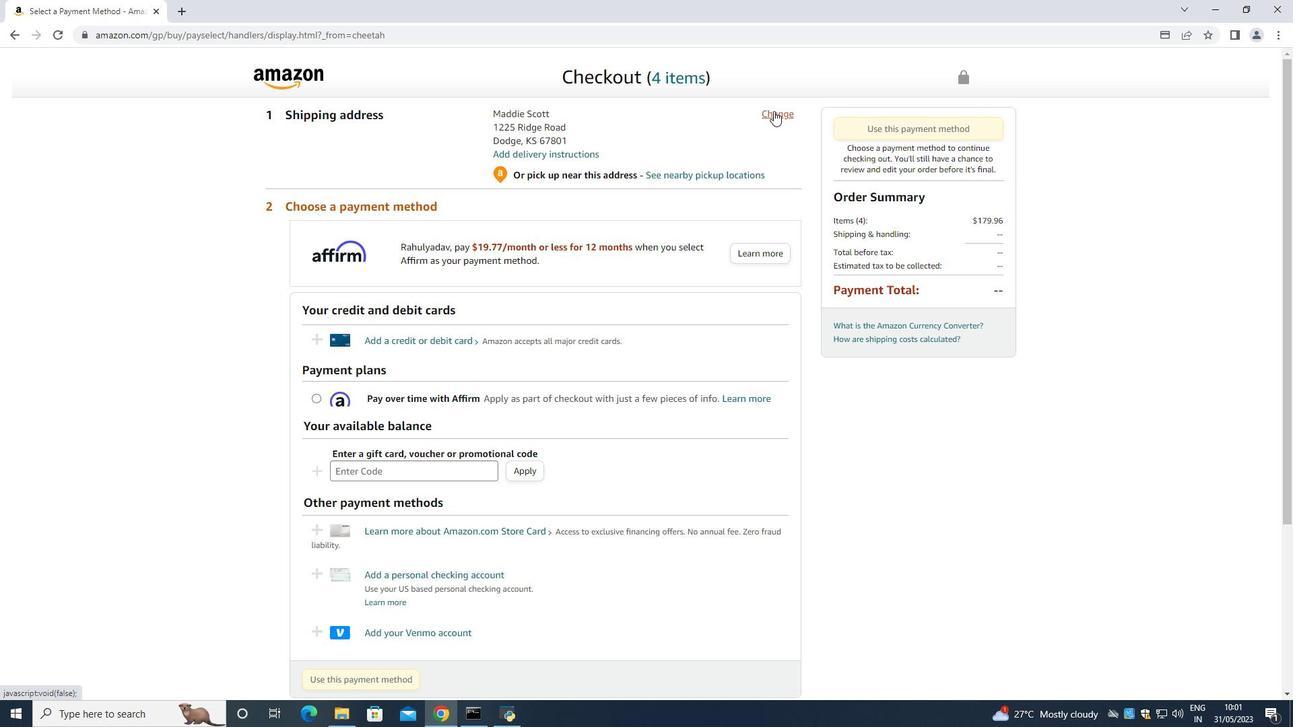 
Action: Key pressed <Key.down><Key.down><Key.down><Key.down><Key.down><Key.down><Key.down><Key.down><Key.down><Key.down><Key.down><Key.down><Key.down><Key.down><Key.down><Key.down><Key.down><Key.down><Key.down><Key.down><Key.down><Key.down>
Screenshot: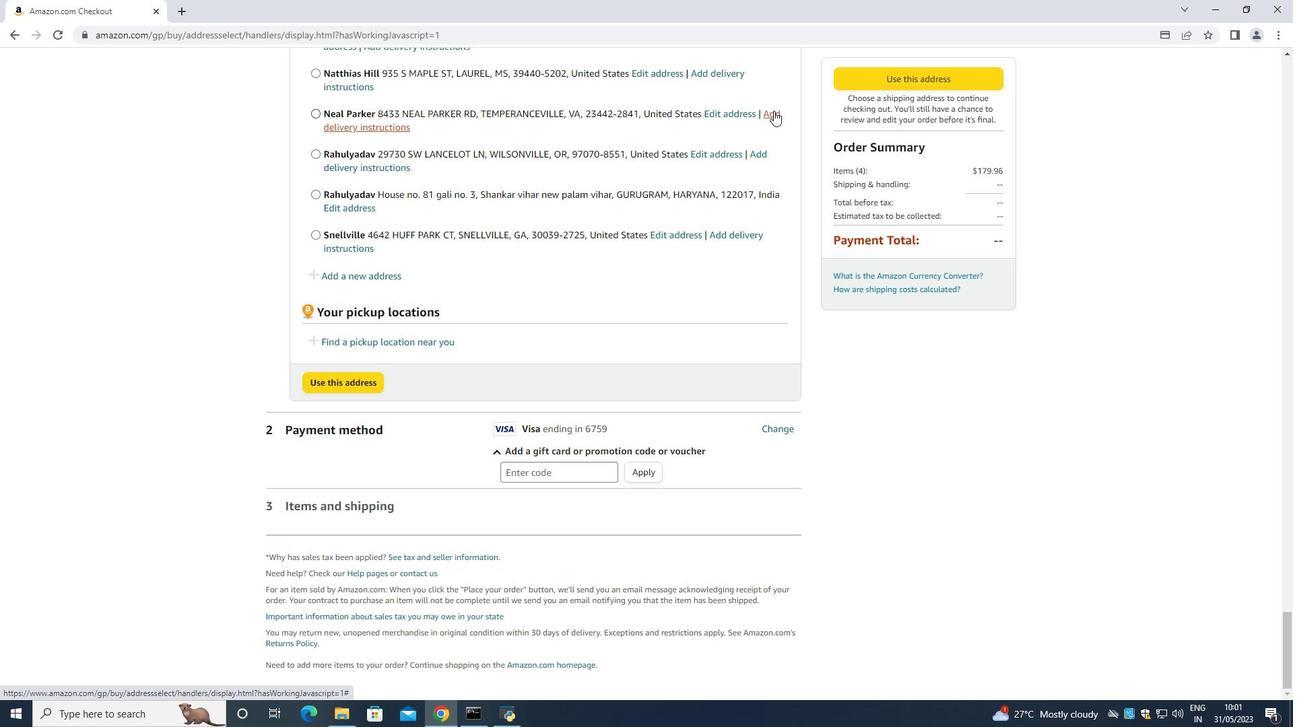 
Action: Mouse moved to (380, 273)
Screenshot: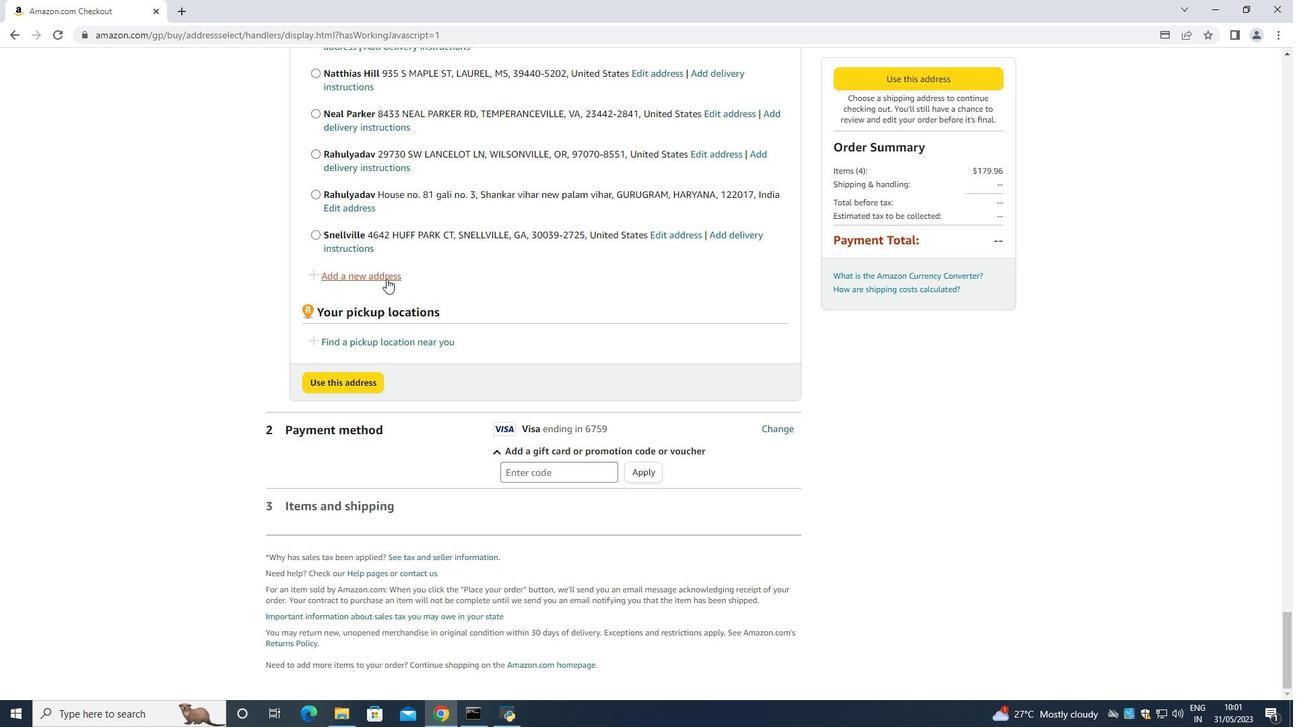 
Action: Mouse pressed left at (380, 273)
Screenshot: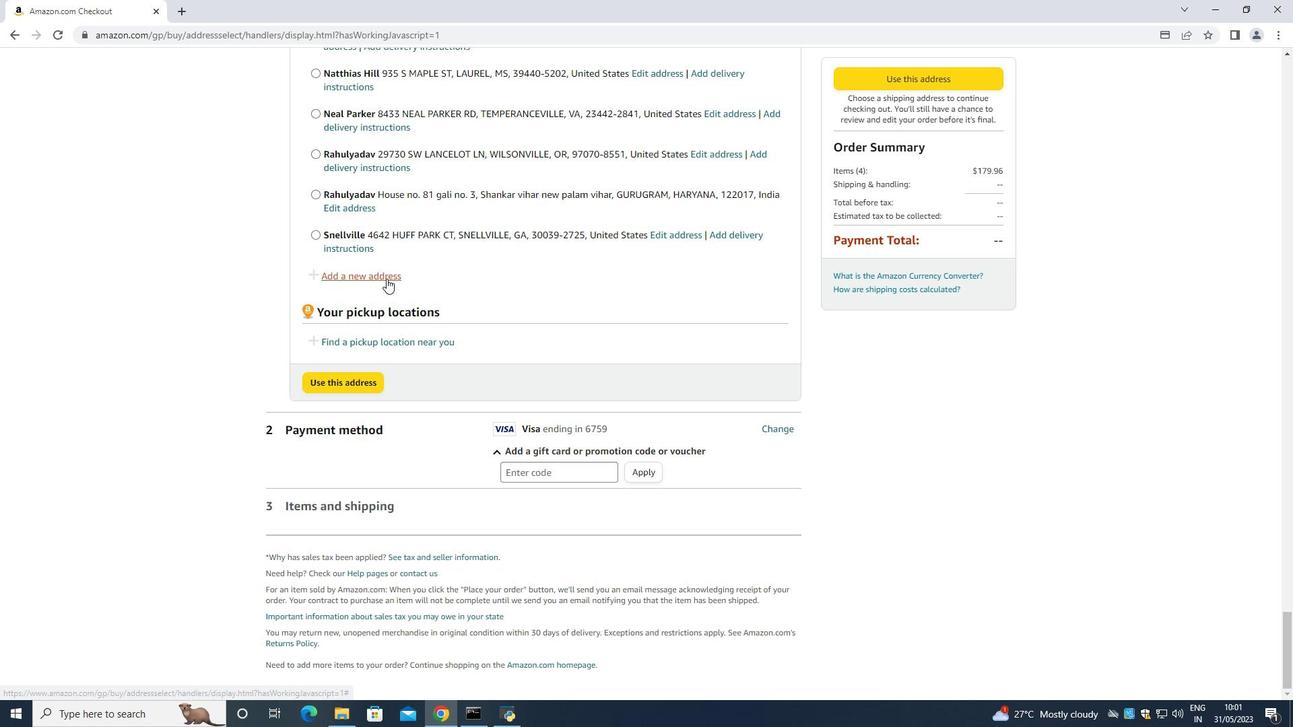 
Action: Mouse moved to (503, 322)
Screenshot: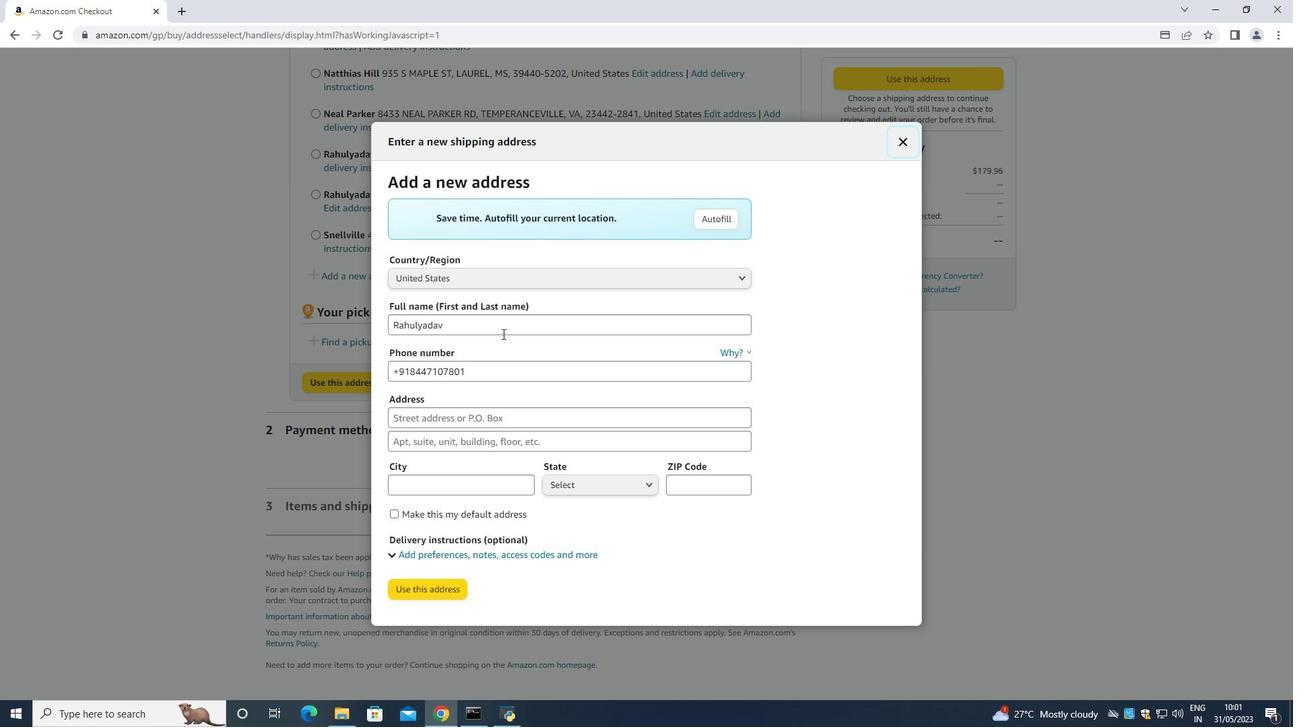 
Action: Mouse pressed left at (503, 322)
Screenshot: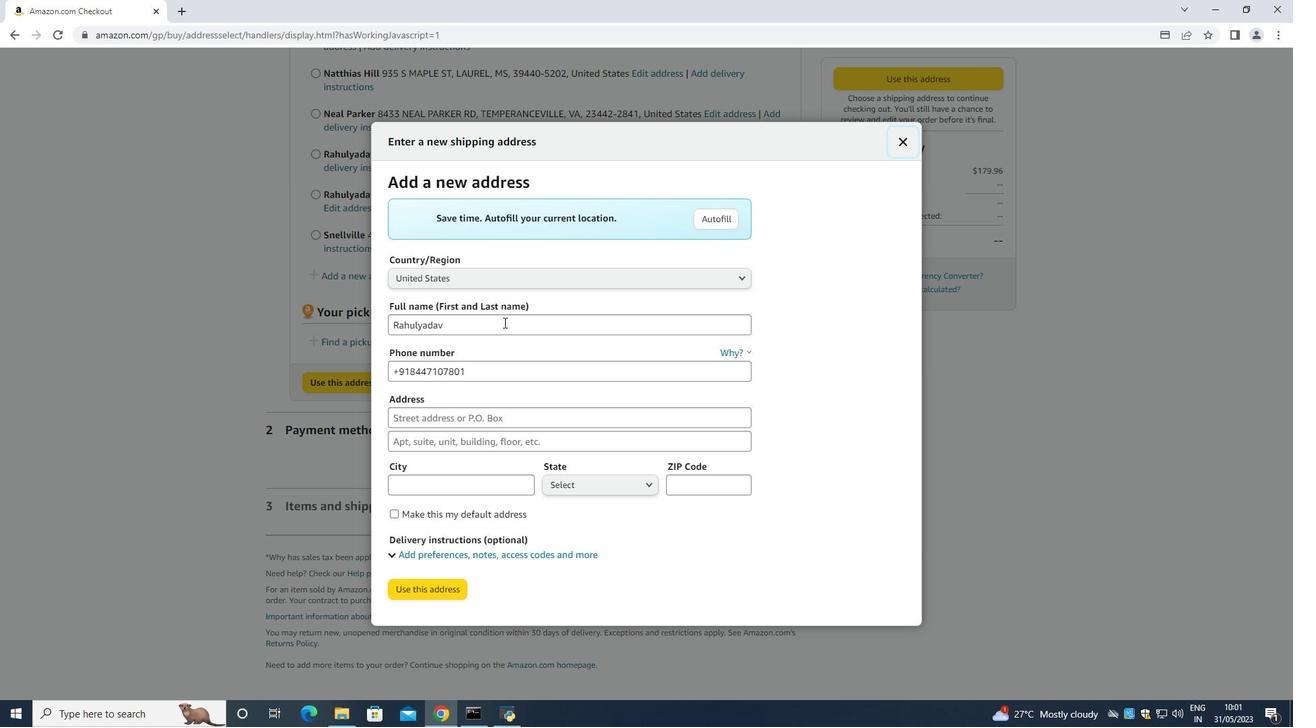 
Action: Key pressed <Key.backspace><Key.backspace><Key.backspace><Key.backspace><Key.backspace><Key.backspace><Key.backspace><Key.backspace><Key.backspace><Key.backspace><Key.backspace><Key.backspace><Key.backspace><Key.backspace><Key.backspace><Key.backspace><Key.shift_r><Key.shift_r><Key.shift_r>Manuel<Key.space><Key.shift><Key.shift><Key.shift><Key.shift><Key.shift><Key.shift><Key.shift><Key.shift><Key.shift><Key.shift><Key.shift><Key.shift><Key.shift><Key.shift><Key.shift><Key.shift><Key.shift><Key.shift><Key.shift><Key.shift><Key.shift><Key.shift><Key.shift><Key.shift><Key.shift><Key.shift>Garcia<Key.space><Key.tab><Key.tab><Key.backspace>620
Screenshot: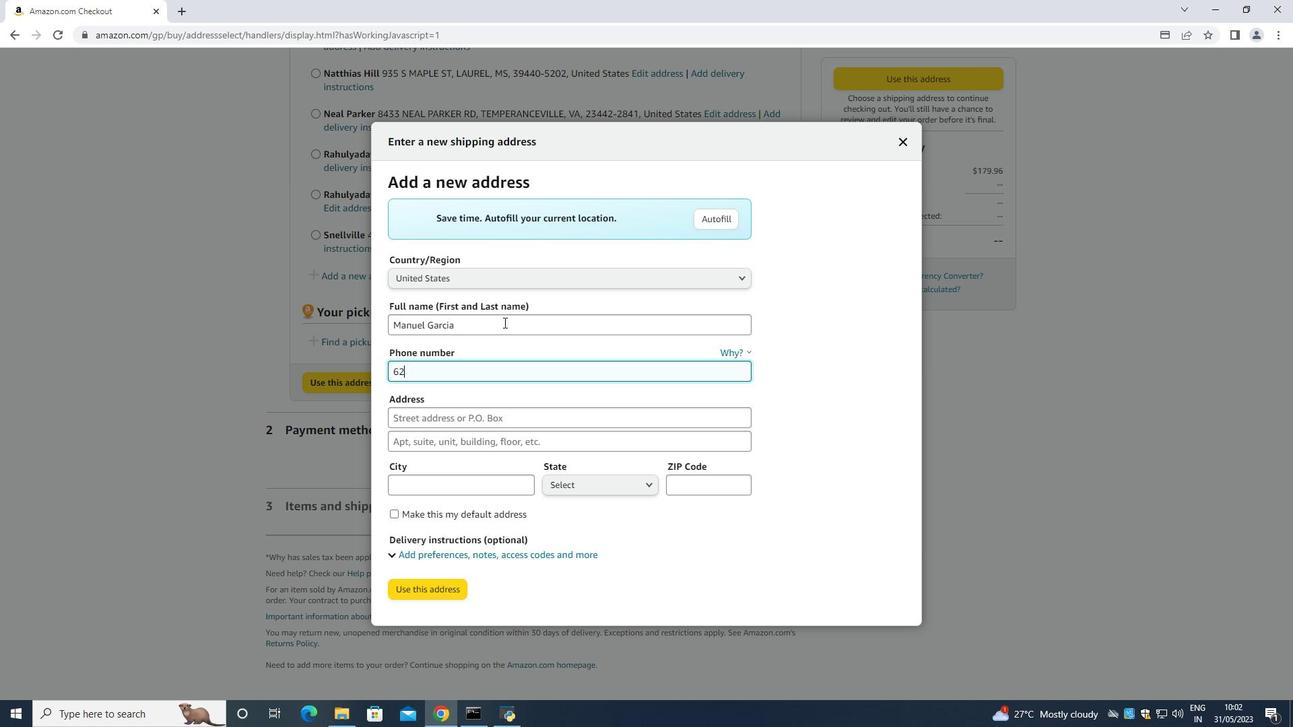 
Action: Mouse moved to (512, 319)
Screenshot: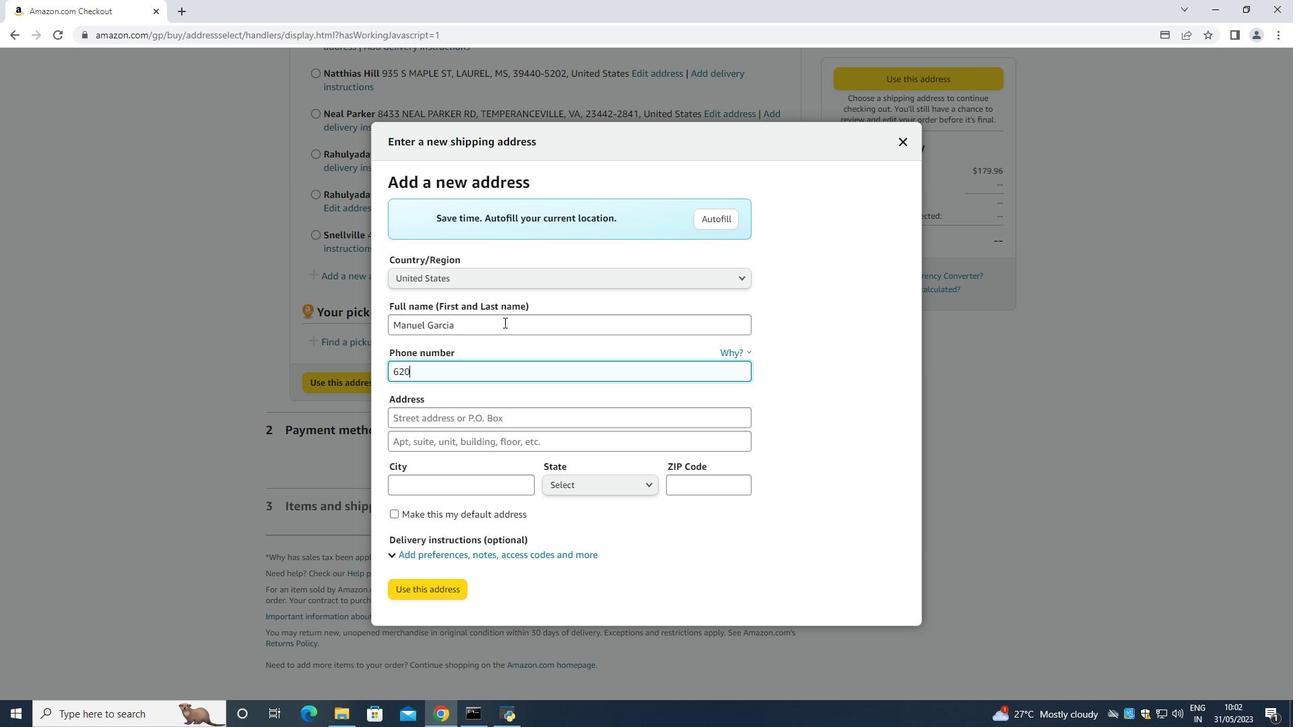 
Action: Key pressed 5197251
Screenshot: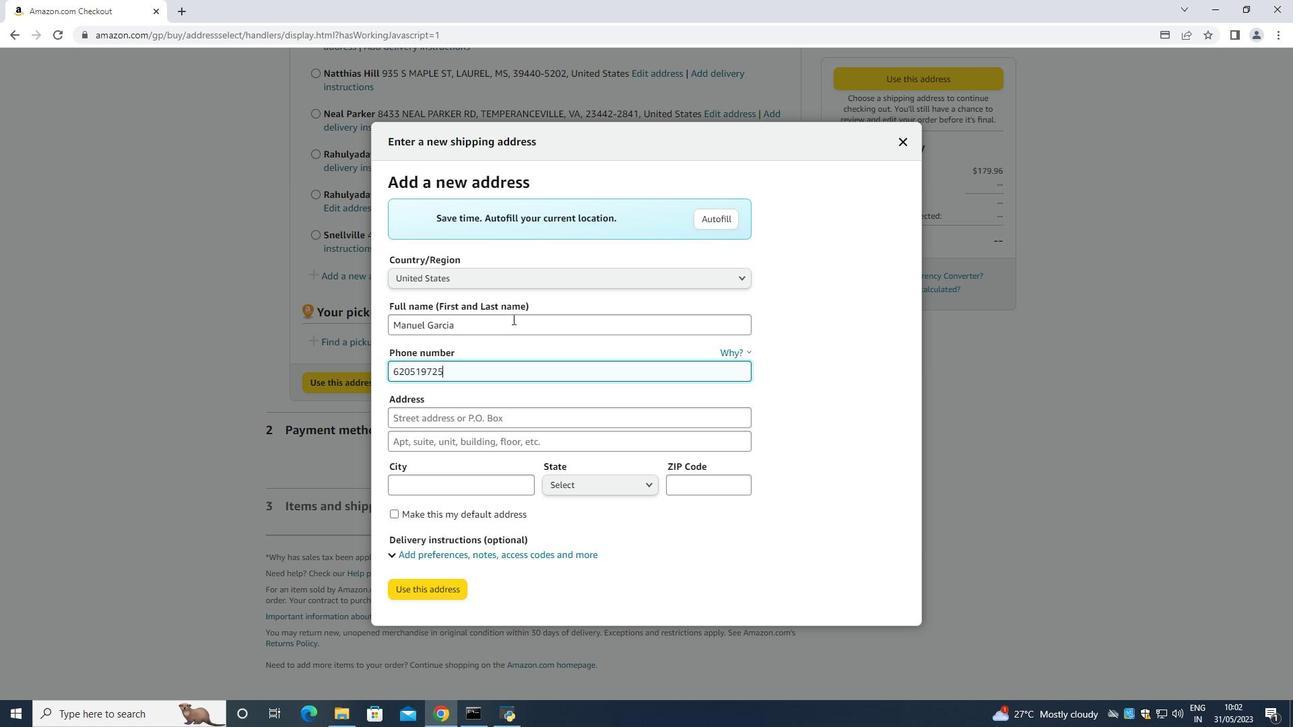 
Action: Mouse moved to (467, 412)
Screenshot: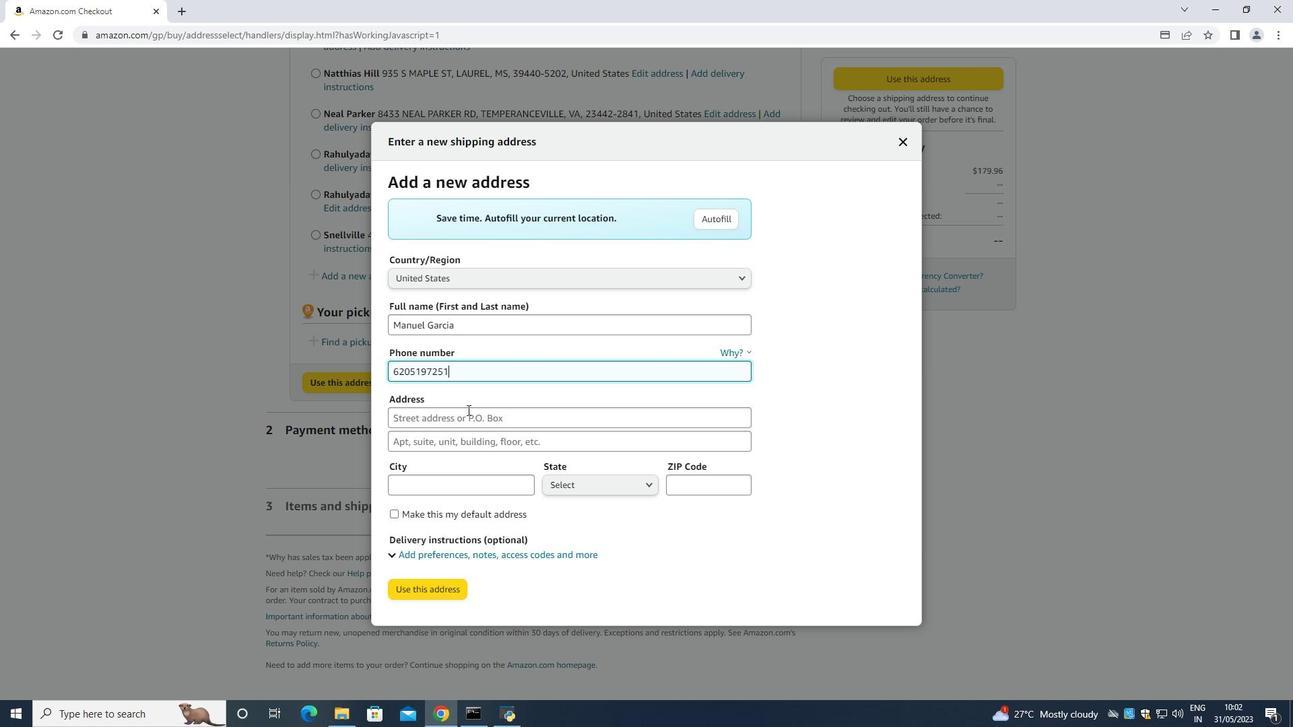 
Action: Mouse pressed left at (467, 412)
Screenshot: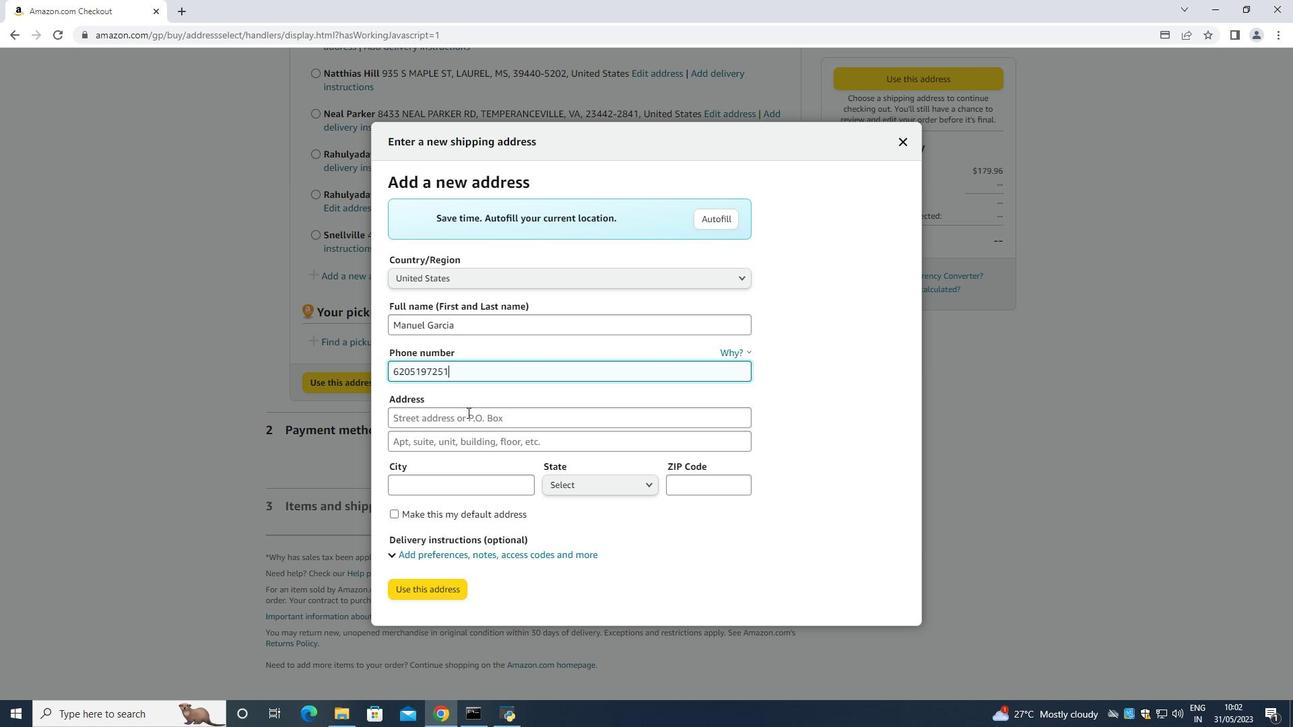 
Action: Key pressed 1228<Key.space><Key.shift>Ridge<Key.space><Key.shift><Key.shift><Key.shift><Key.shift><Key.shift><Key.shift><Key.shift><Key.shift><Key.shift><Key.shift><Key.shift><Key.shift><Key.shift>Road<Key.space><Key.tab><Key.tab><Key.shift>Dodge<Key.space><Key.shift>City<Key.space><Key.tab>
Screenshot: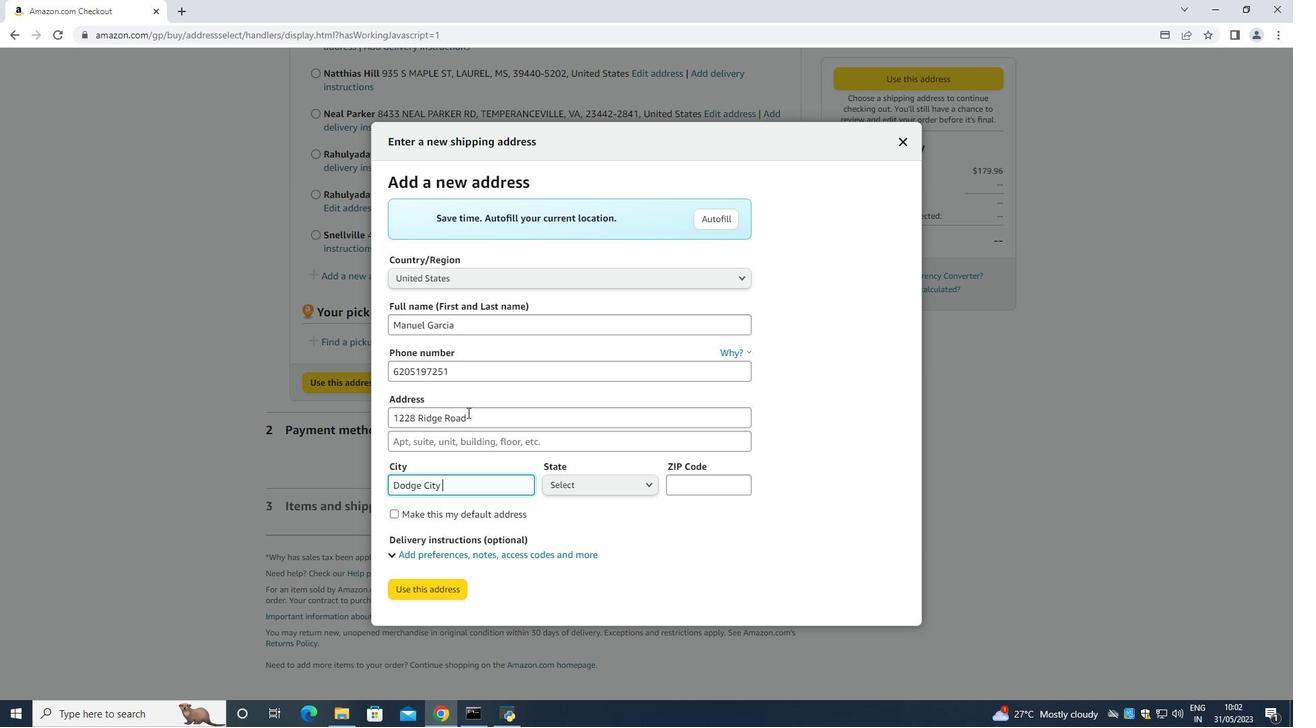 
Action: Mouse moved to (560, 489)
Screenshot: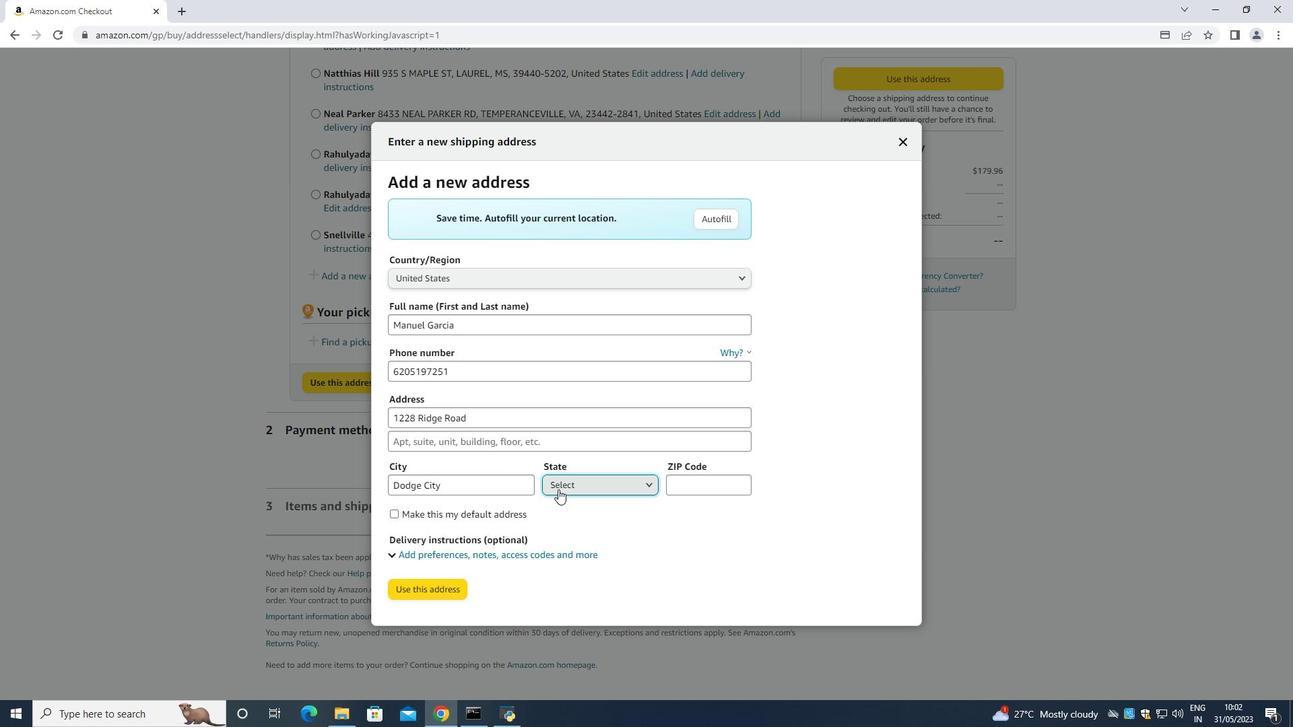 
Action: Mouse pressed left at (560, 489)
Screenshot: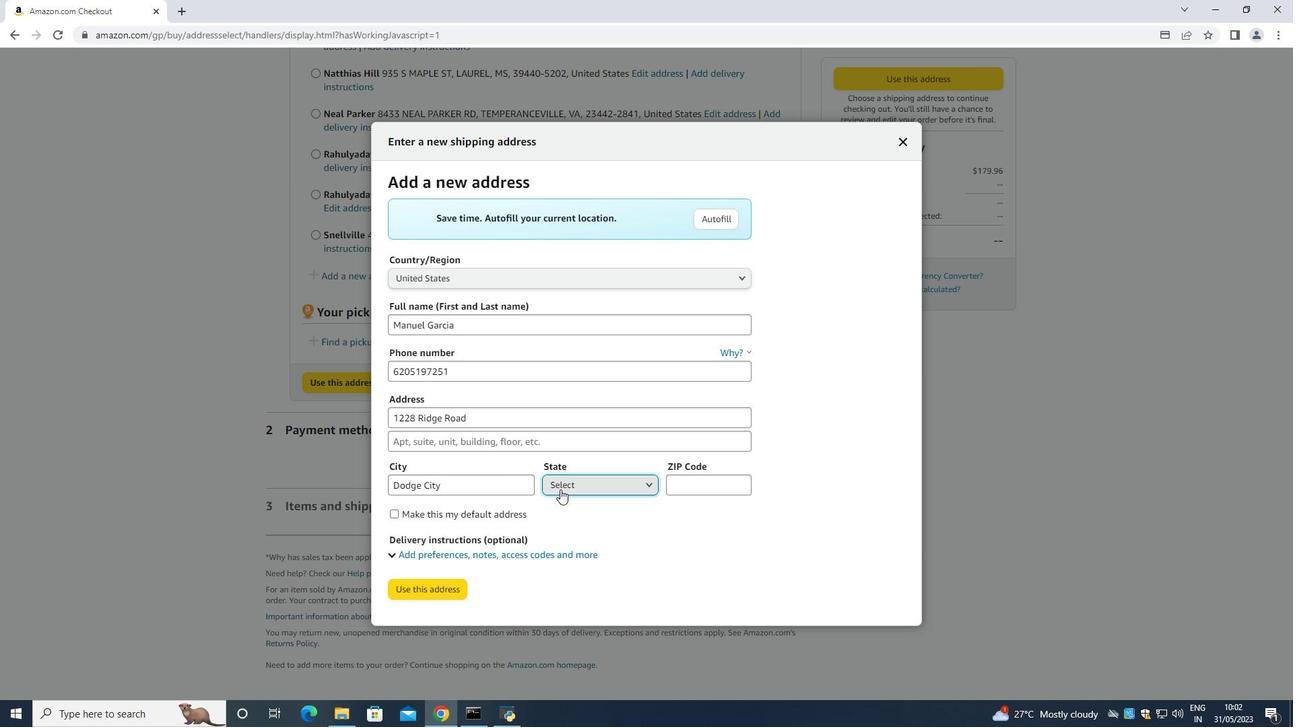 
Action: Mouse moved to (582, 404)
Screenshot: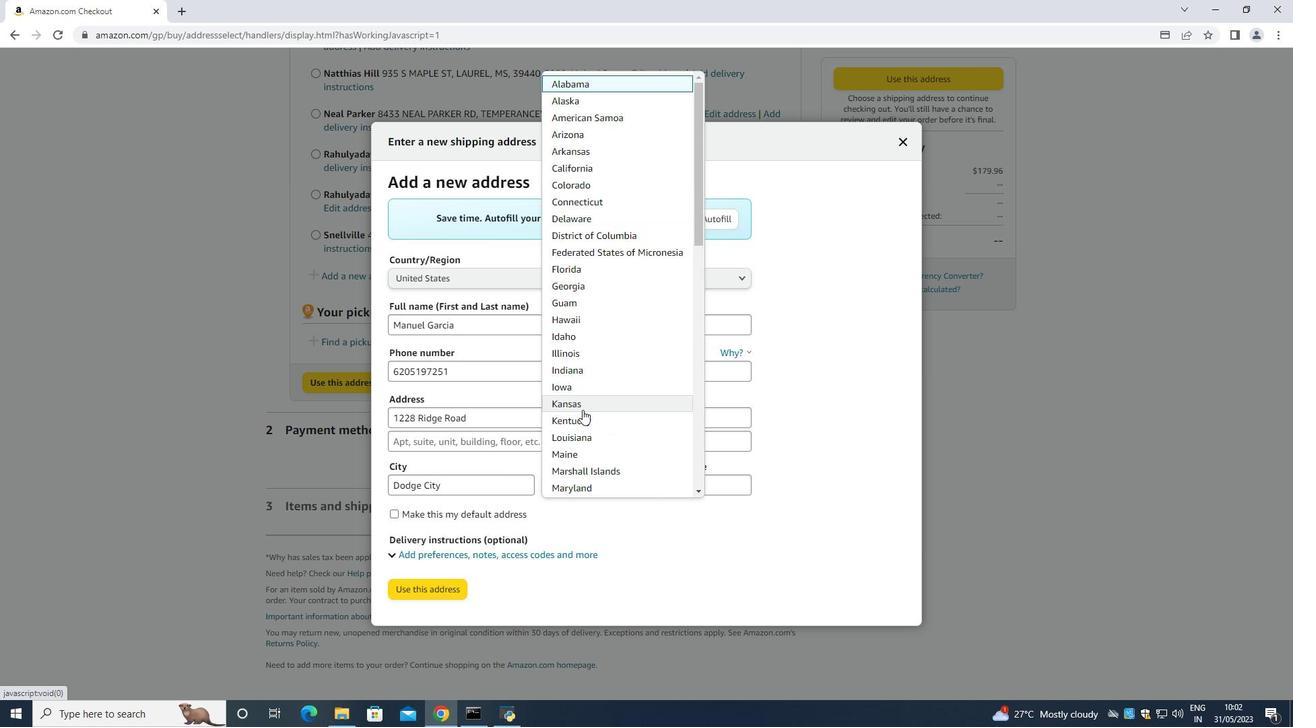 
Action: Mouse pressed left at (582, 404)
Screenshot: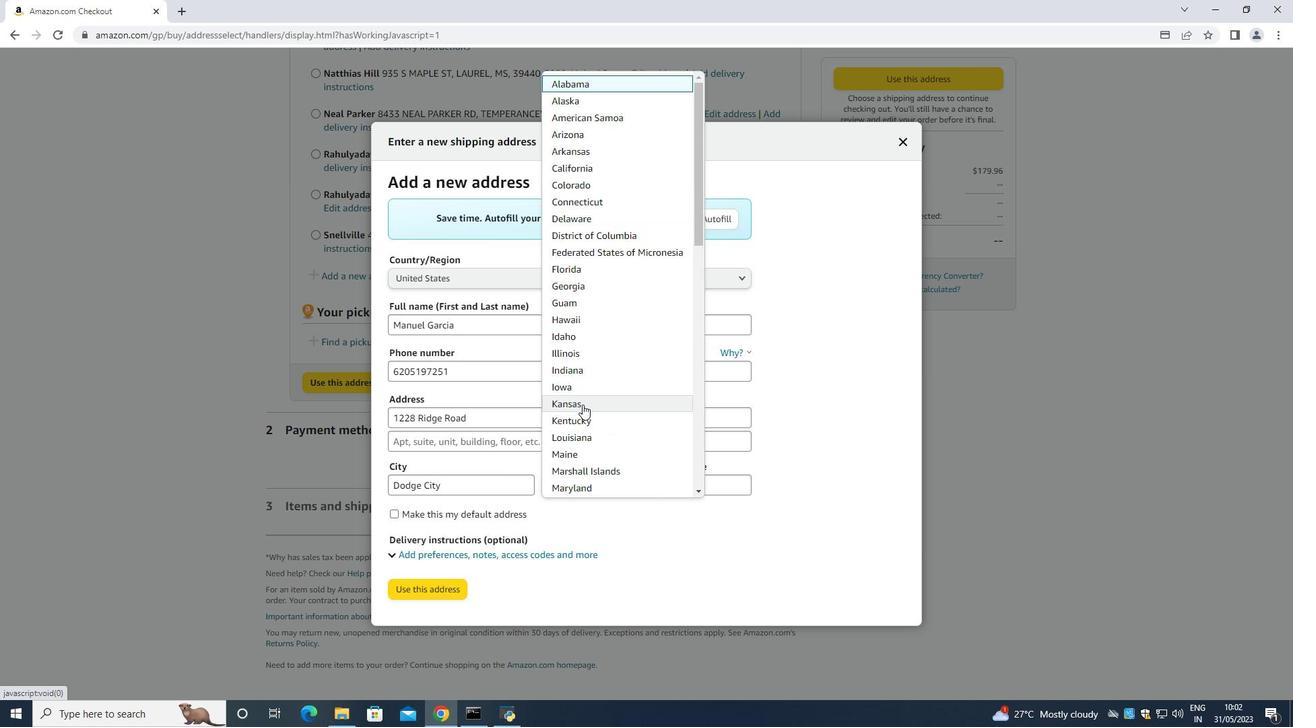 
Action: Mouse moved to (691, 479)
Screenshot: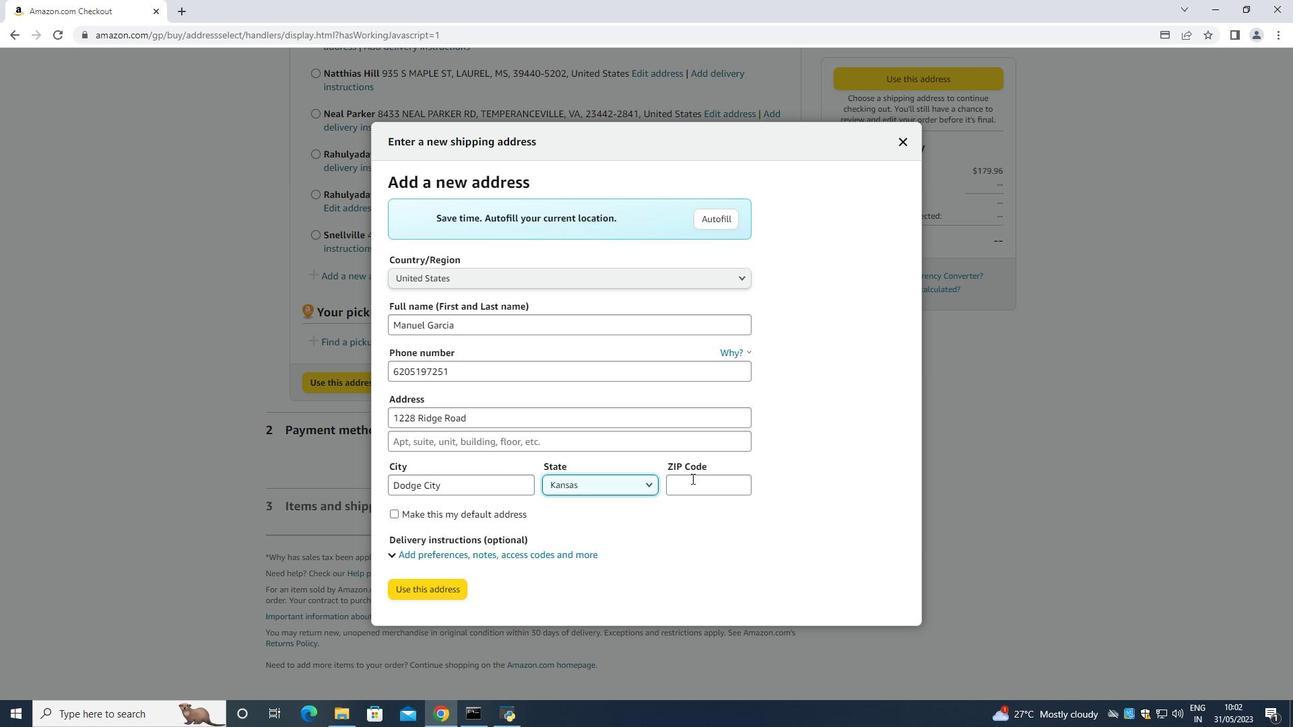 
Action: Mouse pressed left at (691, 479)
Screenshot: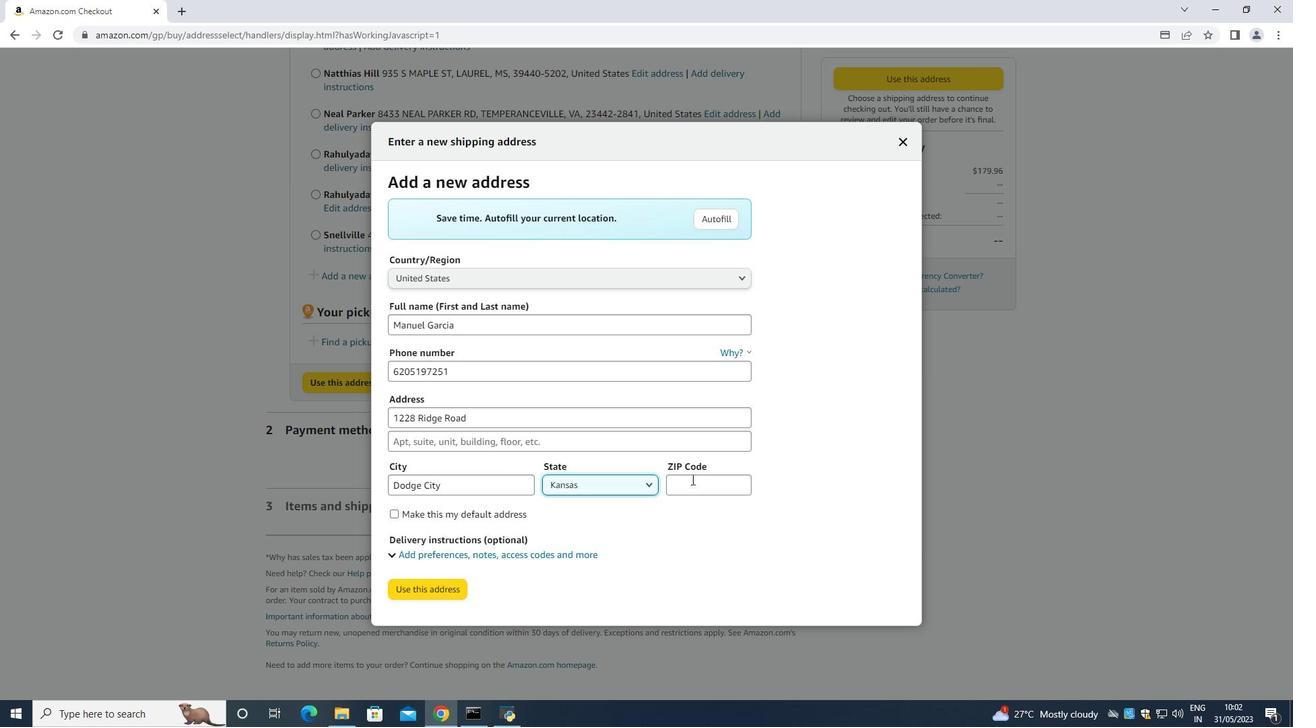 
Action: Mouse moved to (691, 479)
Screenshot: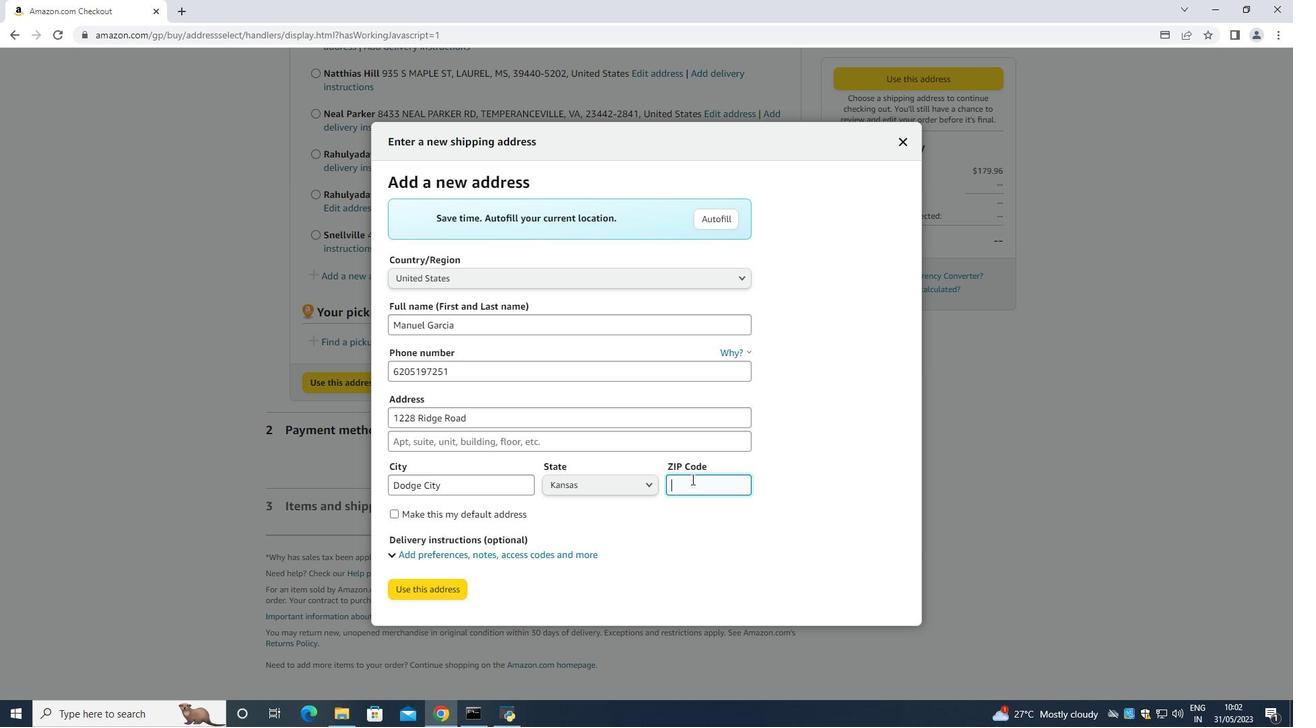 
Action: Key pressed 67801
Screenshot: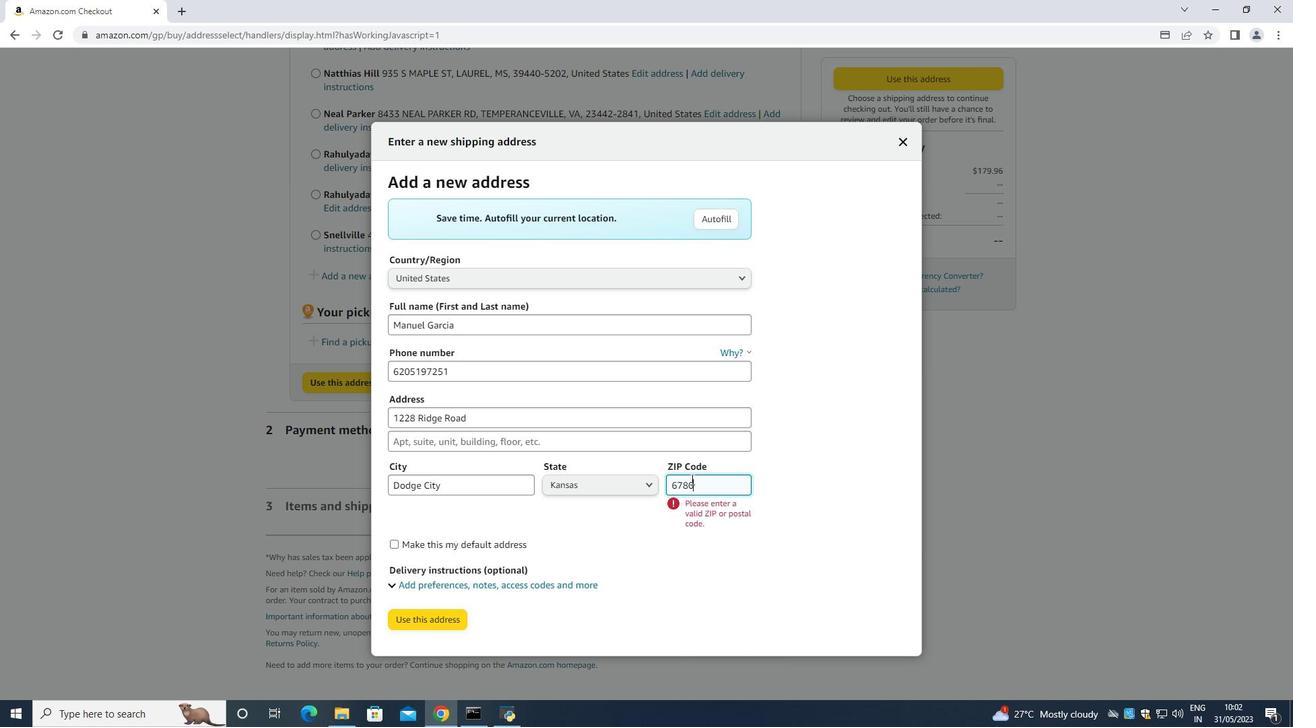 
Action: Mouse moved to (394, 513)
Screenshot: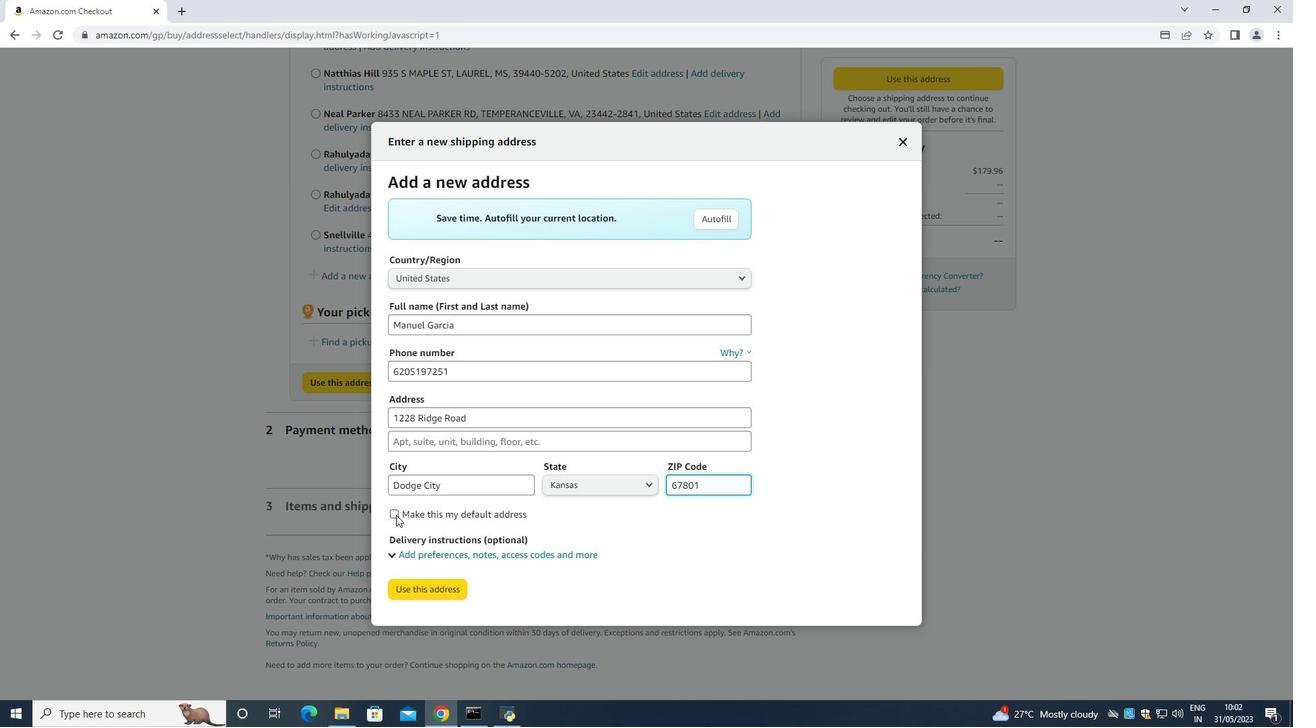 
Action: Mouse pressed left at (394, 513)
Screenshot: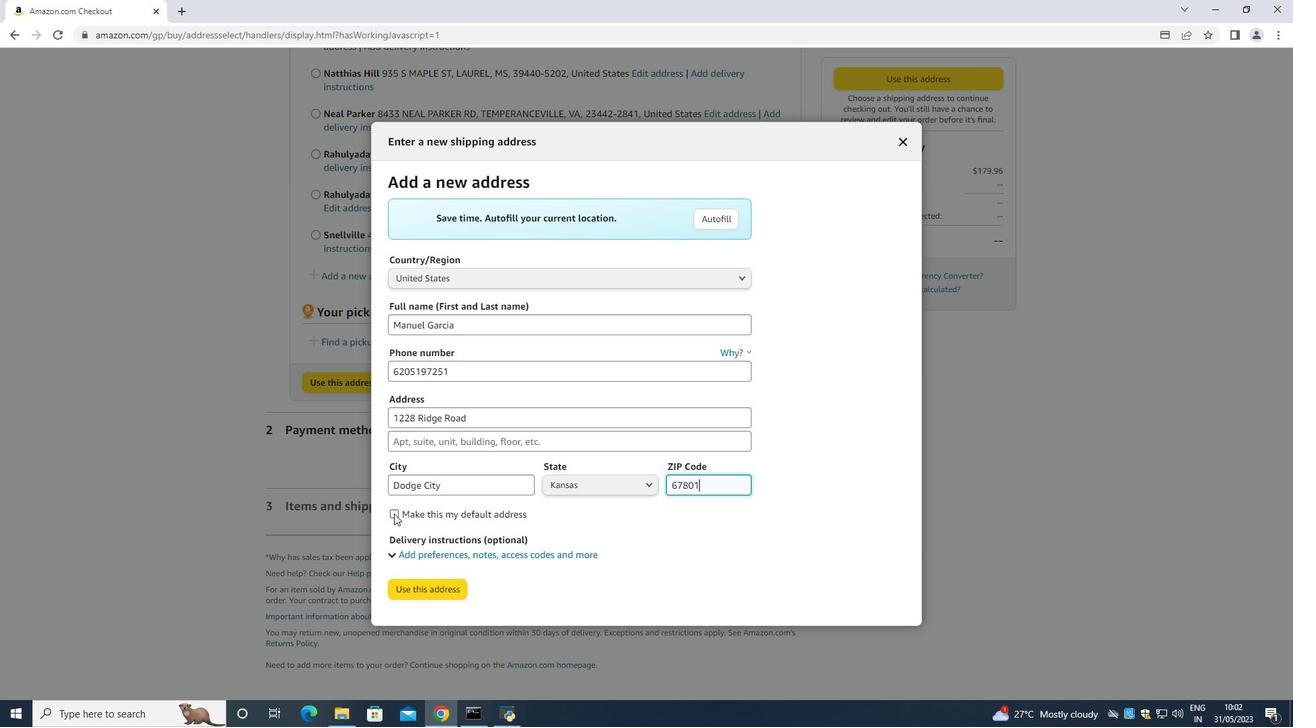 
Action: Mouse moved to (421, 588)
Screenshot: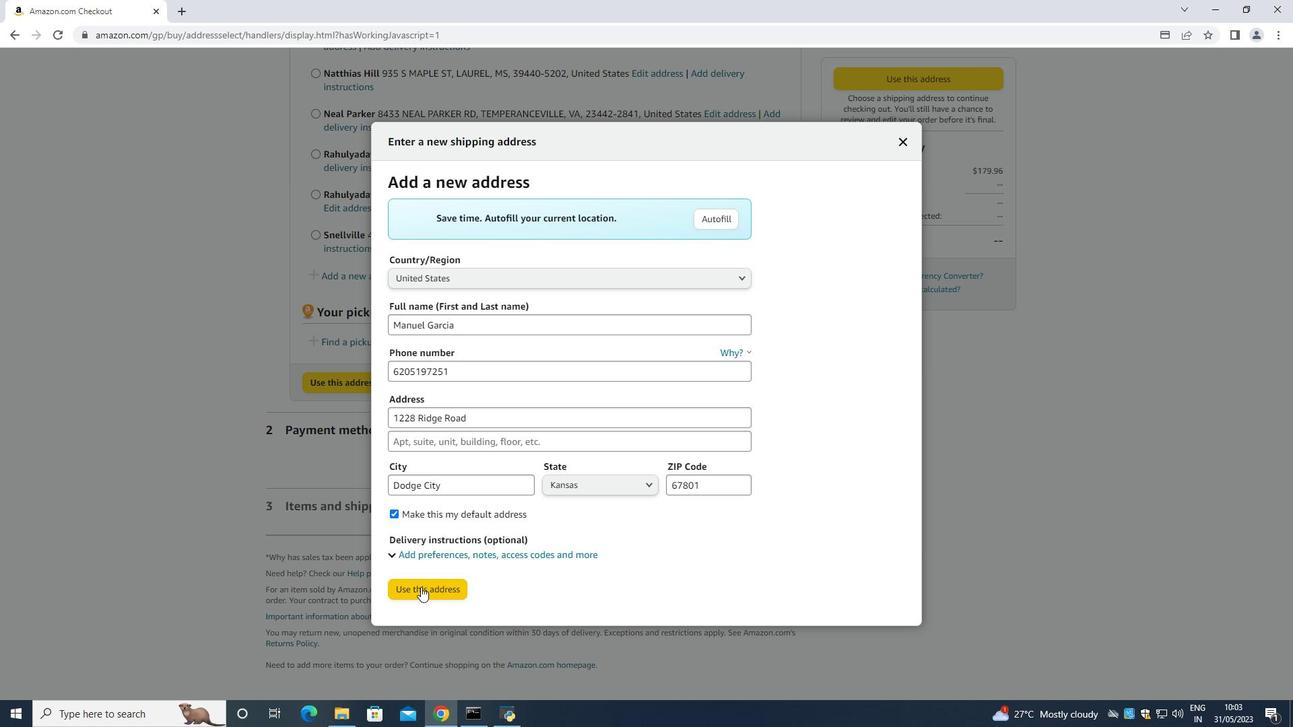 
Action: Mouse pressed left at (421, 588)
Screenshot: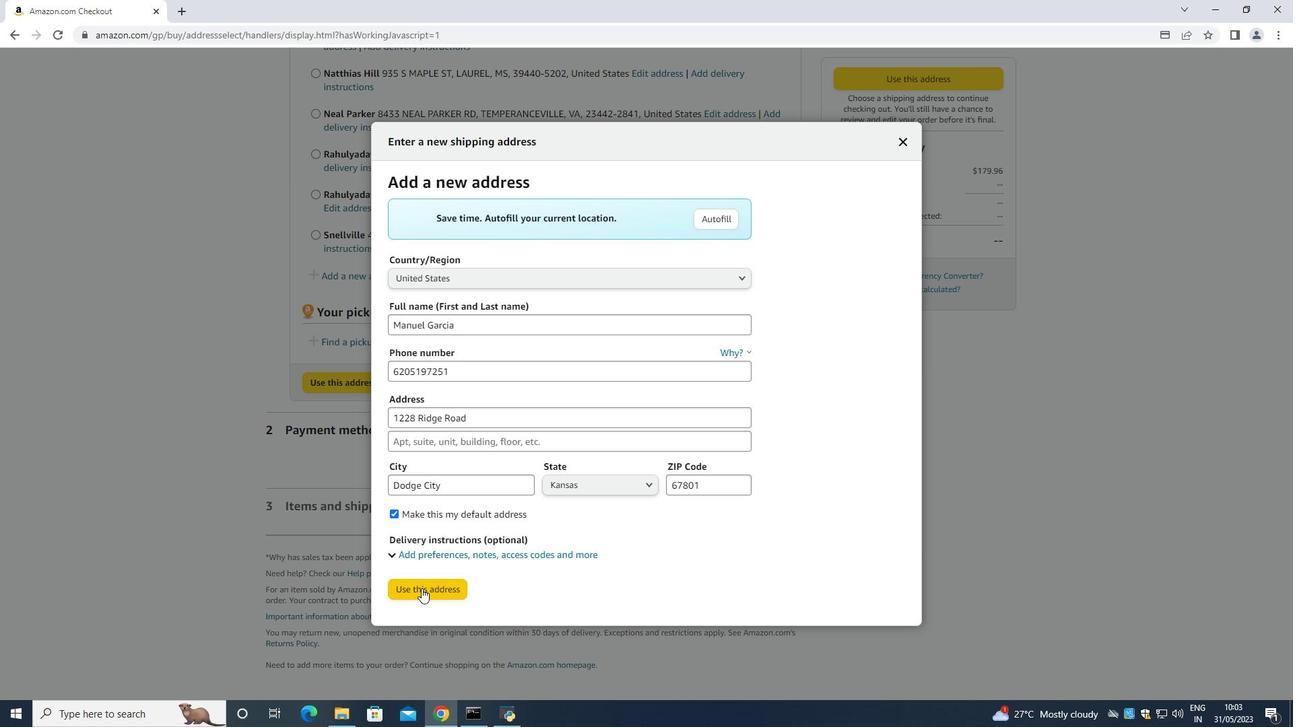 
Action: Mouse moved to (420, 683)
Screenshot: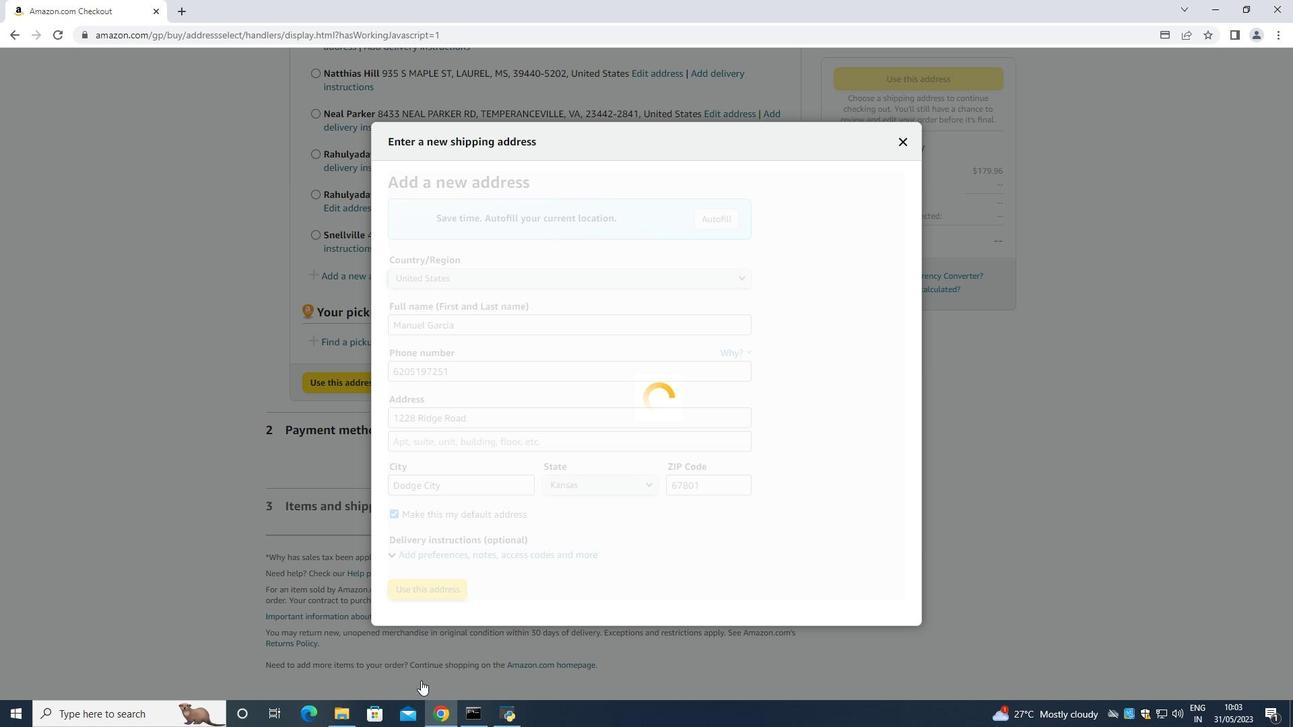
Action: Mouse pressed left at (420, 683)
Screenshot: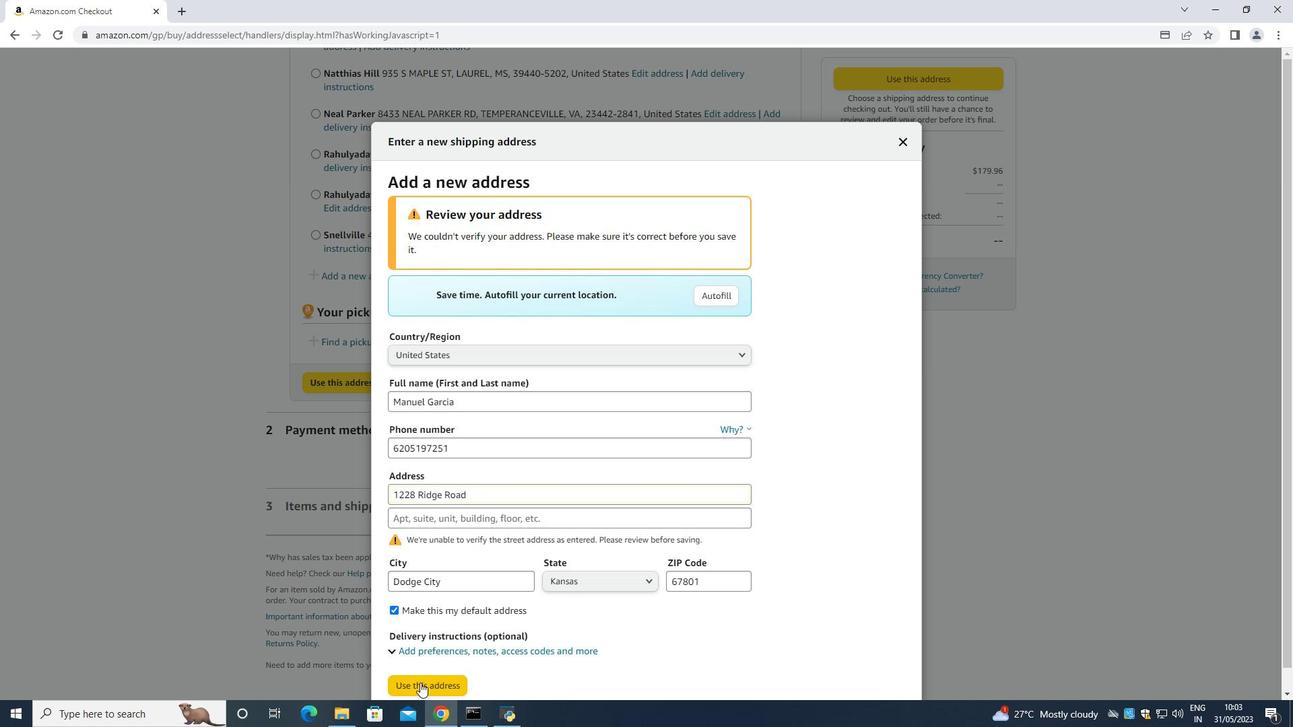
Action: Mouse moved to (413, 293)
Screenshot: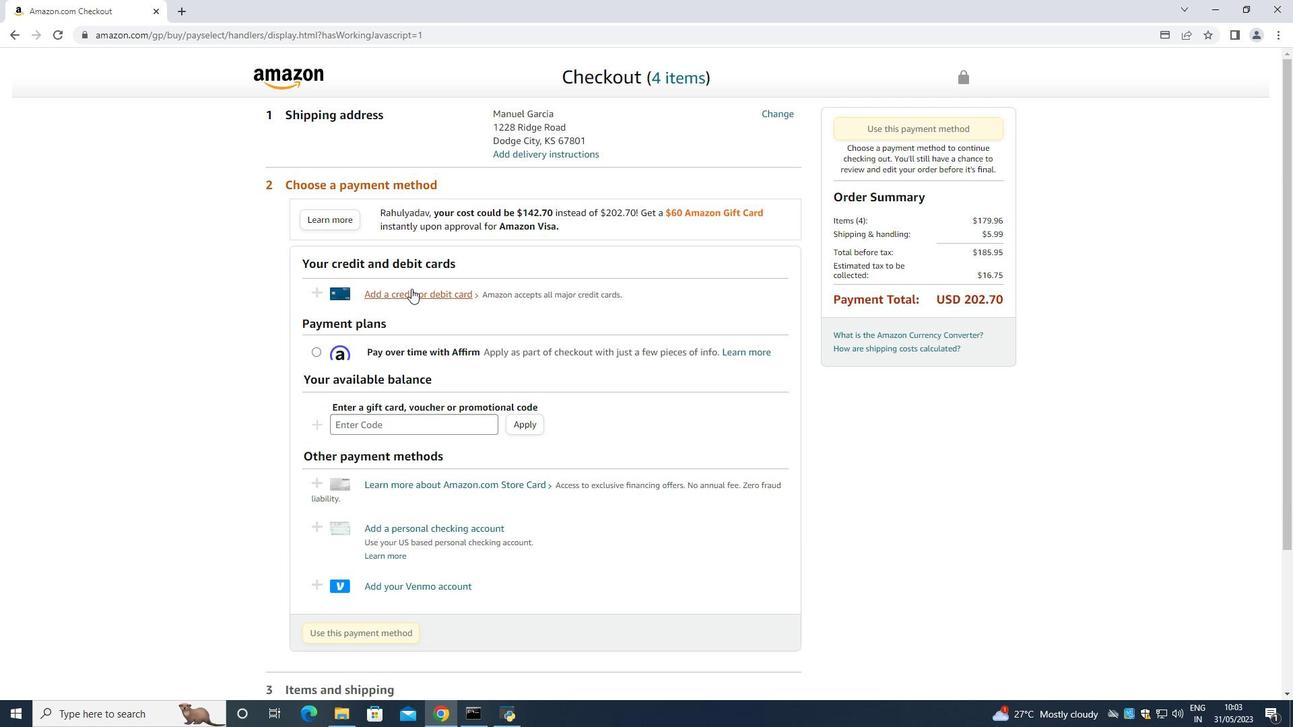 
Action: Mouse pressed left at (413, 293)
Screenshot: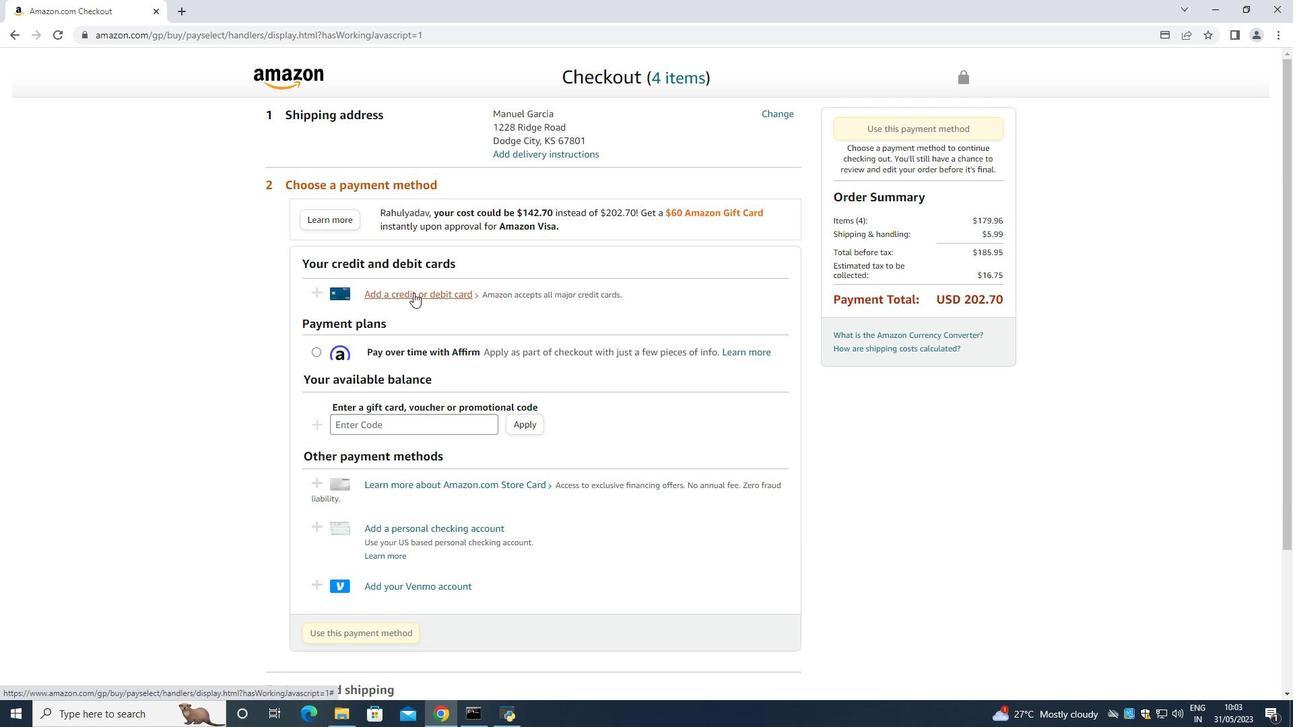 
Action: Mouse moved to (510, 311)
Screenshot: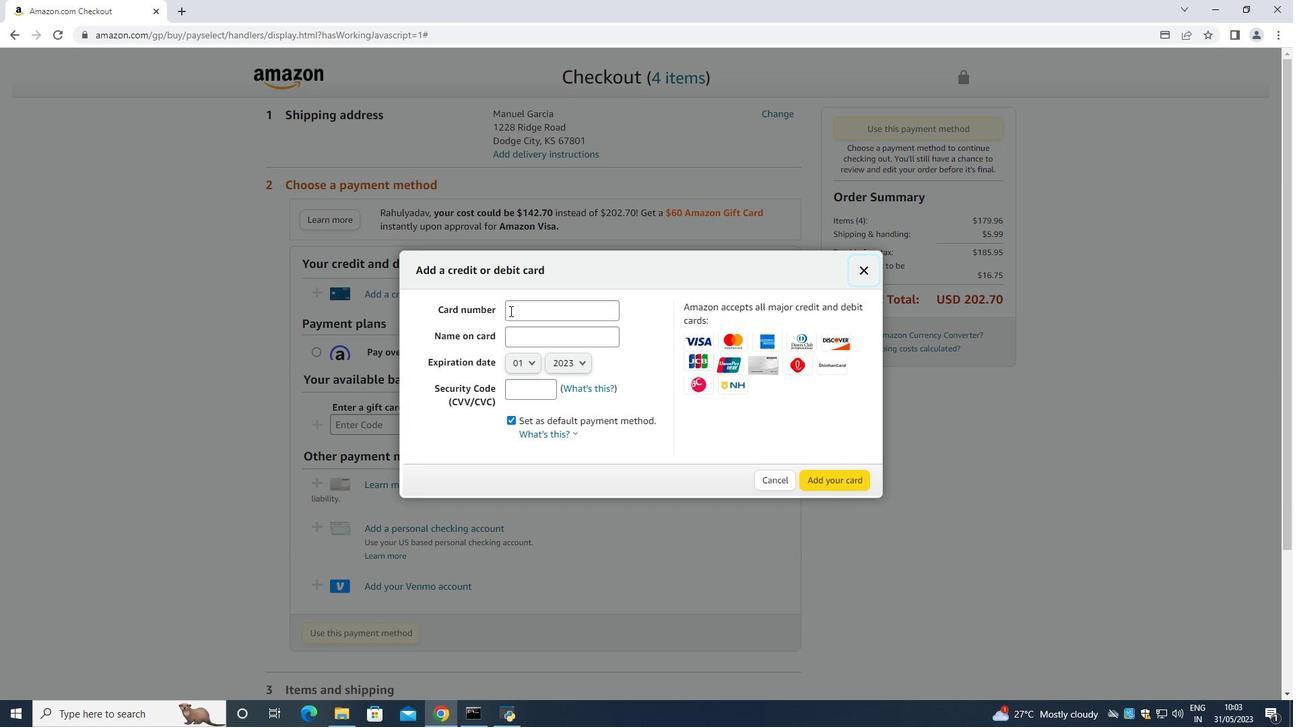 
Action: Mouse pressed left at (510, 311)
Screenshot: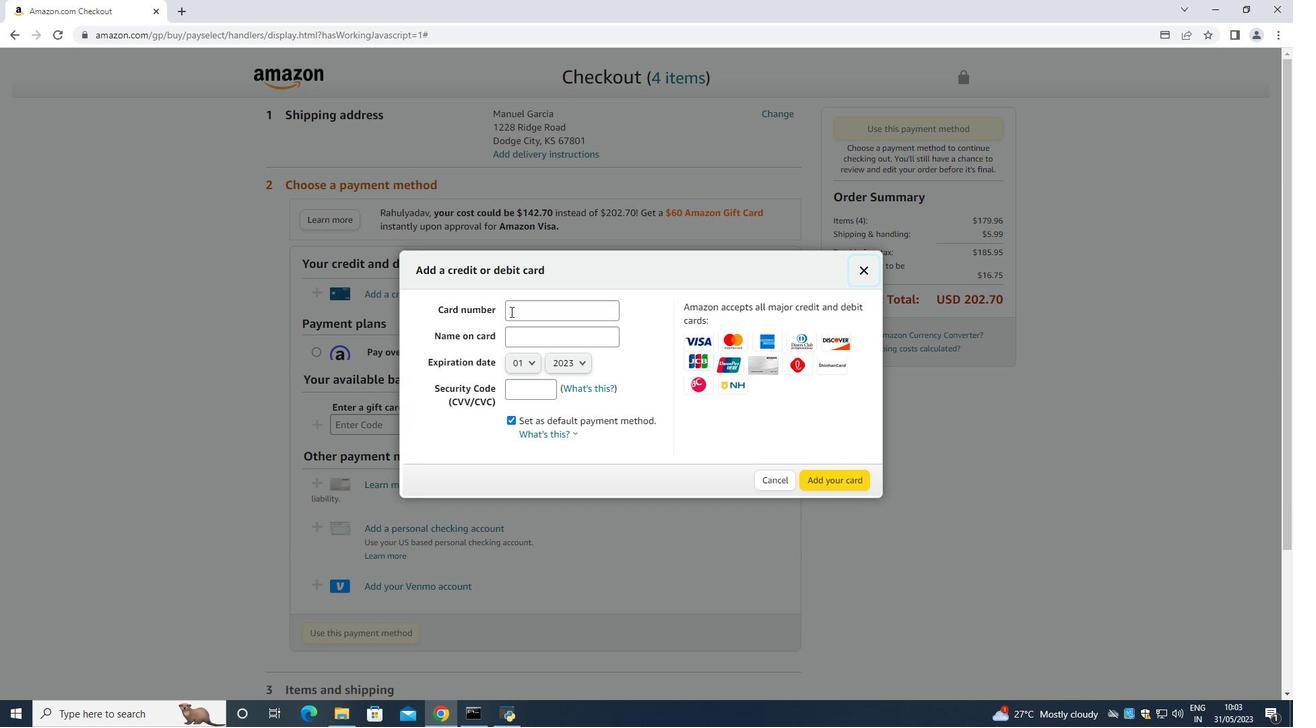 
Action: Mouse moved to (510, 312)
Screenshot: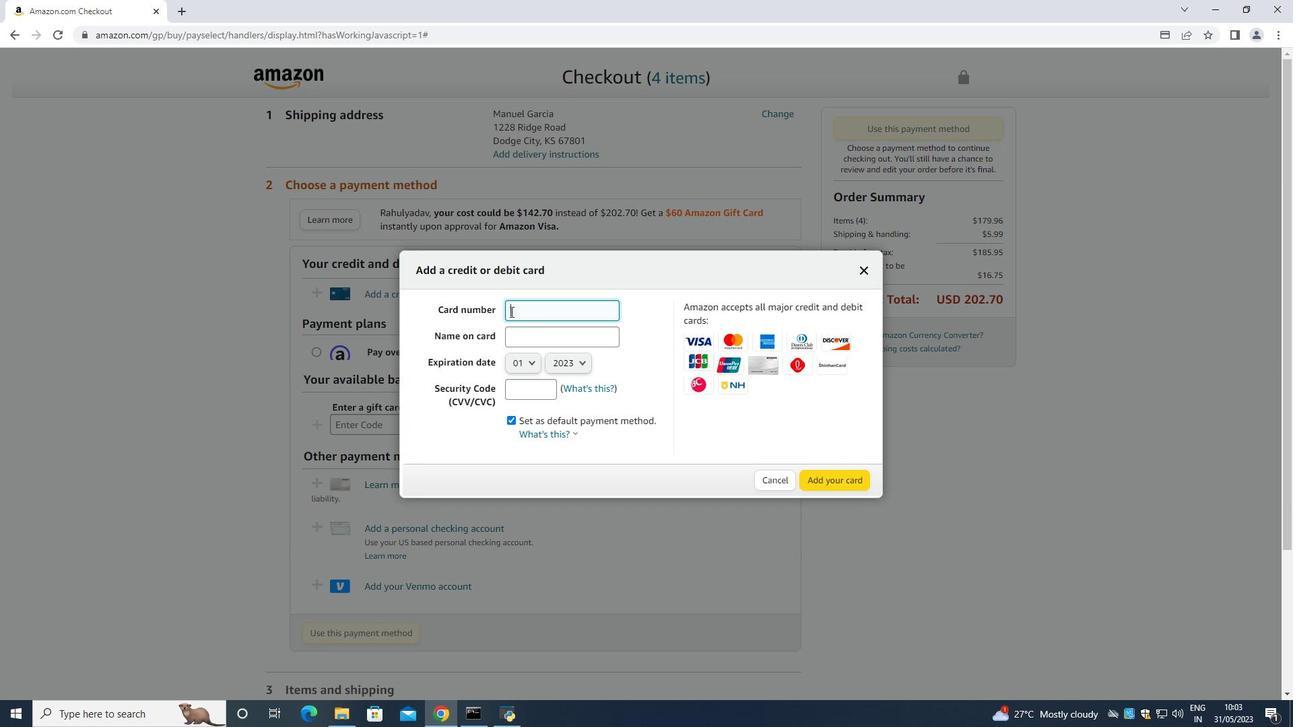 
Action: Key pressed 3231545845547956<Key.backspace><Key.backspace>65
Screenshot: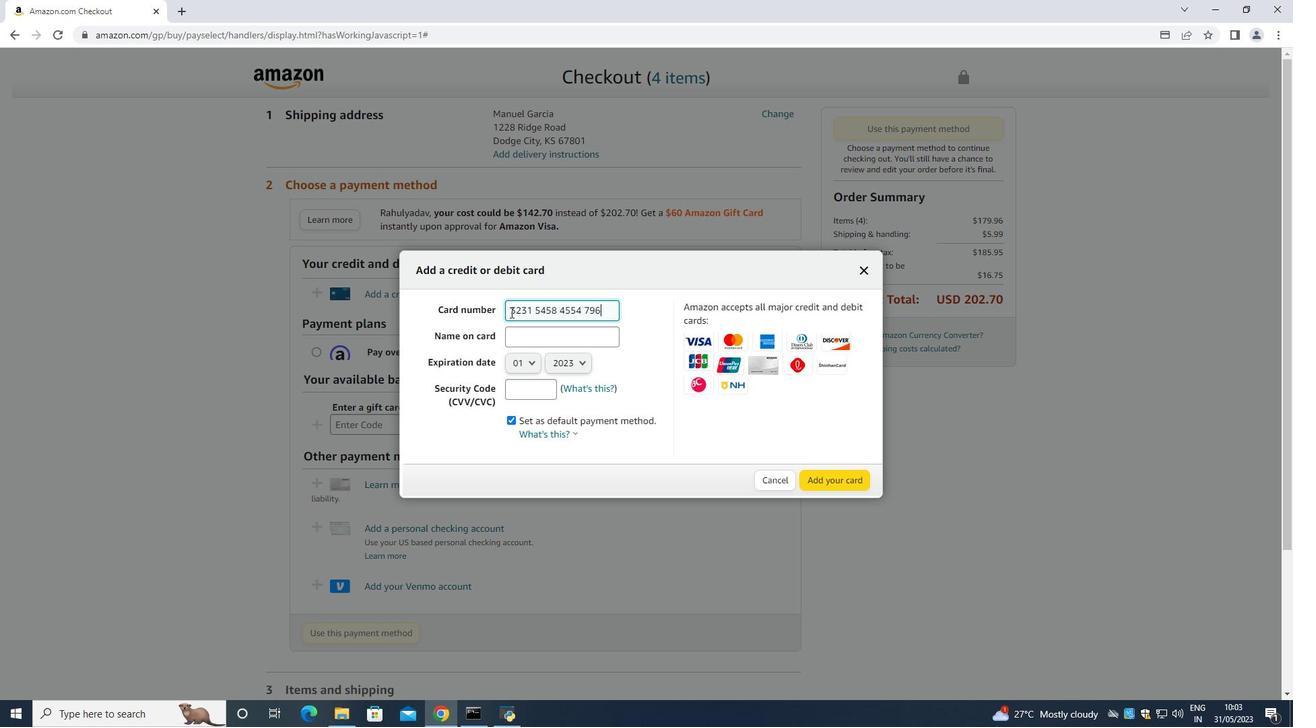 
Action: Mouse moved to (523, 336)
Screenshot: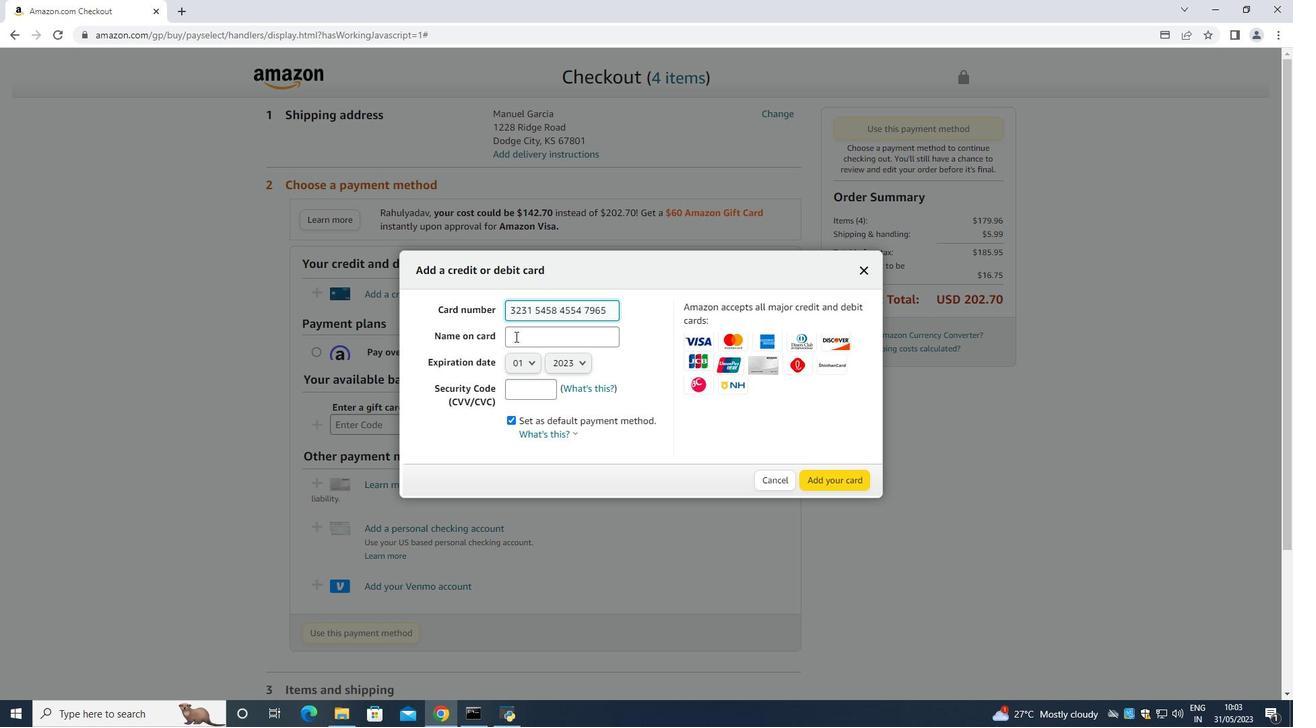 
Action: Mouse pressed left at (523, 336)
Screenshot: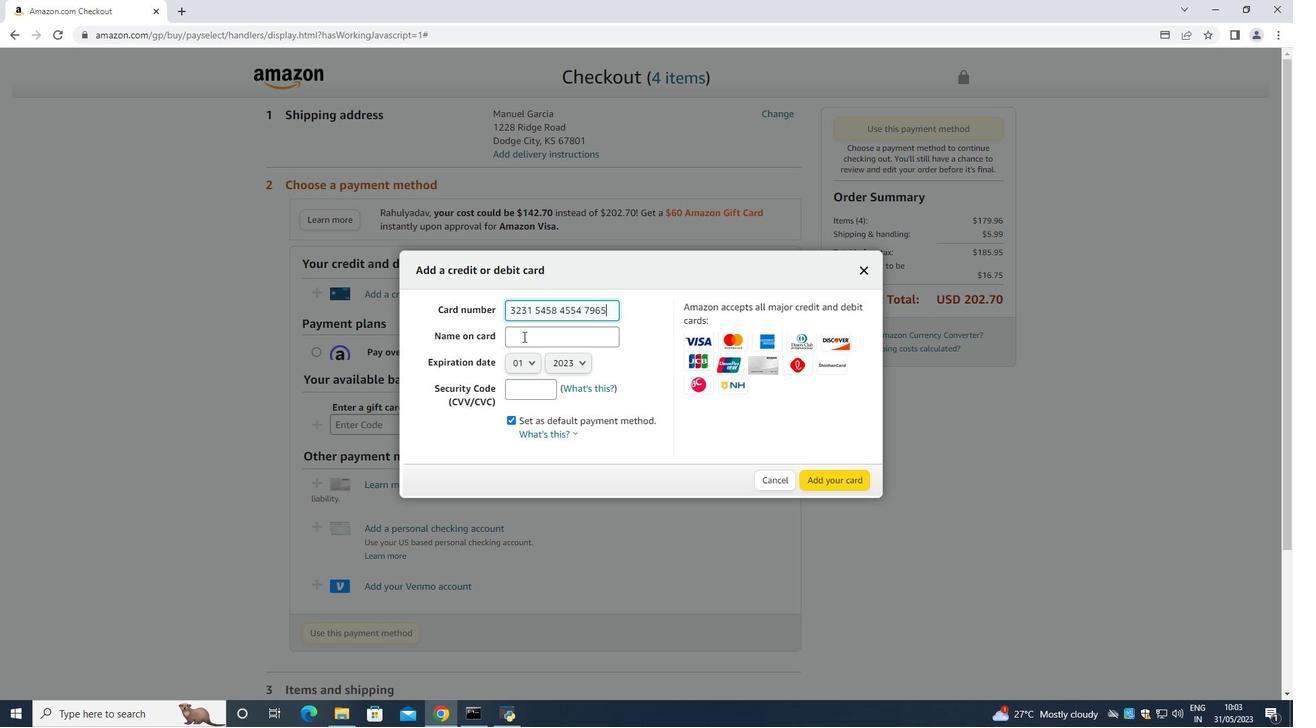 
Action: Key pressed <Key.shift_r><Key.shift_r><Key.shift_r><Key.shift_r><Key.shift>Manuel<Key.space><Key.shift>Garica<Key.space>
Screenshot: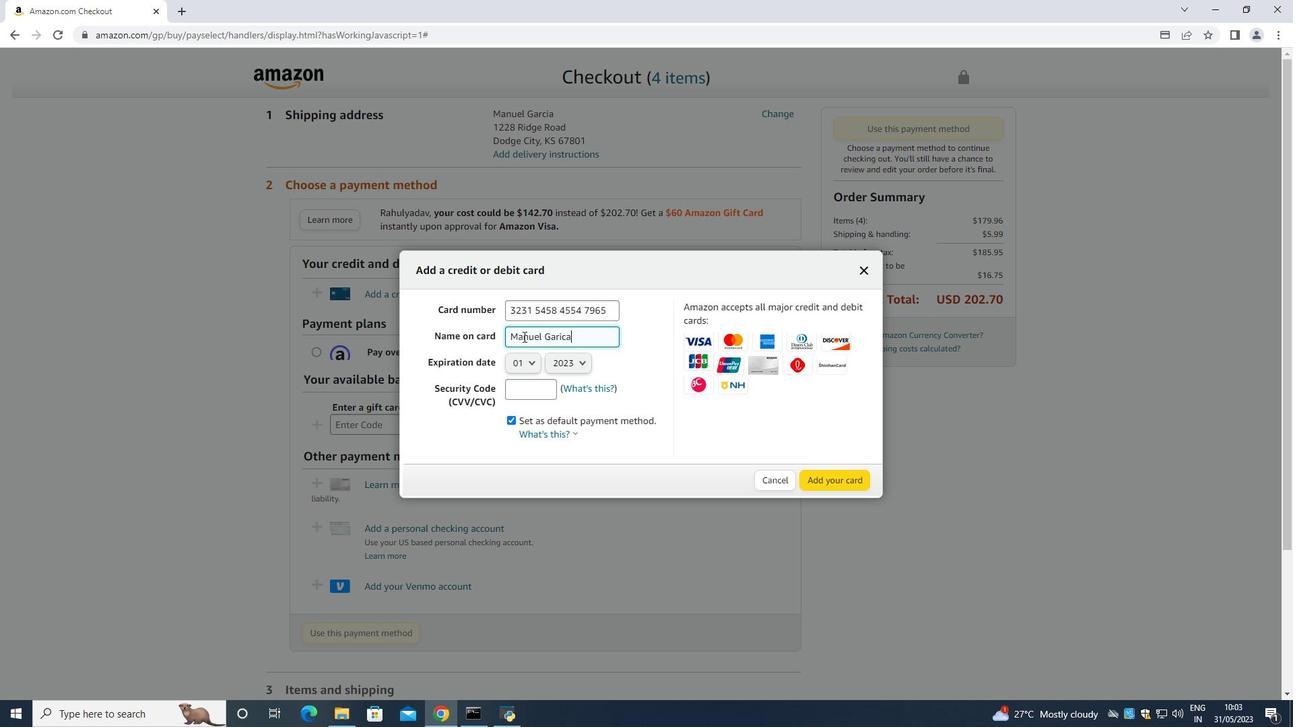 
Action: Mouse moved to (532, 356)
Screenshot: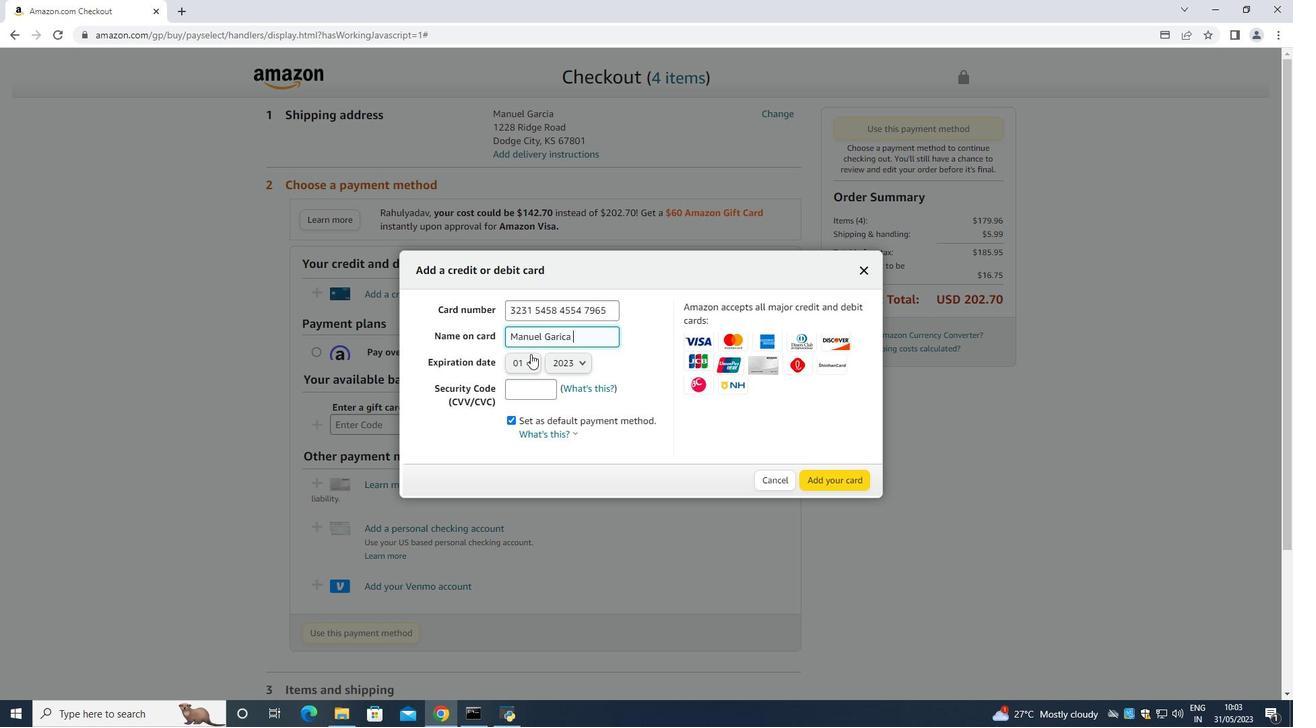
Action: Mouse pressed left at (532, 356)
Screenshot: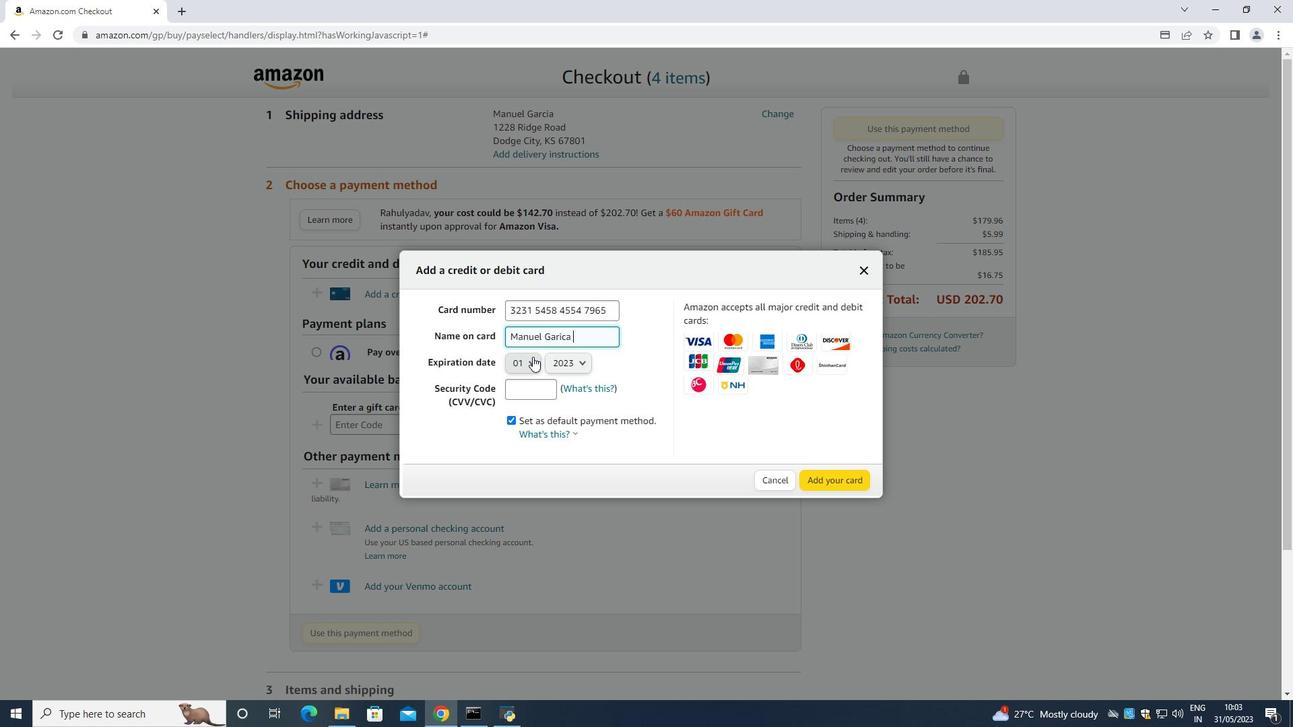 
Action: Mouse moved to (523, 370)
Screenshot: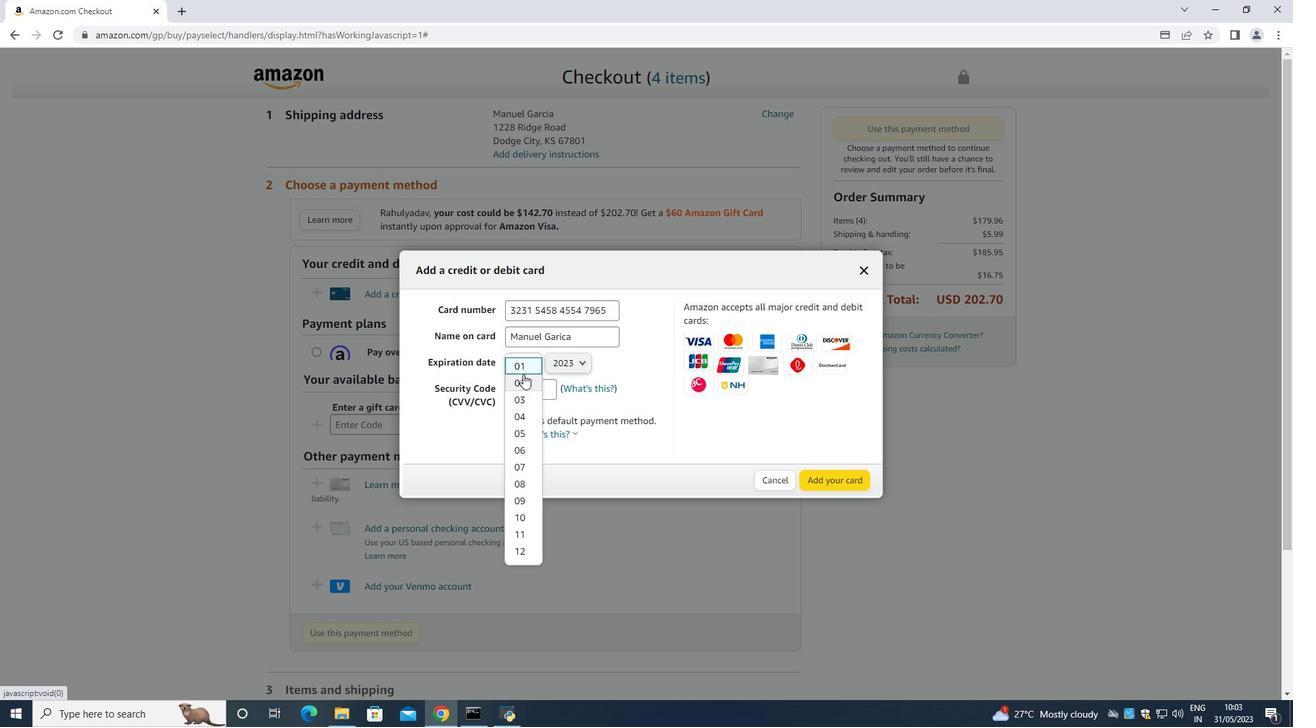 
Action: Mouse pressed left at (523, 370)
Screenshot: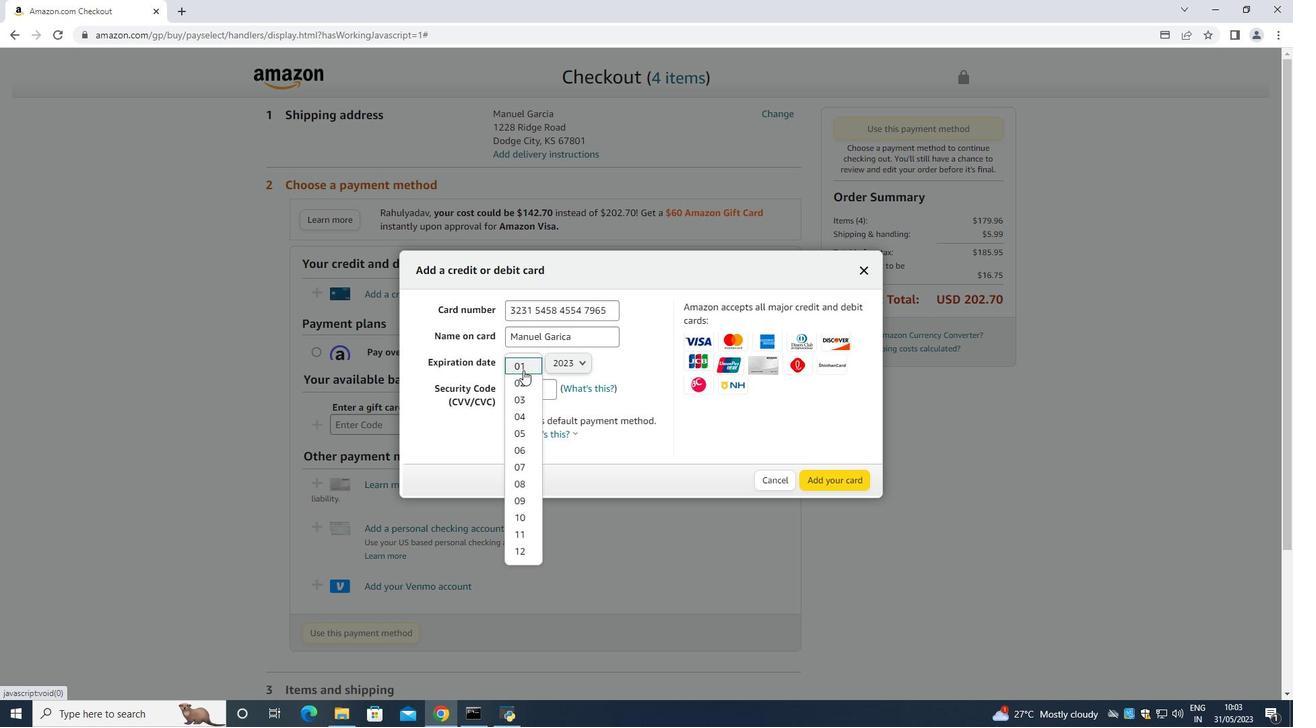 
Action: Mouse moved to (570, 363)
Screenshot: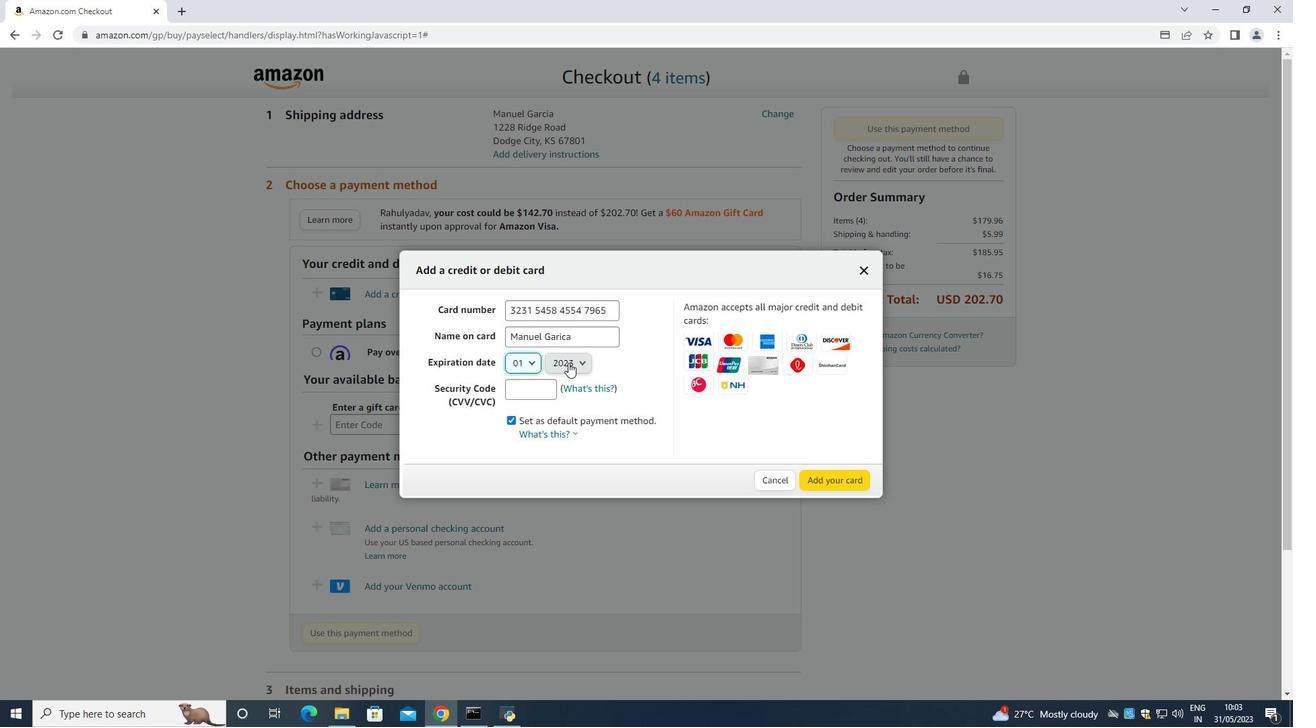 
Action: Mouse pressed left at (569, 363)
Screenshot: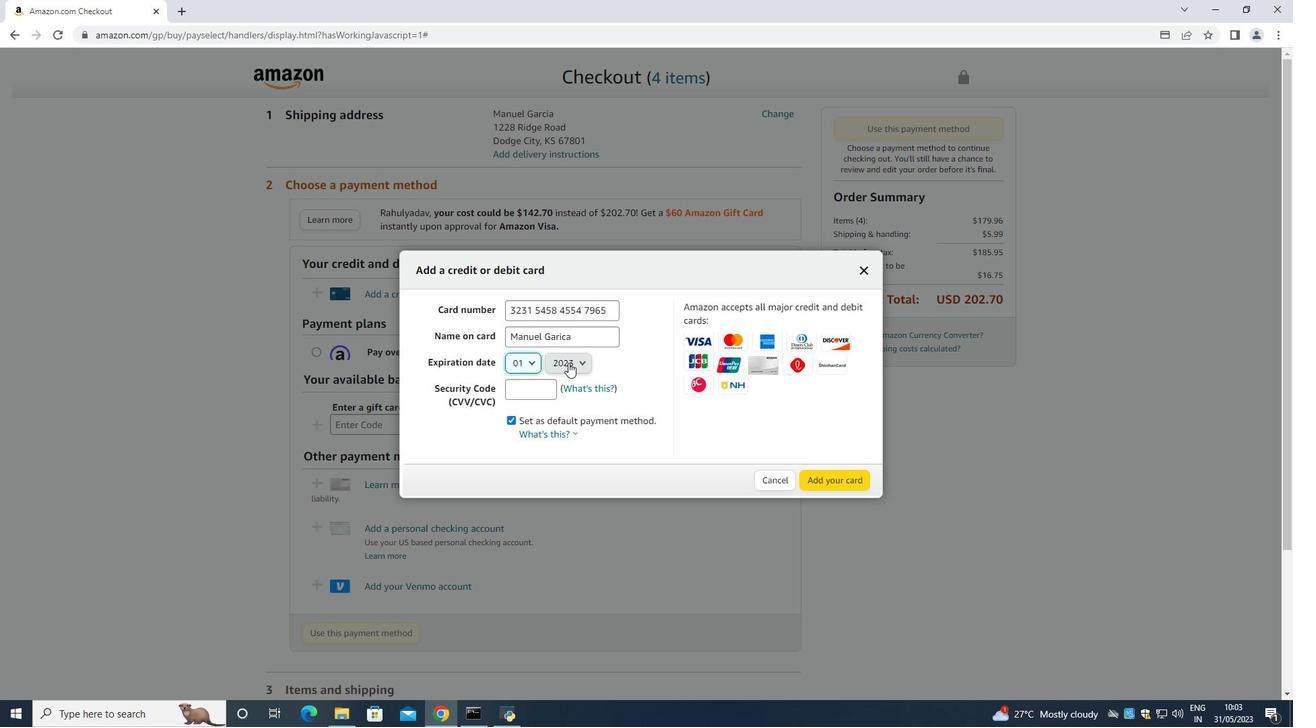 
Action: Mouse moved to (571, 397)
Screenshot: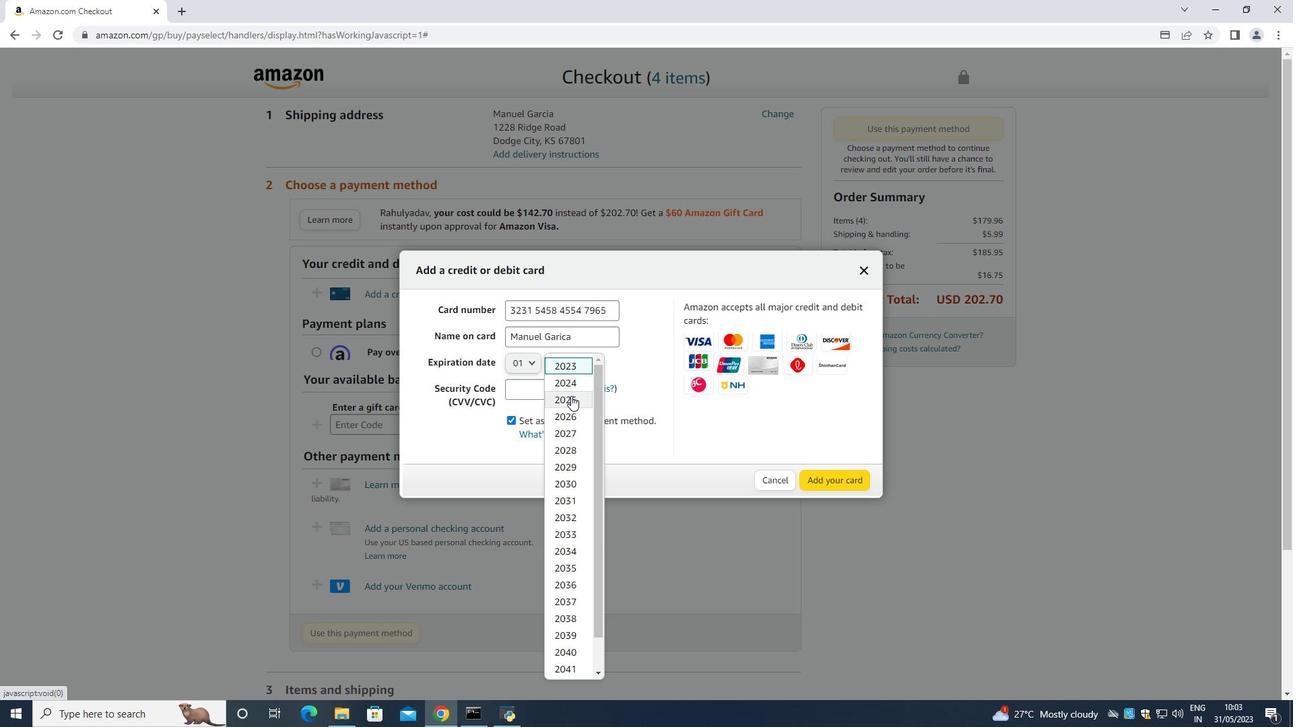 
Action: Mouse pressed left at (571, 396)
Screenshot: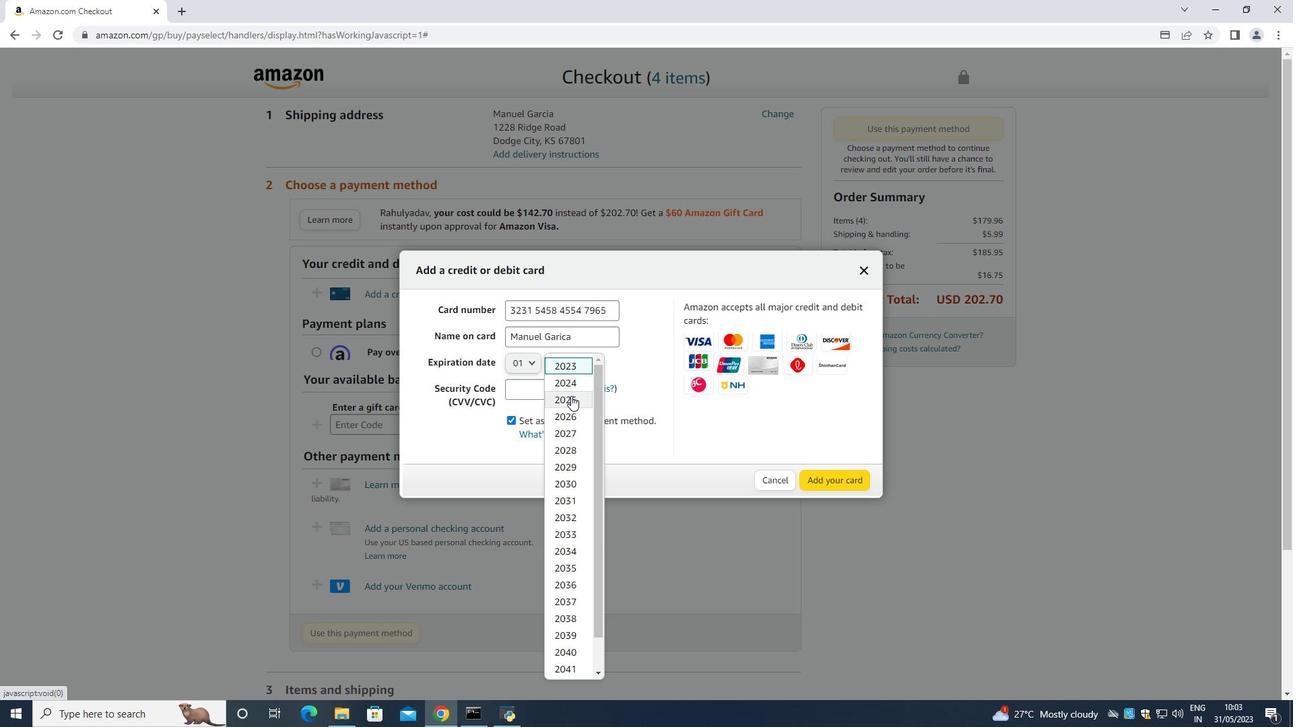 
Action: Mouse moved to (542, 396)
Screenshot: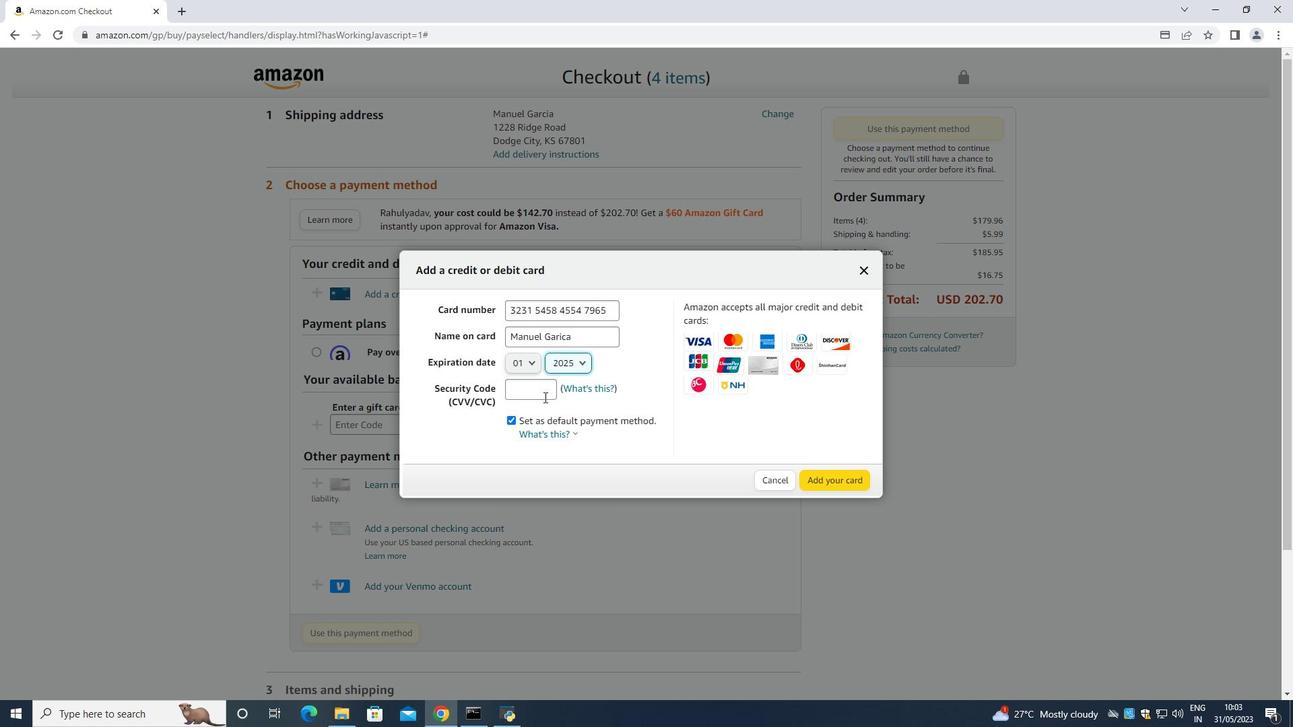 
Action: Mouse pressed left at (542, 396)
Screenshot: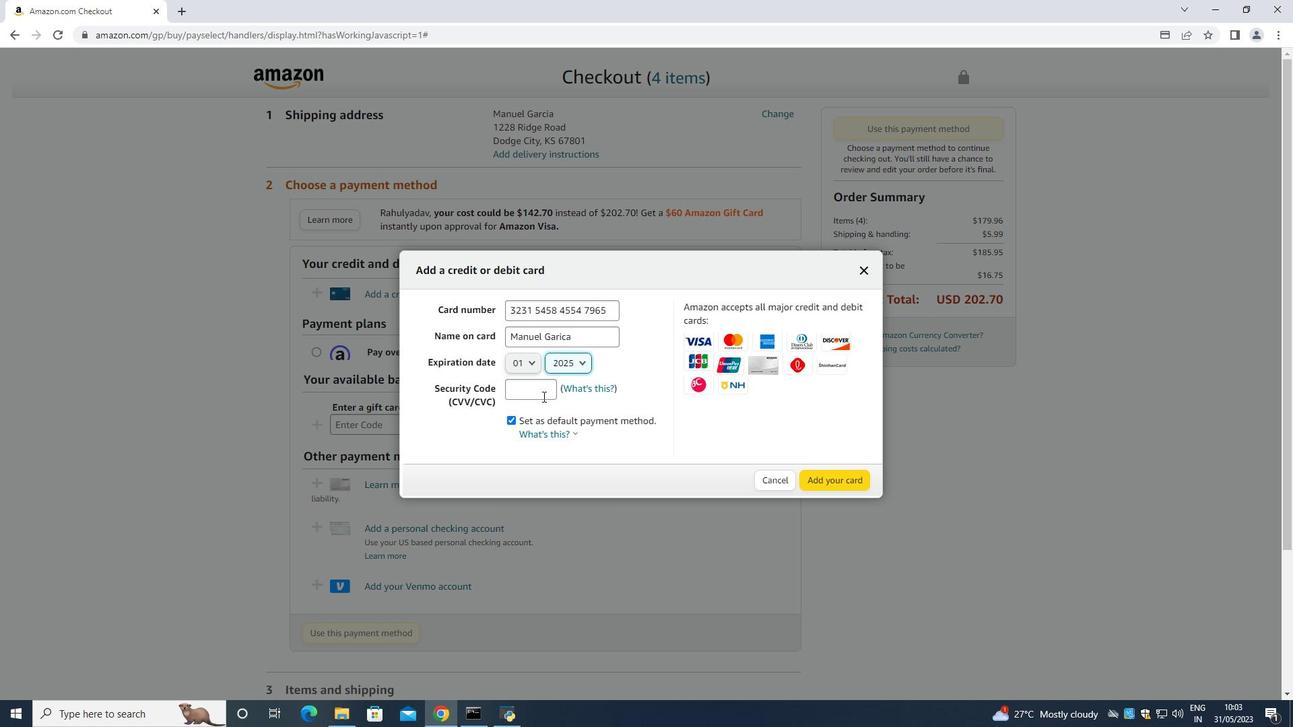 
Action: Key pressed 5489<Key.backspace>
Screenshot: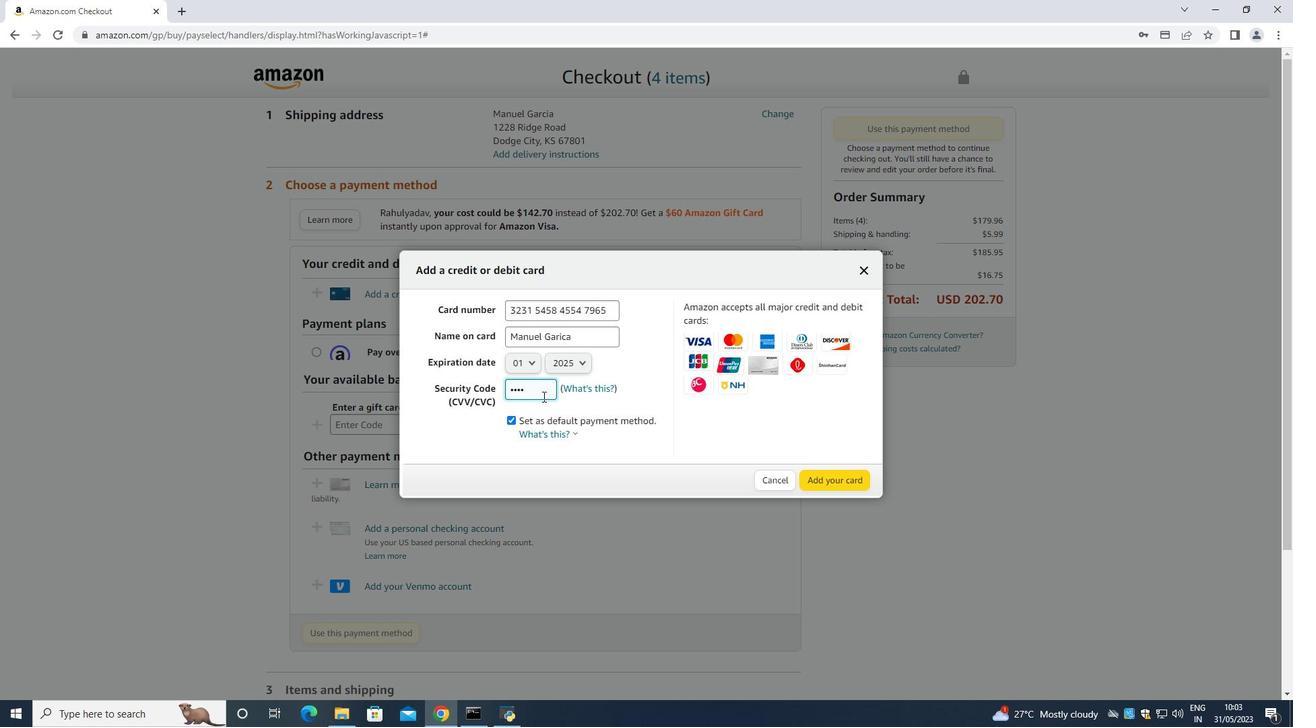 
Action: Mouse moved to (542, 396)
Screenshot: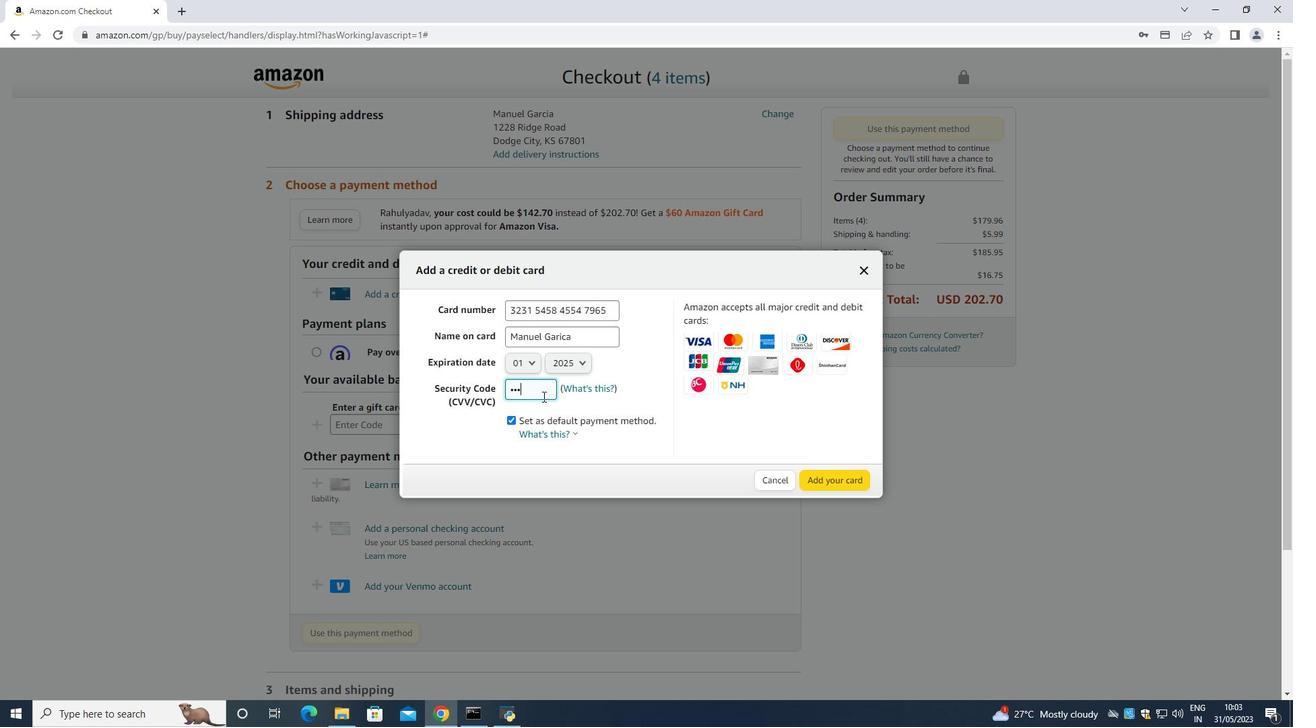 
